 Task: Research Airbnb options in Rumphi, Malawi from 6th December, 2023 to 15th December, 2023 for 6 adults.6 bedrooms having 6 beds and 6 bathrooms. Property type can be house. Amenities needed are: wifi, TV, free parkinig on premises, gym, breakfast. Booking option can be shelf check-in. Look for 3 properties as per requirement.
Action: Mouse moved to (583, 105)
Screenshot: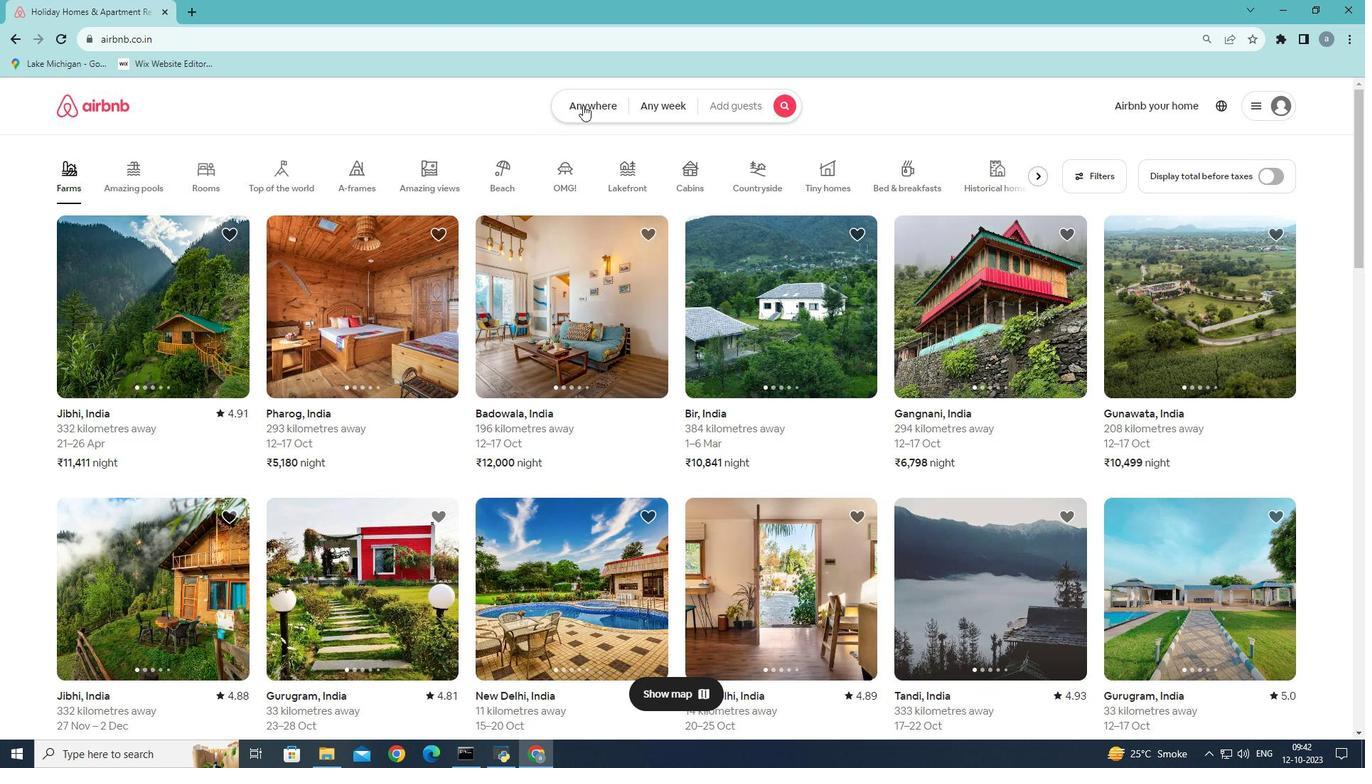 
Action: Mouse pressed left at (583, 105)
Screenshot: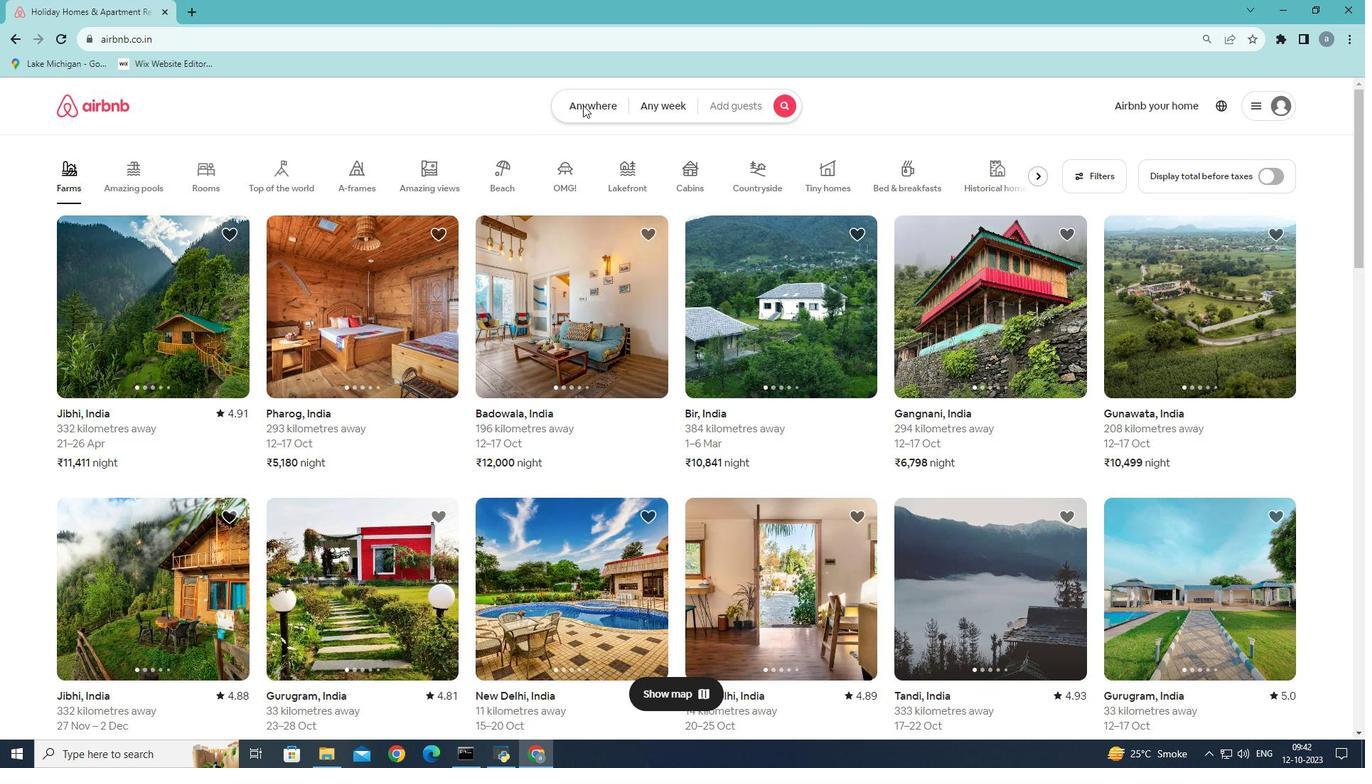 
Action: Mouse moved to (438, 165)
Screenshot: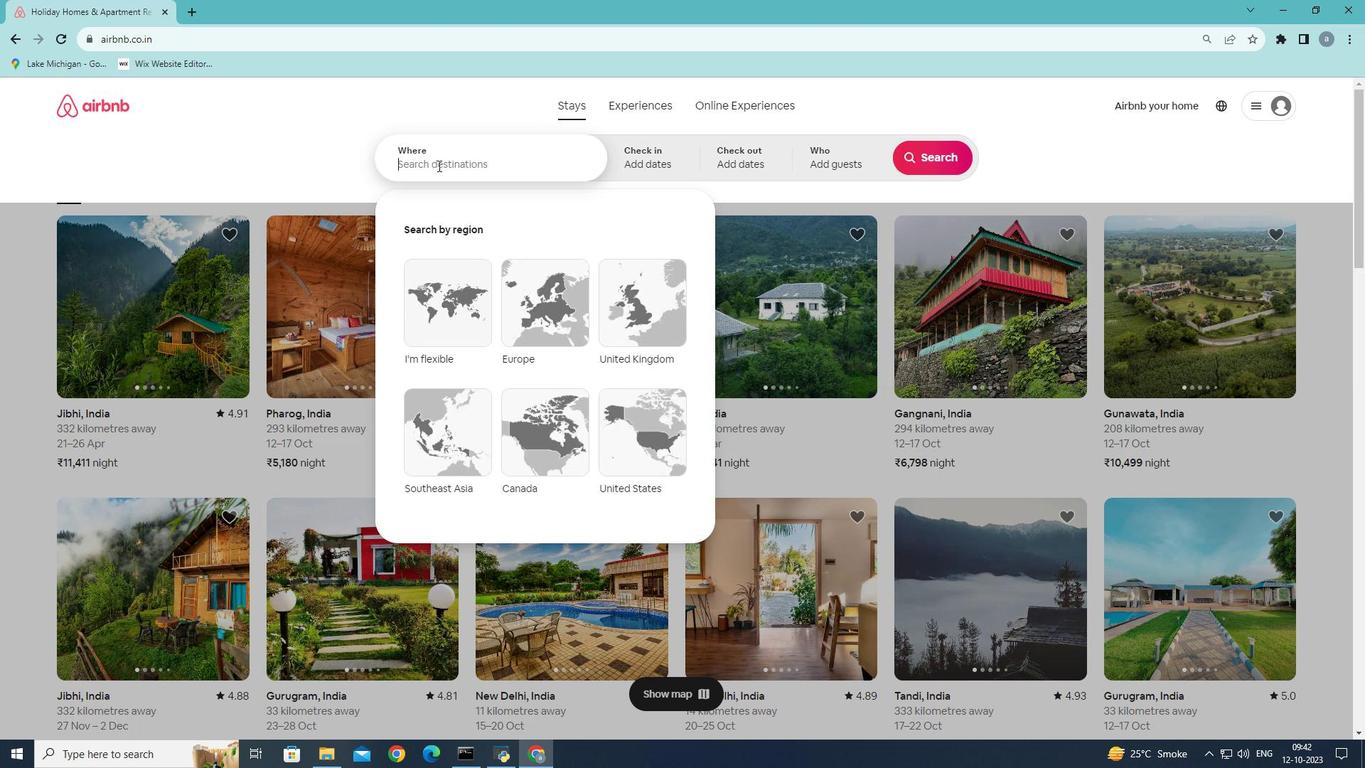 
Action: Mouse pressed left at (438, 165)
Screenshot: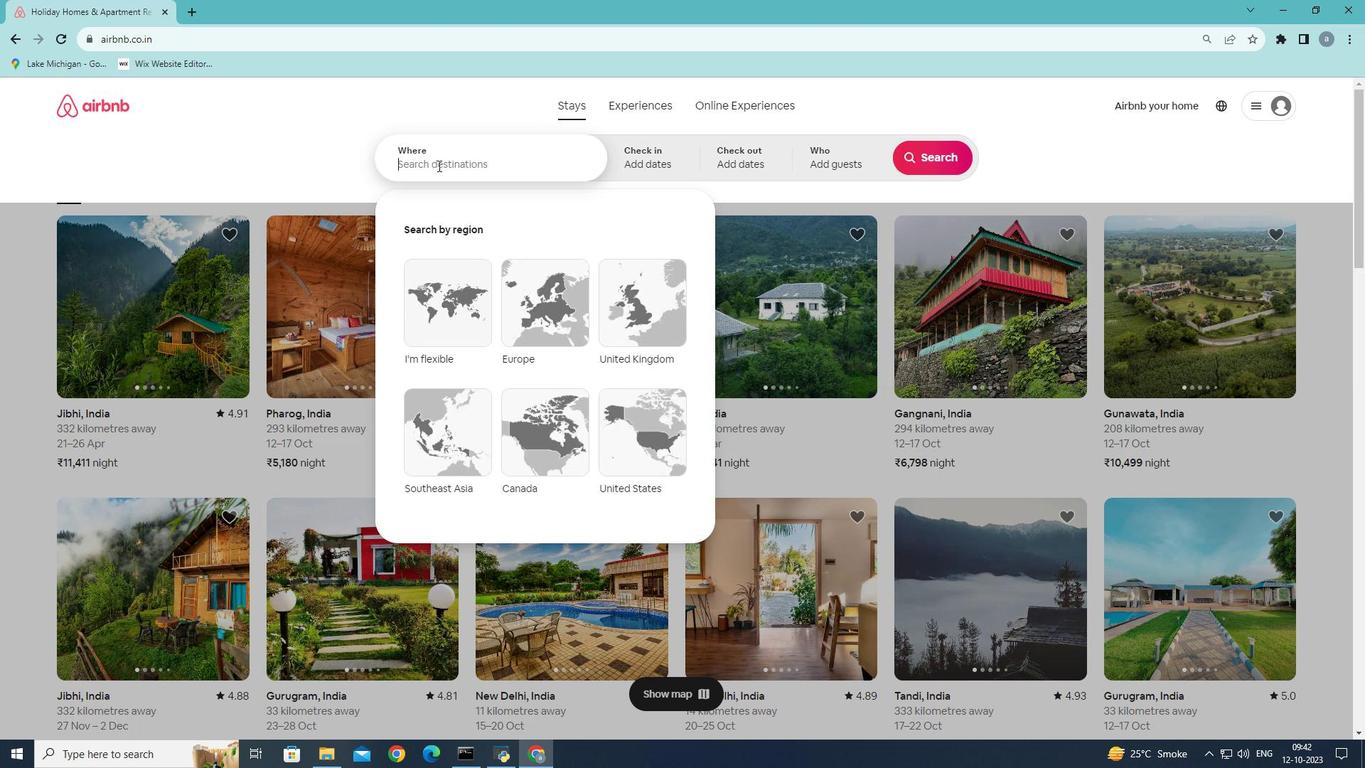 
Action: Mouse moved to (462, 164)
Screenshot: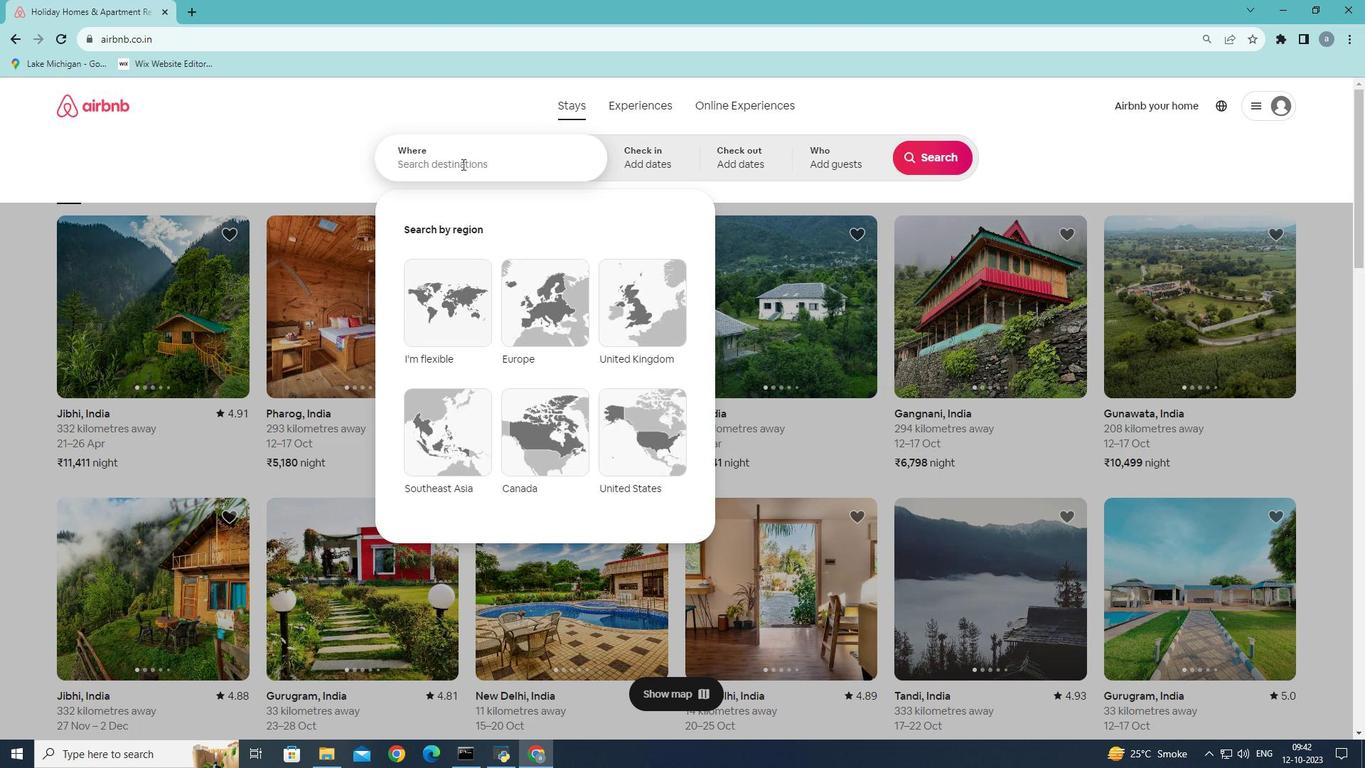 
Action: Key pressed <Key.shift><Key.shift><Key.shift><Key.shift><Key.shift><Key.shift><Key.shift>Rumphi
Screenshot: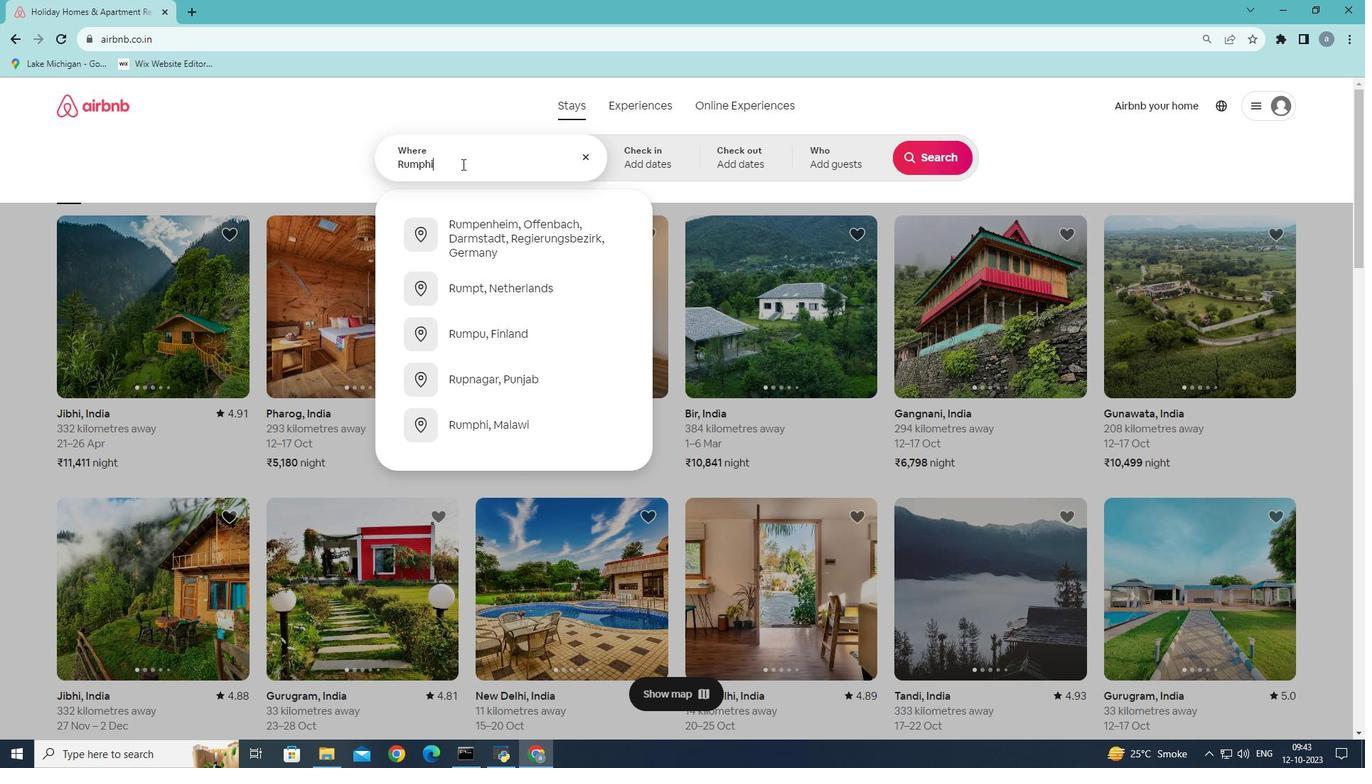 
Action: Mouse moved to (491, 238)
Screenshot: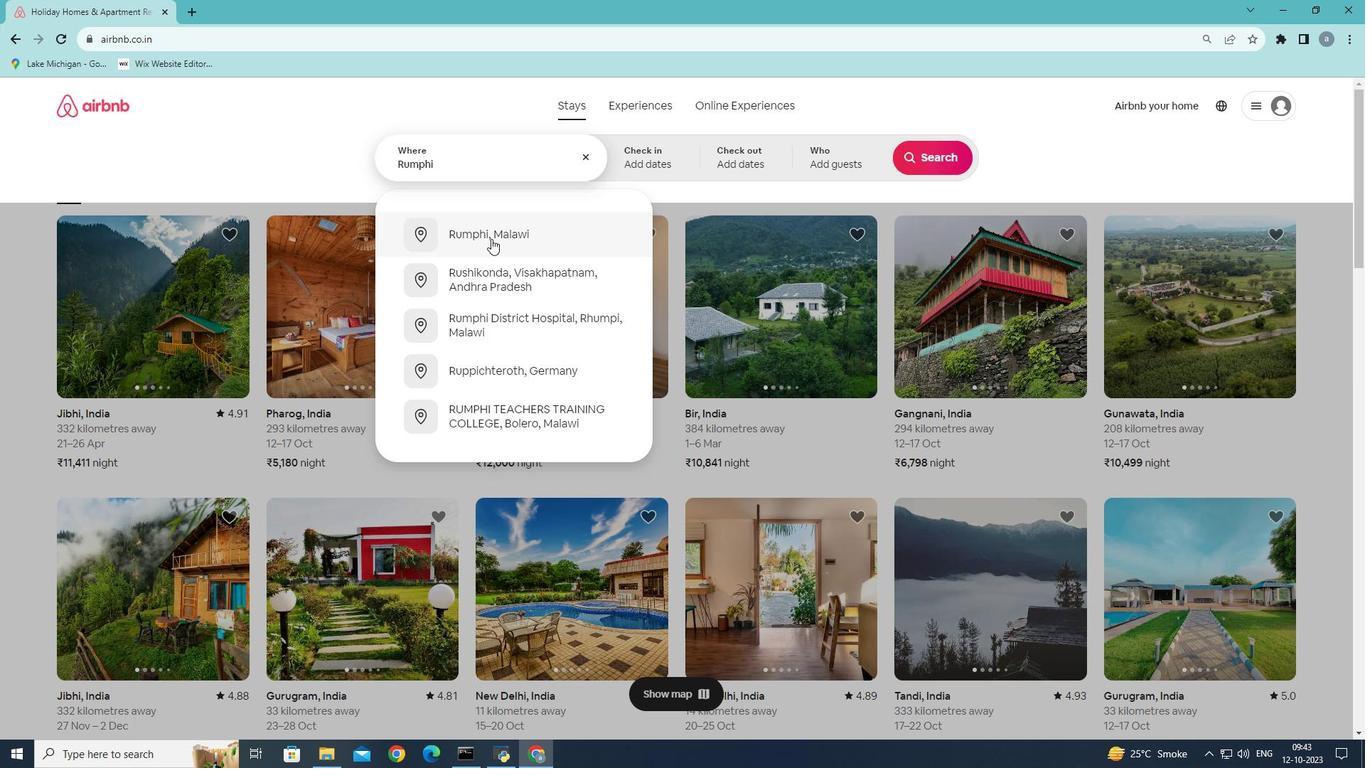 
Action: Mouse pressed left at (491, 238)
Screenshot: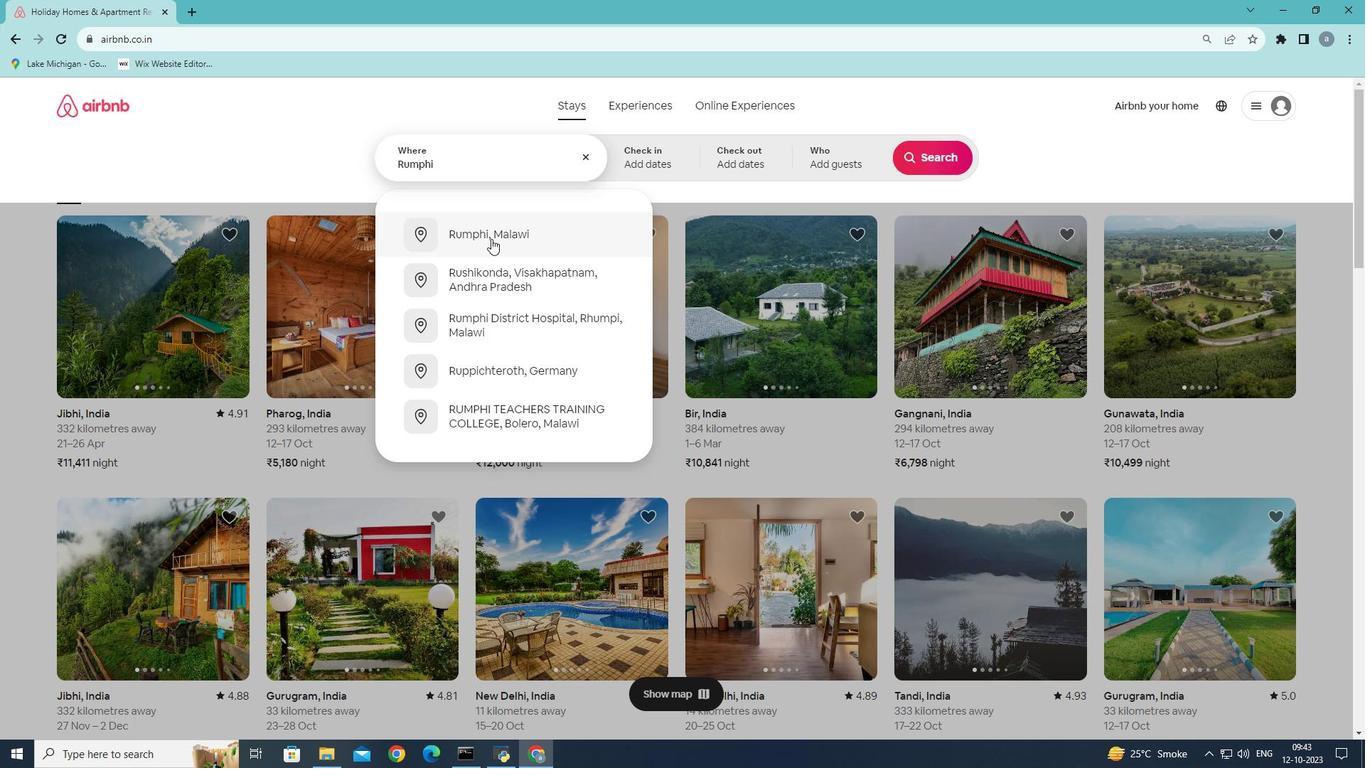 
Action: Mouse moved to (933, 278)
Screenshot: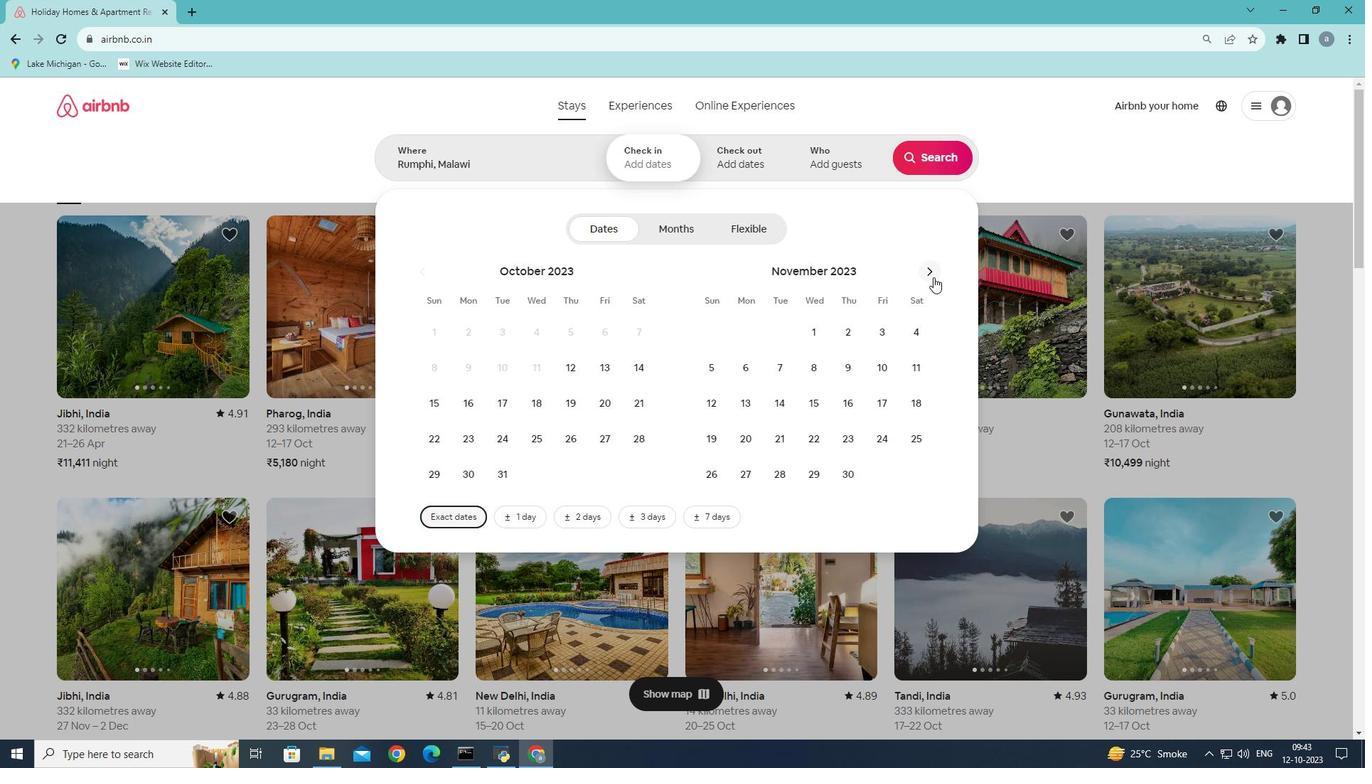 
Action: Mouse pressed left at (933, 278)
Screenshot: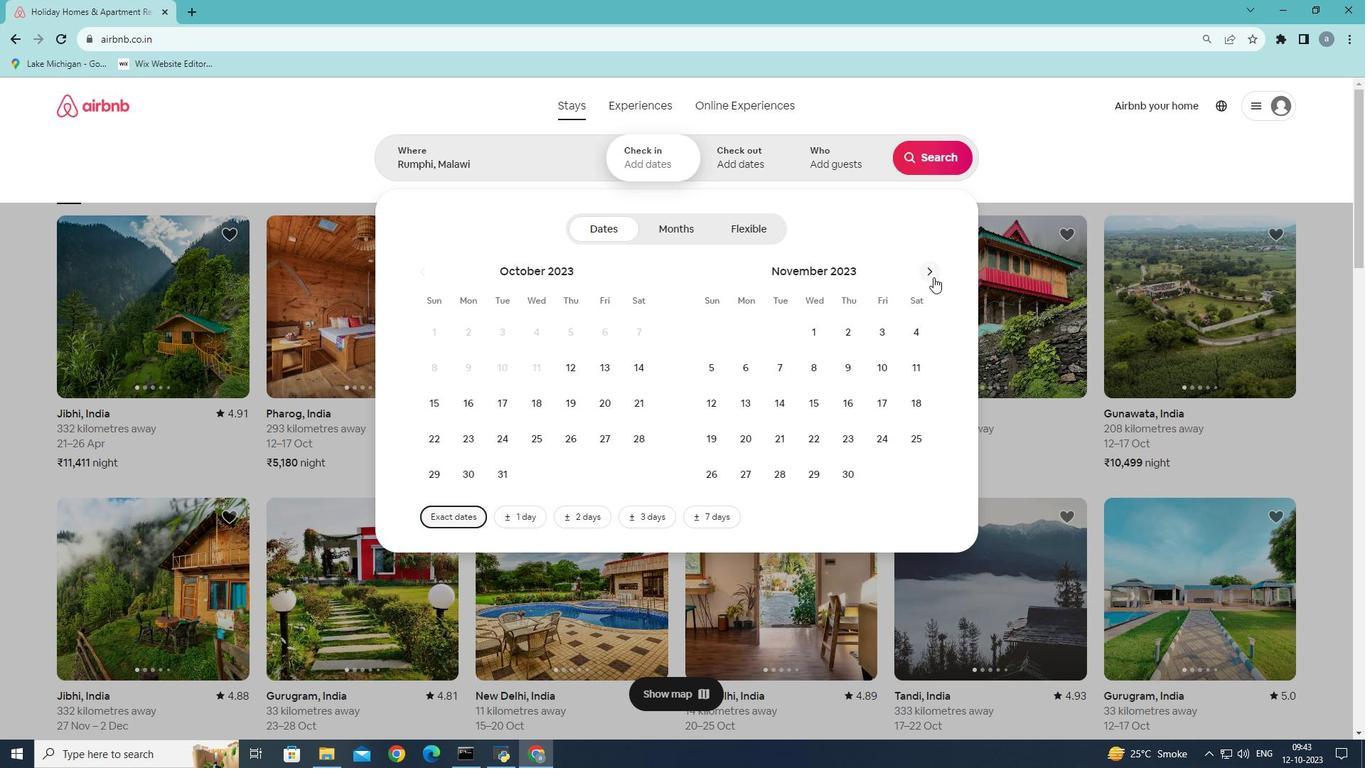 
Action: Mouse moved to (810, 375)
Screenshot: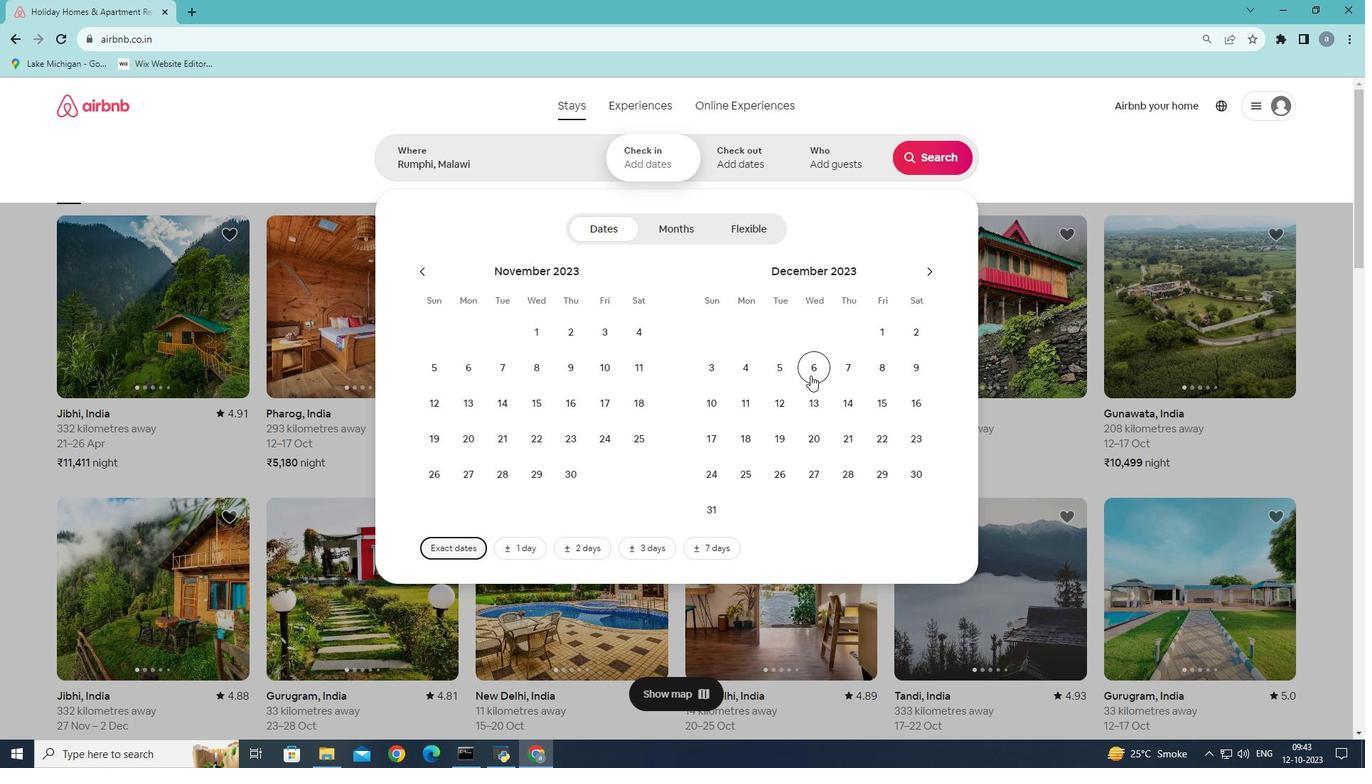 
Action: Mouse pressed left at (810, 375)
Screenshot: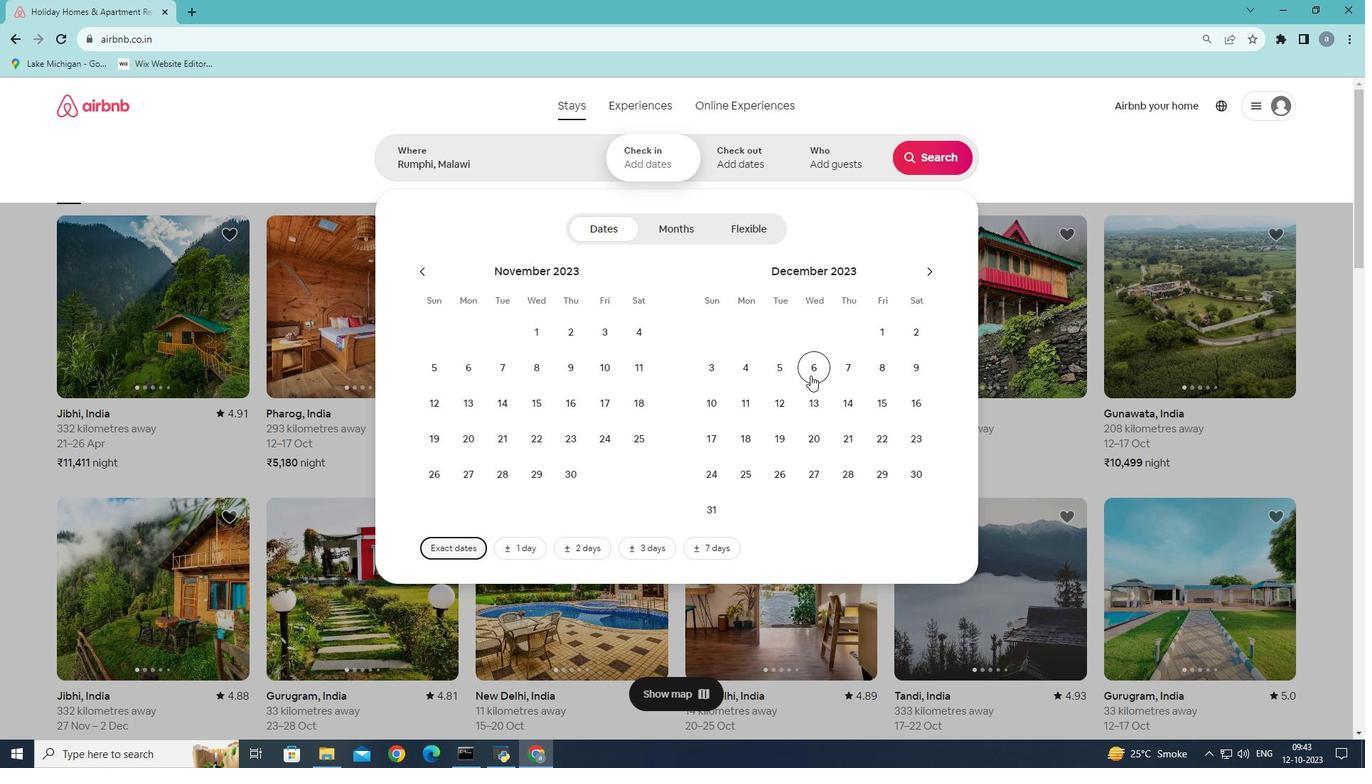
Action: Mouse moved to (878, 401)
Screenshot: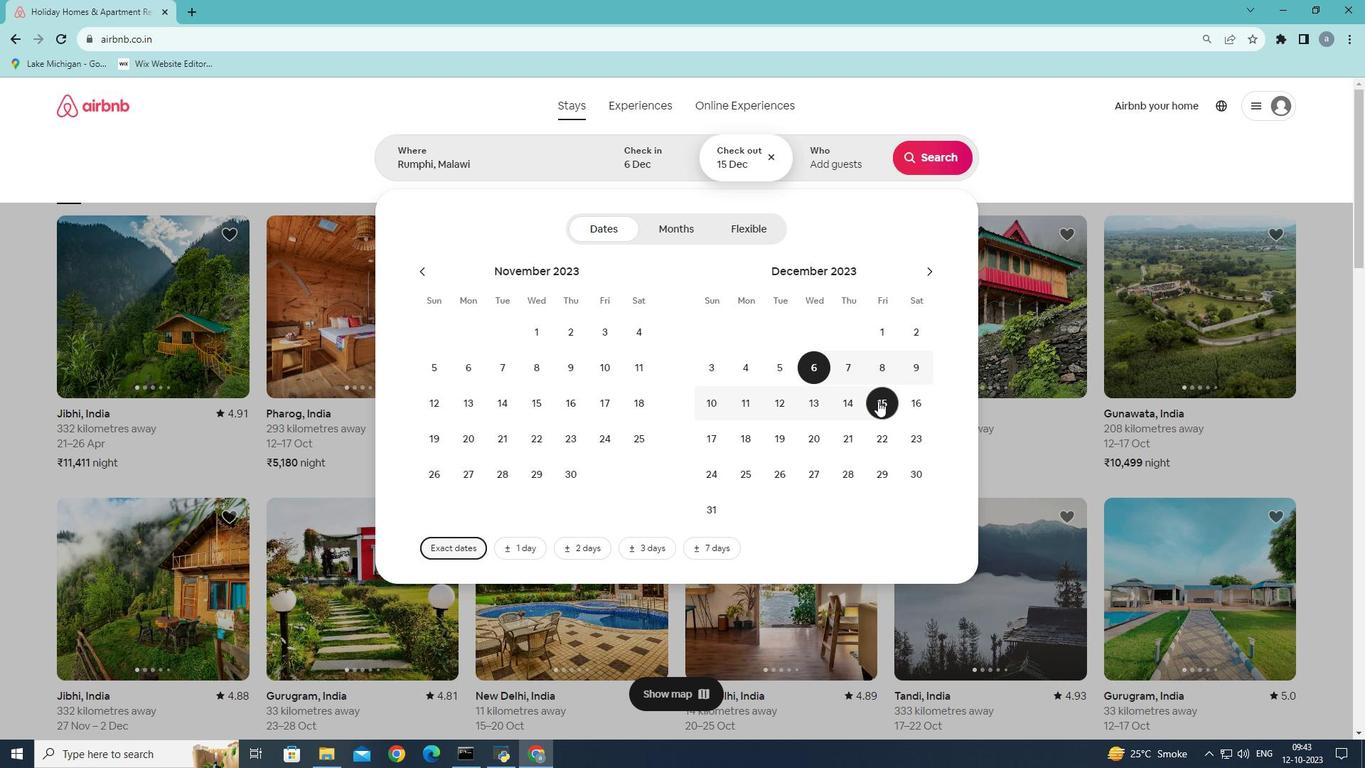 
Action: Mouse pressed left at (878, 401)
Screenshot: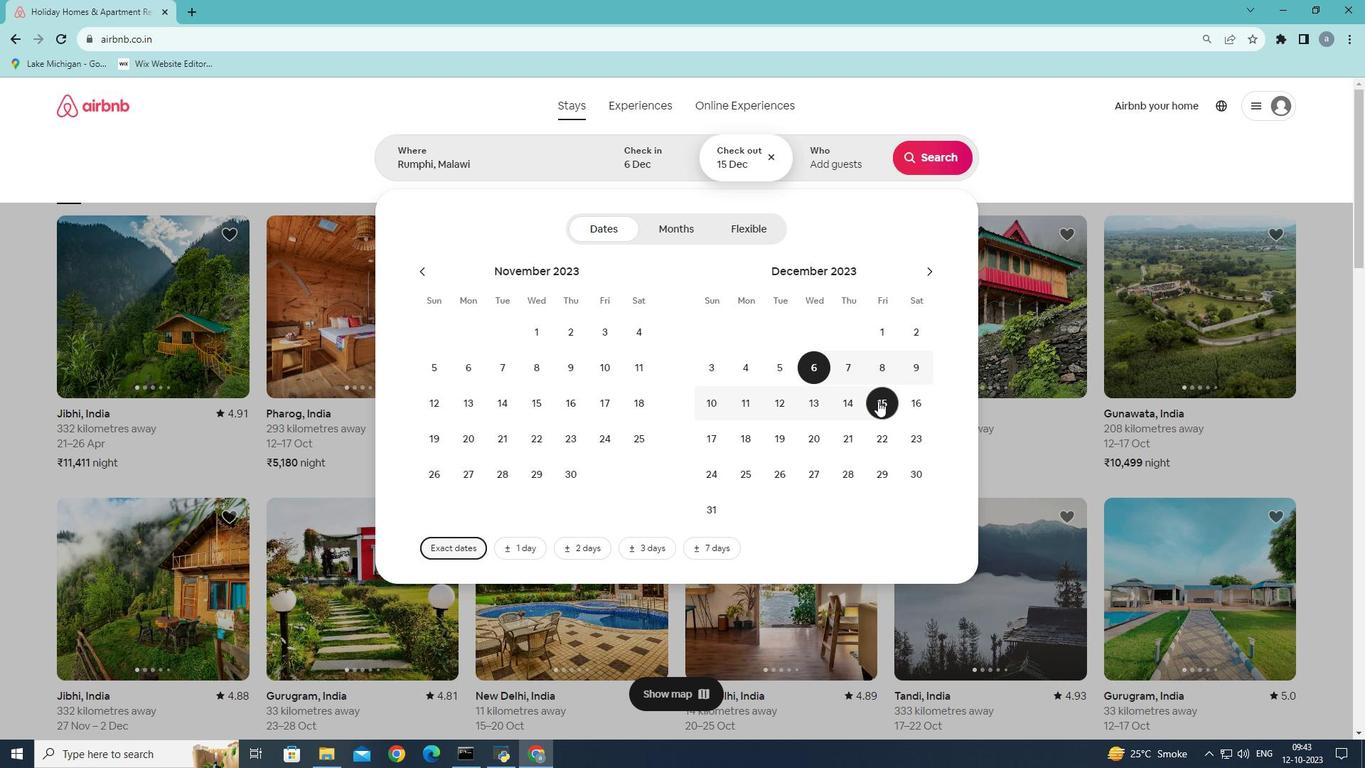
Action: Mouse moved to (859, 169)
Screenshot: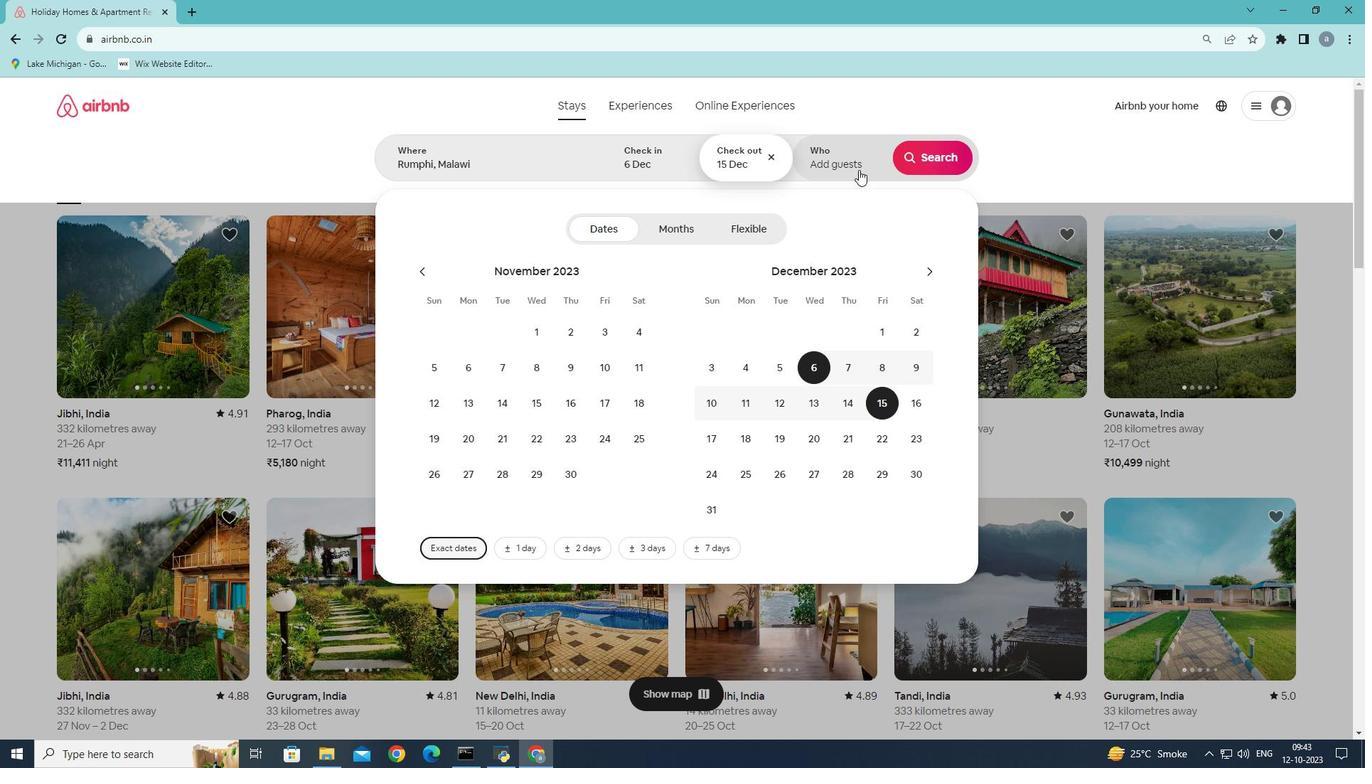 
Action: Mouse pressed left at (859, 169)
Screenshot: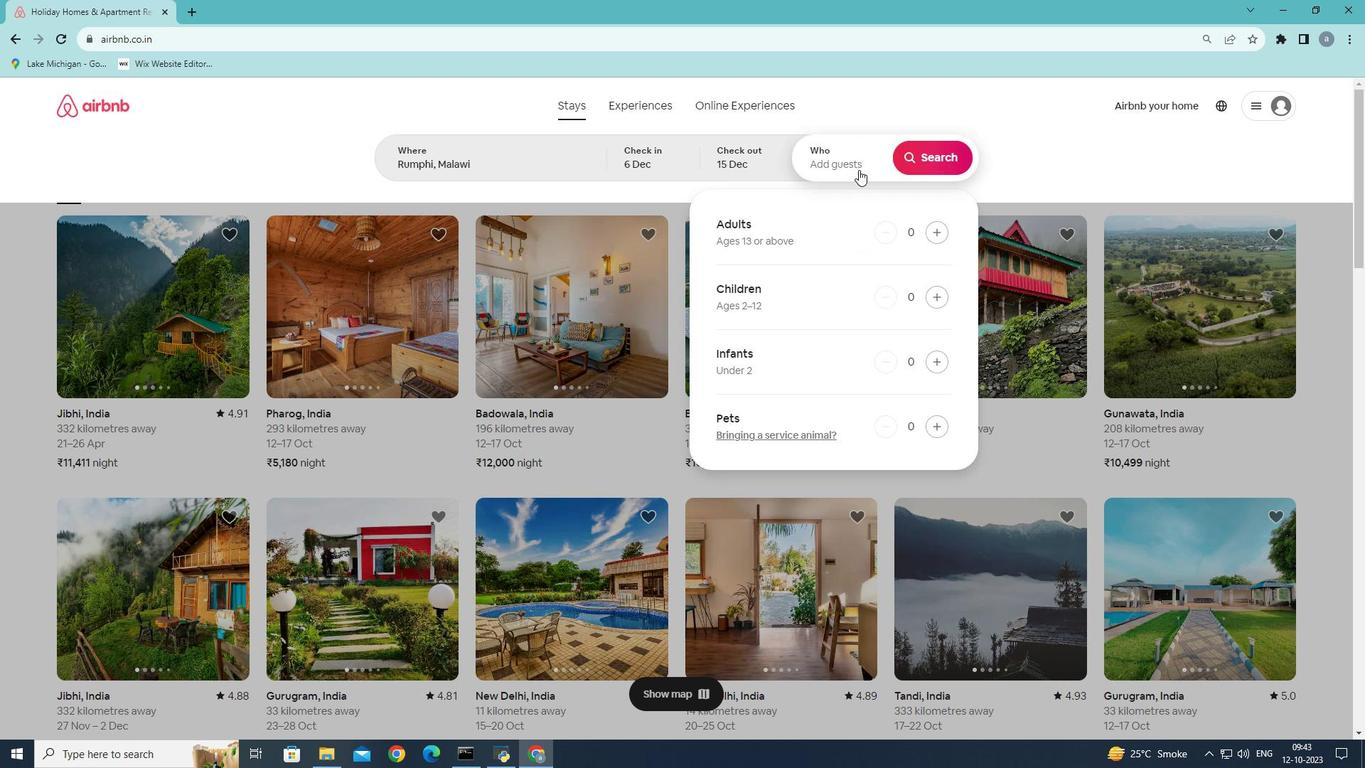 
Action: Mouse moved to (930, 235)
Screenshot: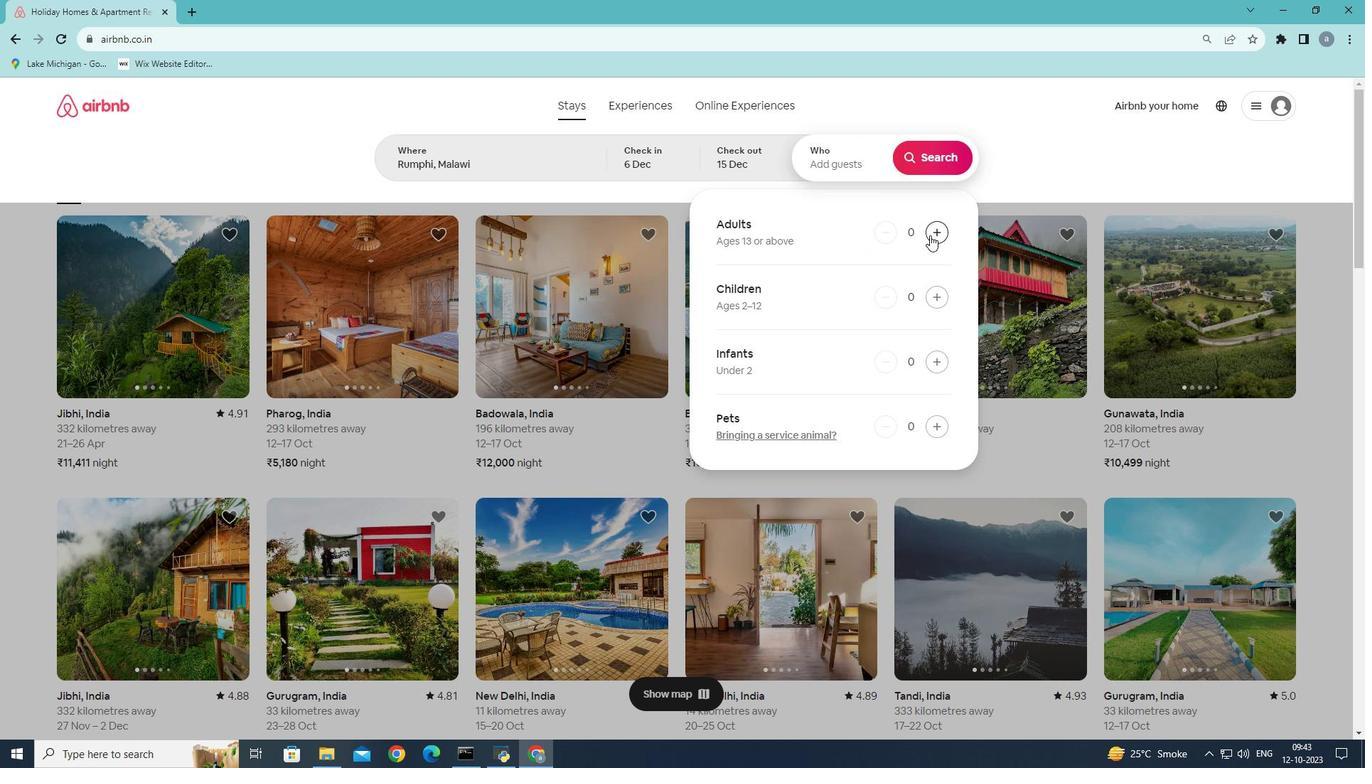 
Action: Mouse pressed left at (930, 235)
Screenshot: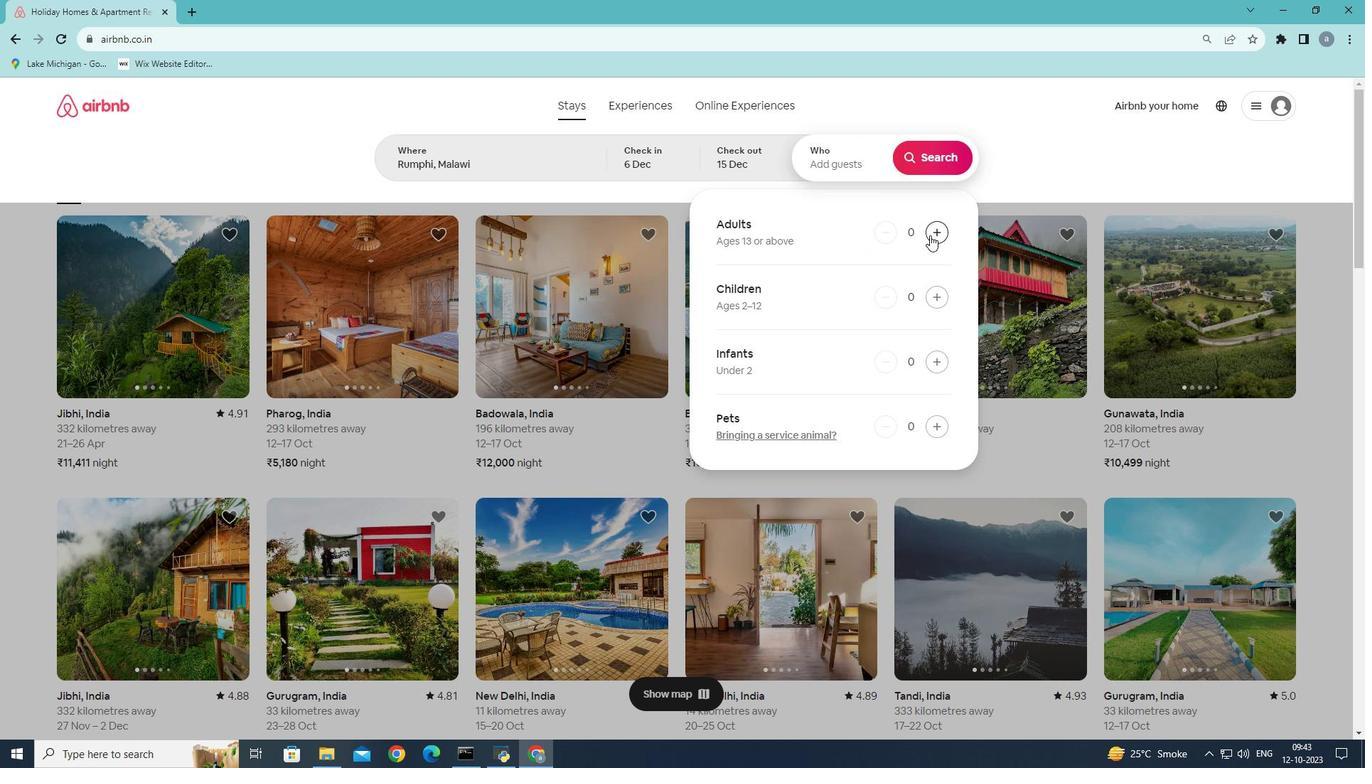 
Action: Mouse pressed left at (930, 235)
Screenshot: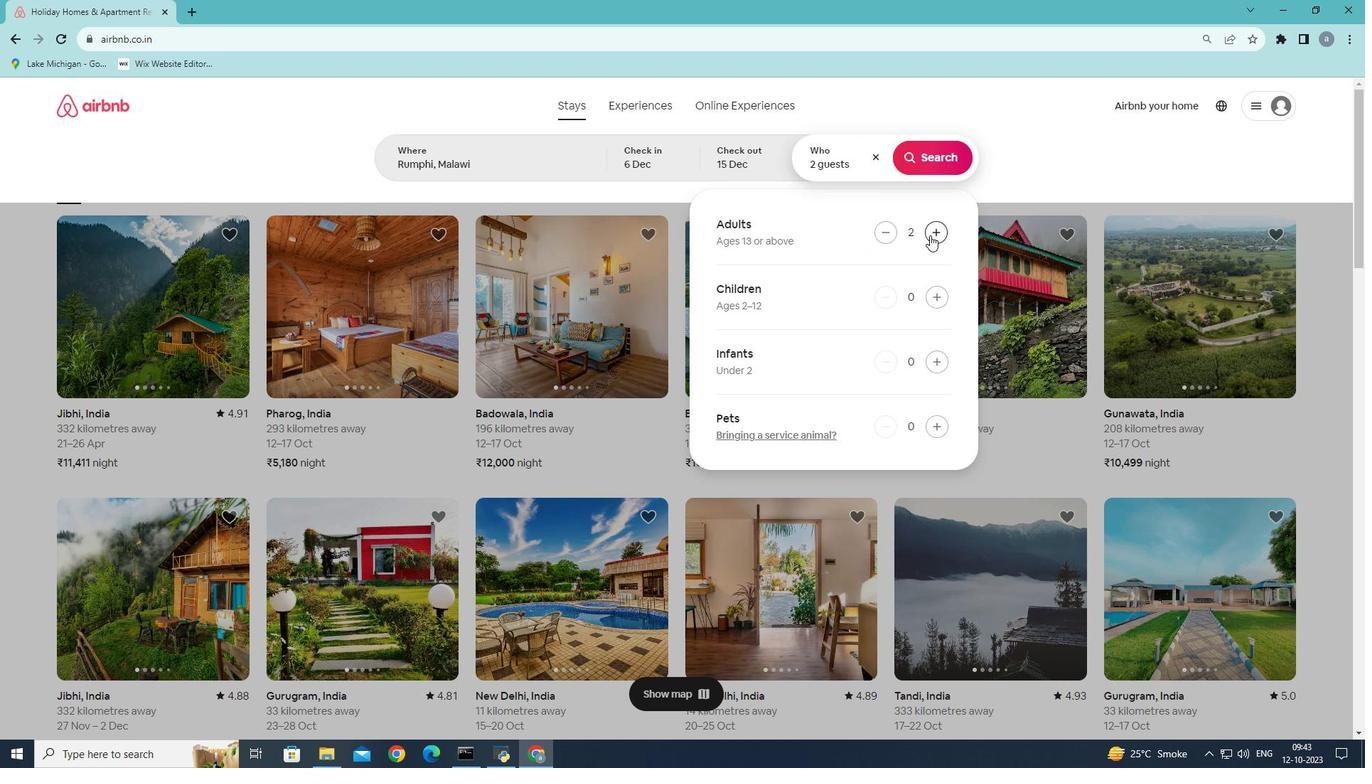 
Action: Mouse pressed left at (930, 235)
Screenshot: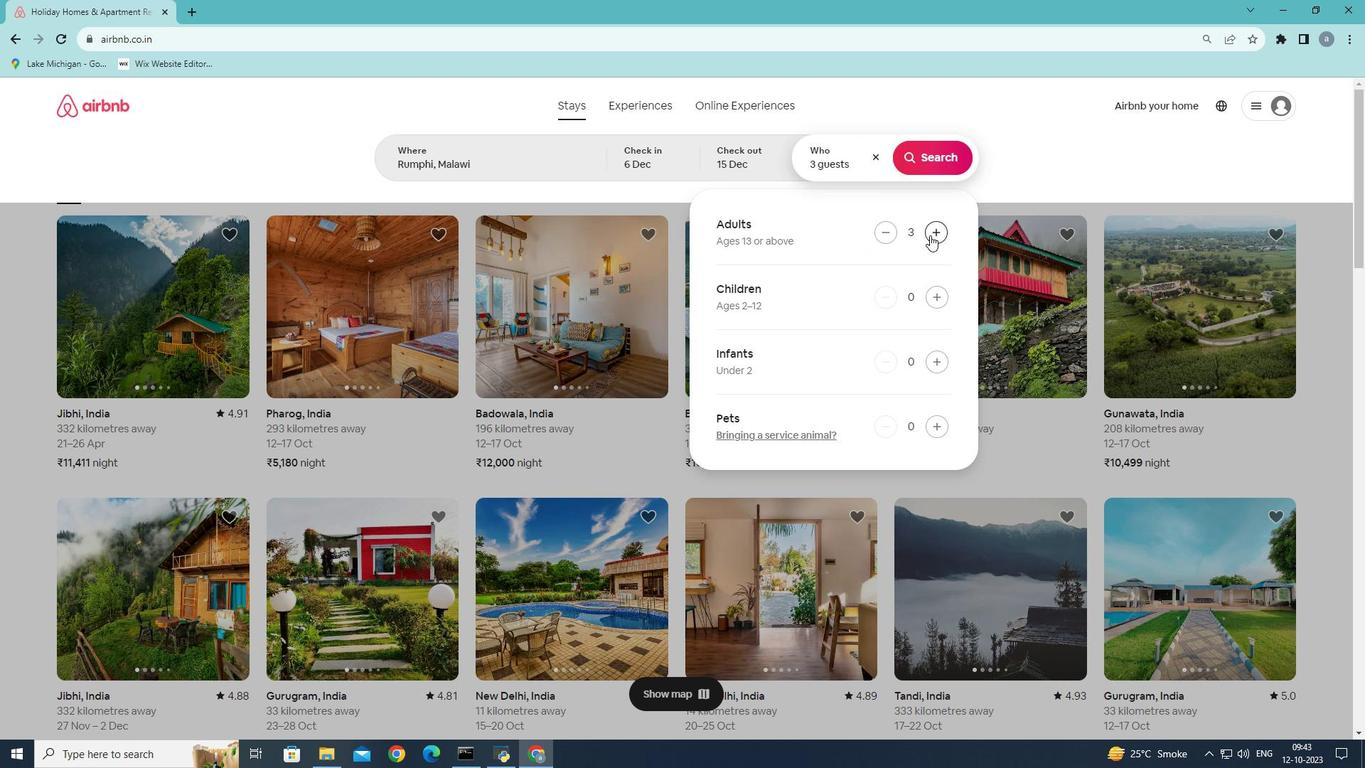 
Action: Mouse pressed left at (930, 235)
Screenshot: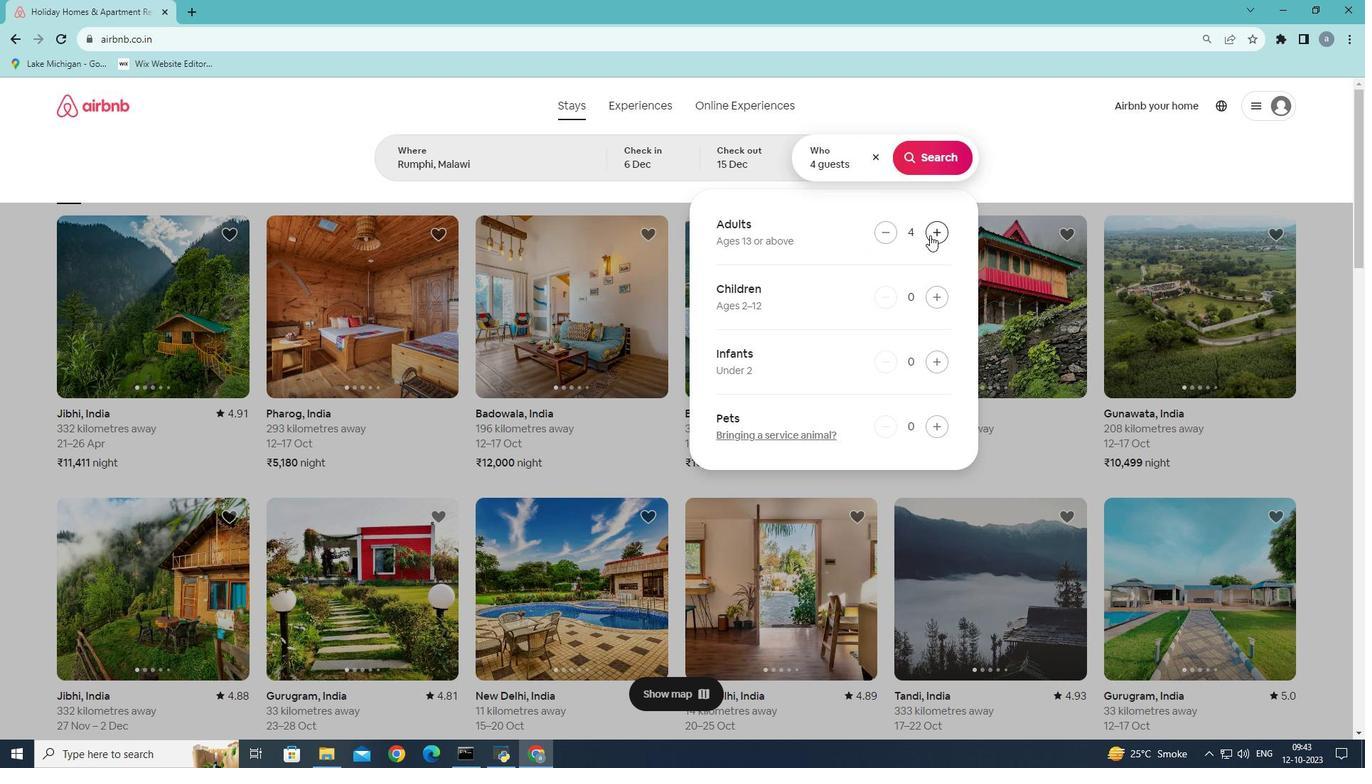 
Action: Mouse pressed left at (930, 235)
Screenshot: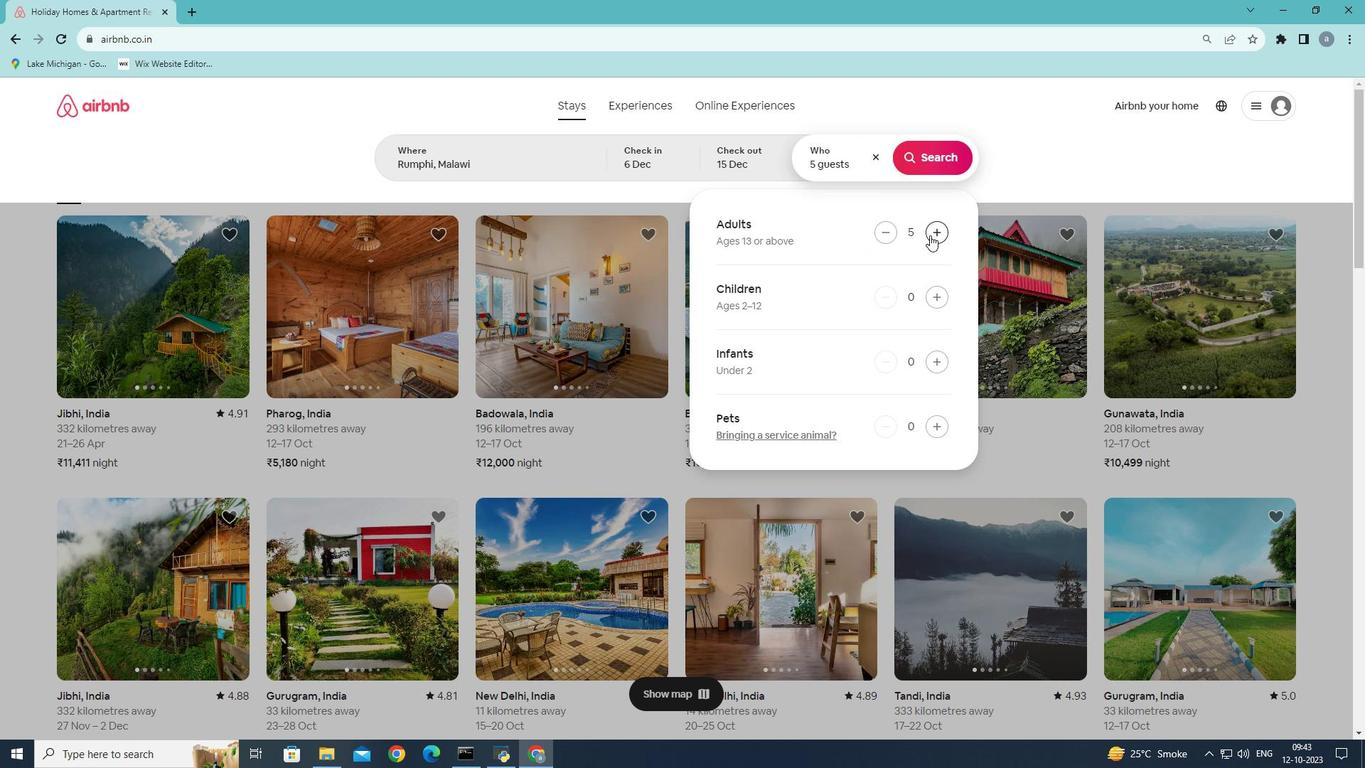 
Action: Mouse pressed left at (930, 235)
Screenshot: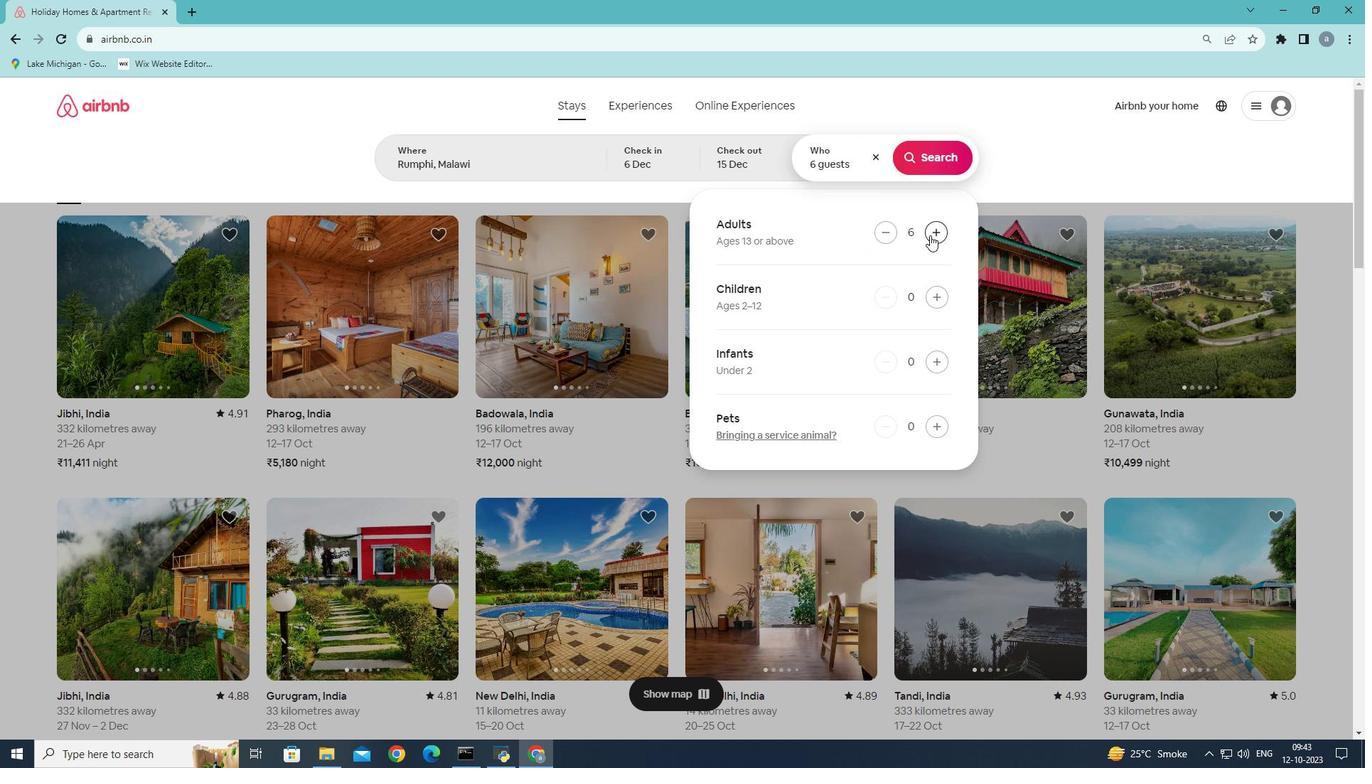 
Action: Mouse moved to (933, 157)
Screenshot: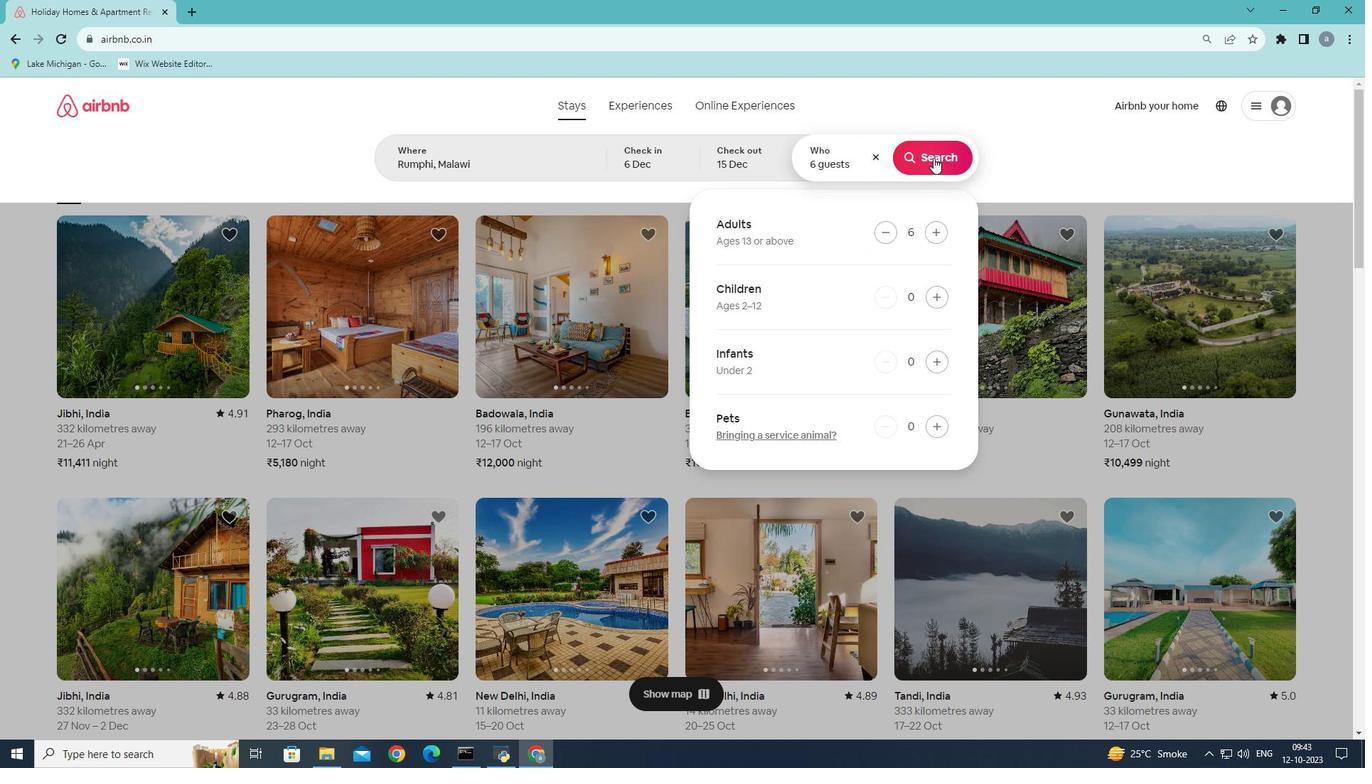 
Action: Mouse pressed left at (933, 157)
Screenshot: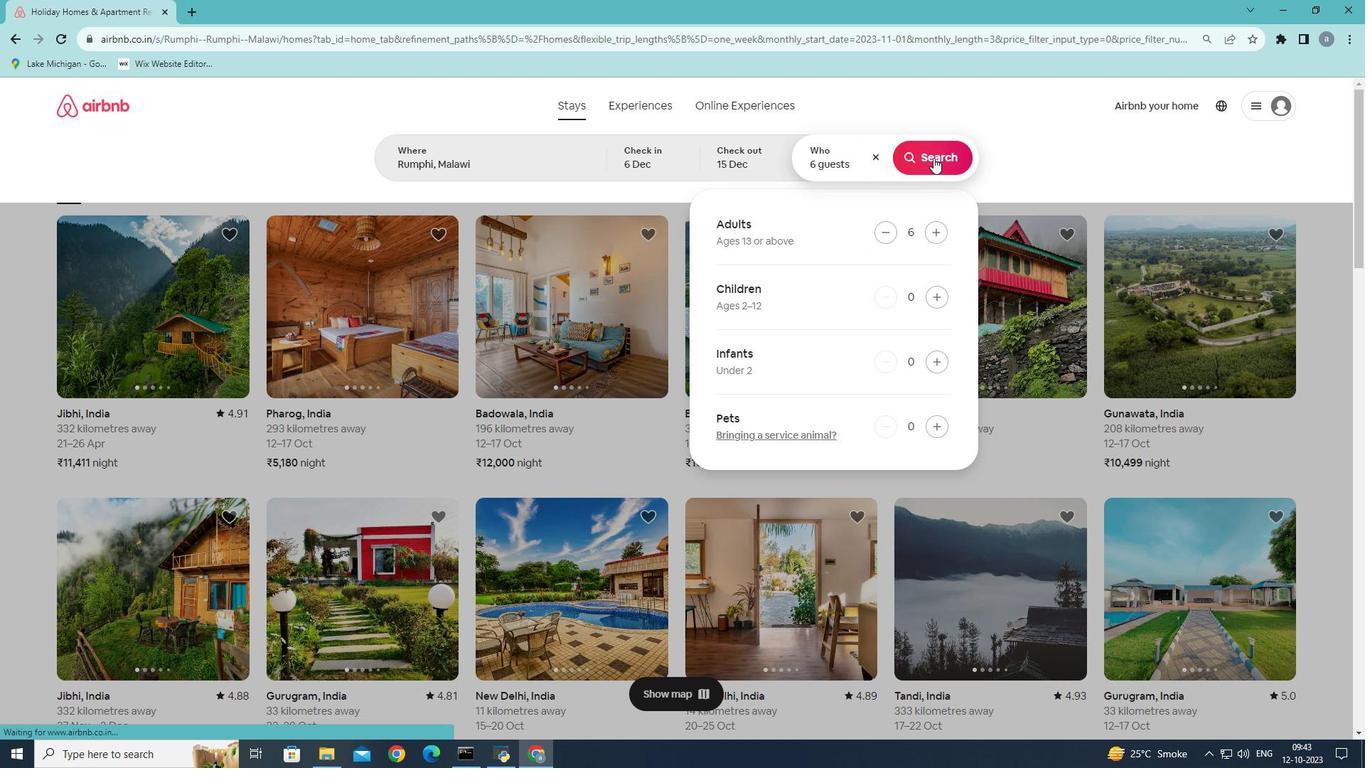 
Action: Mouse moved to (1133, 157)
Screenshot: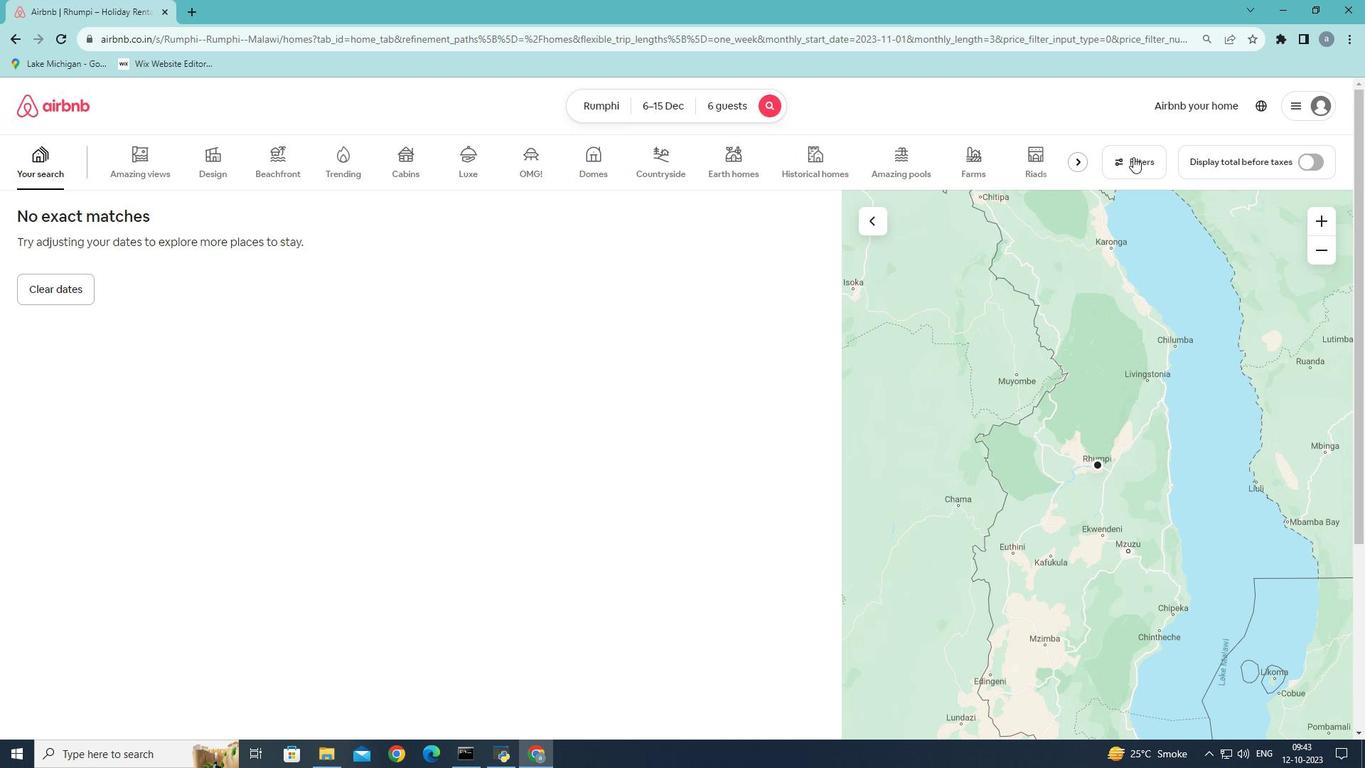 
Action: Mouse pressed left at (1133, 157)
Screenshot: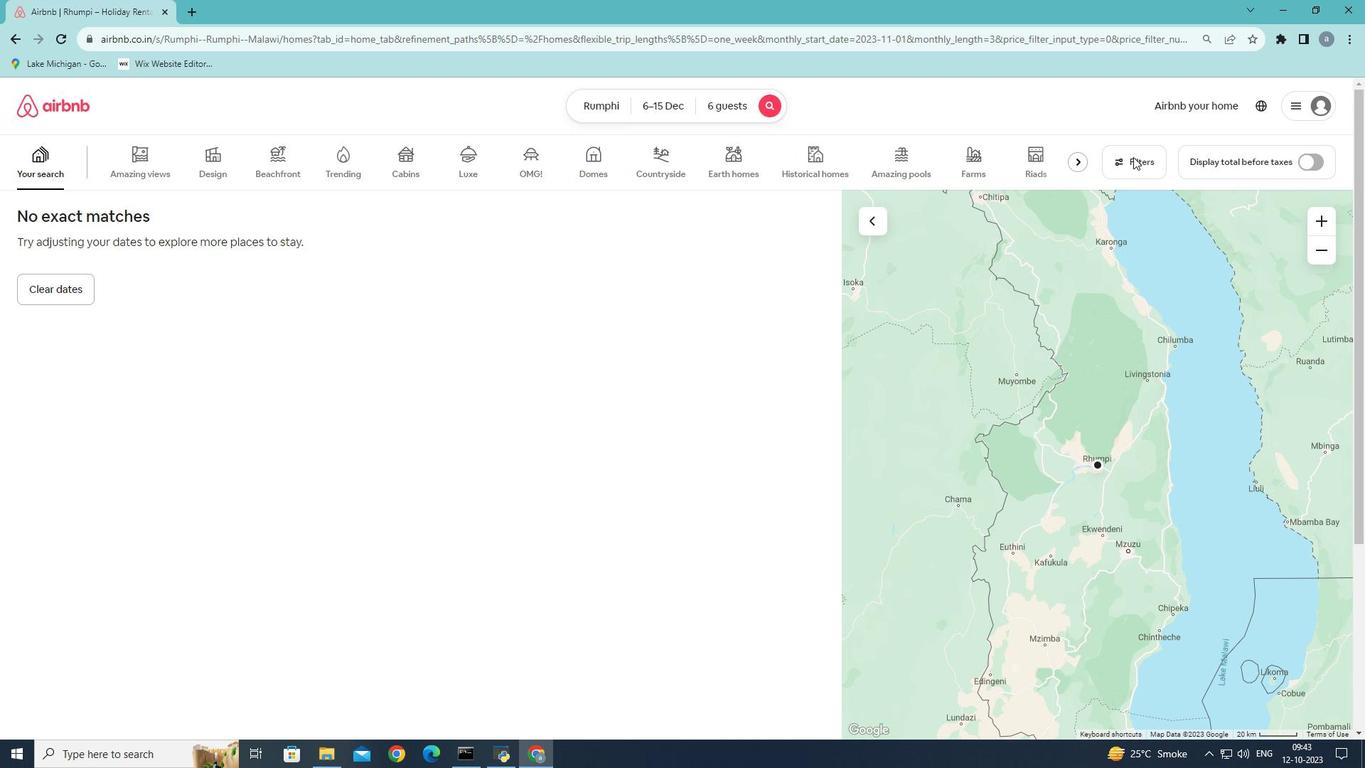 
Action: Mouse moved to (682, 398)
Screenshot: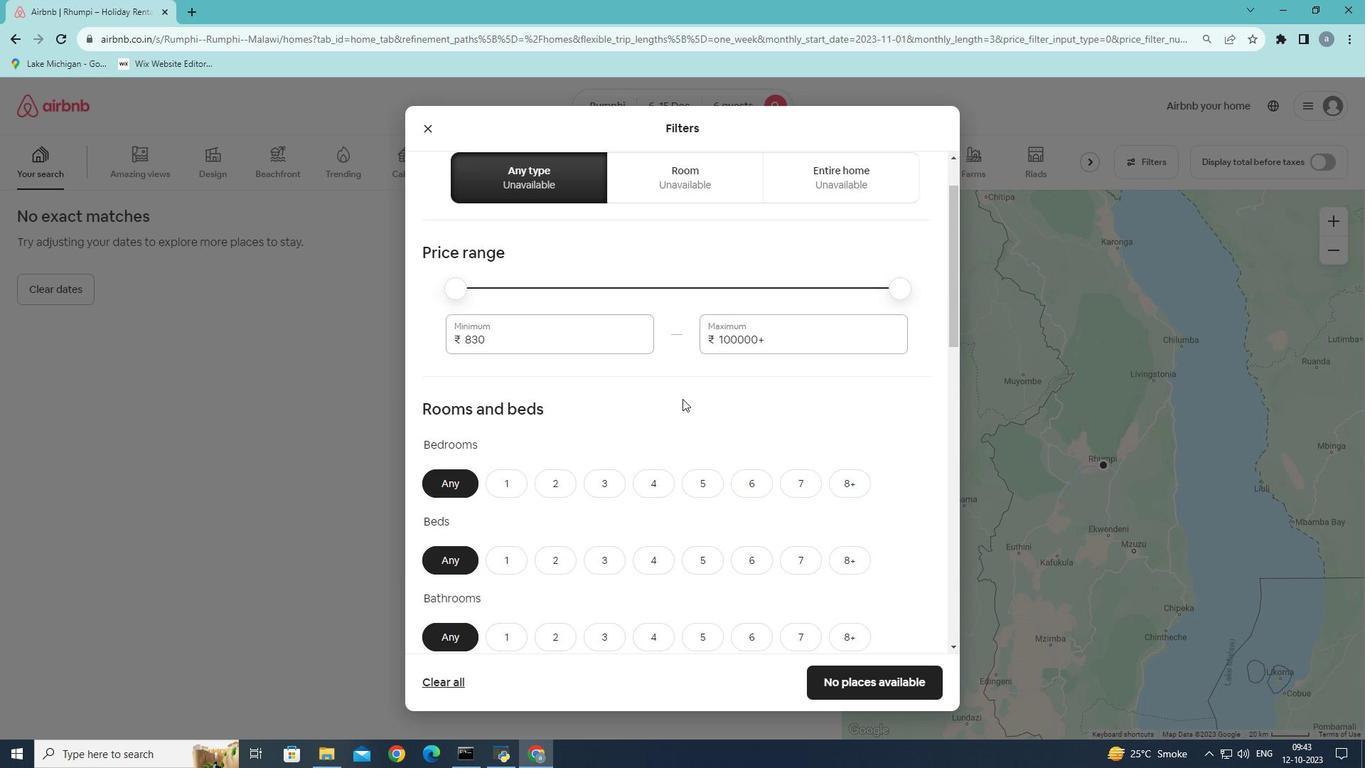 
Action: Mouse scrolled (682, 398) with delta (0, 0)
Screenshot: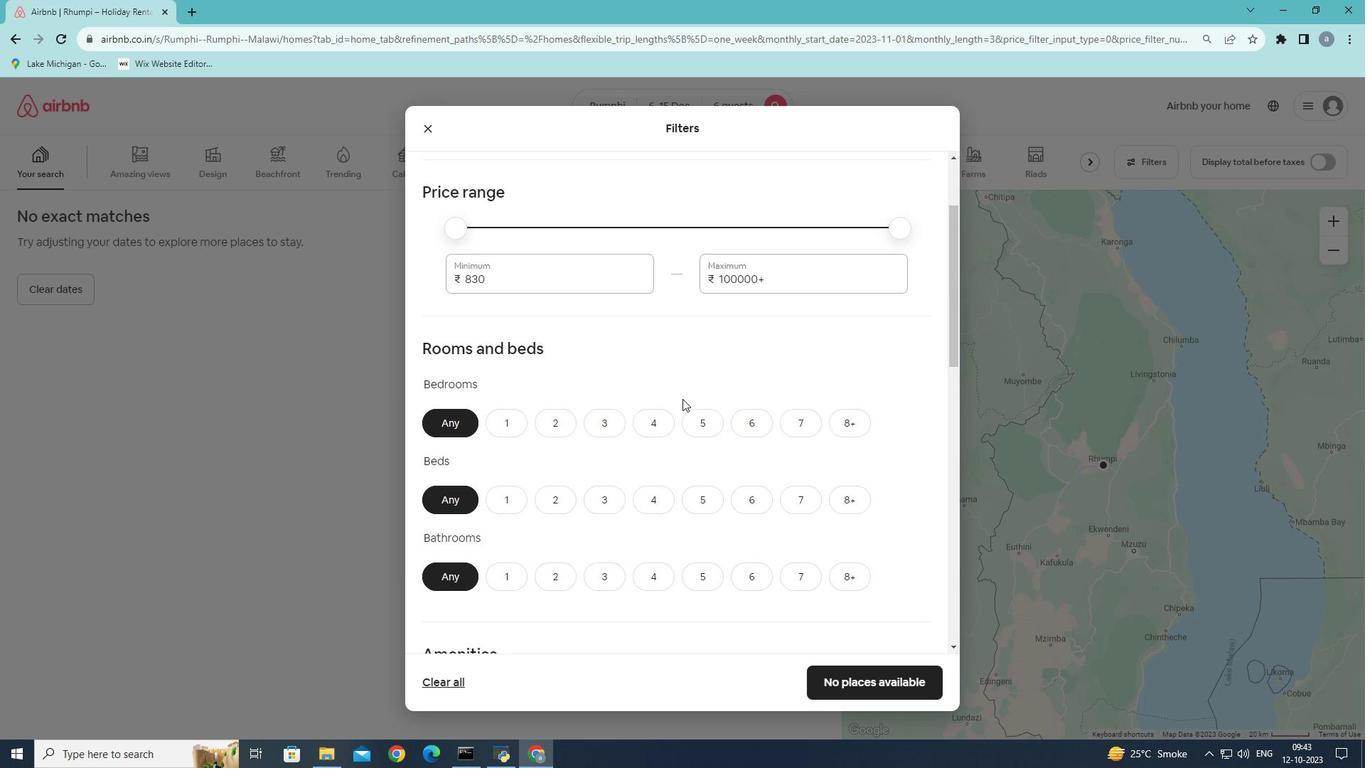 
Action: Mouse scrolled (682, 398) with delta (0, 0)
Screenshot: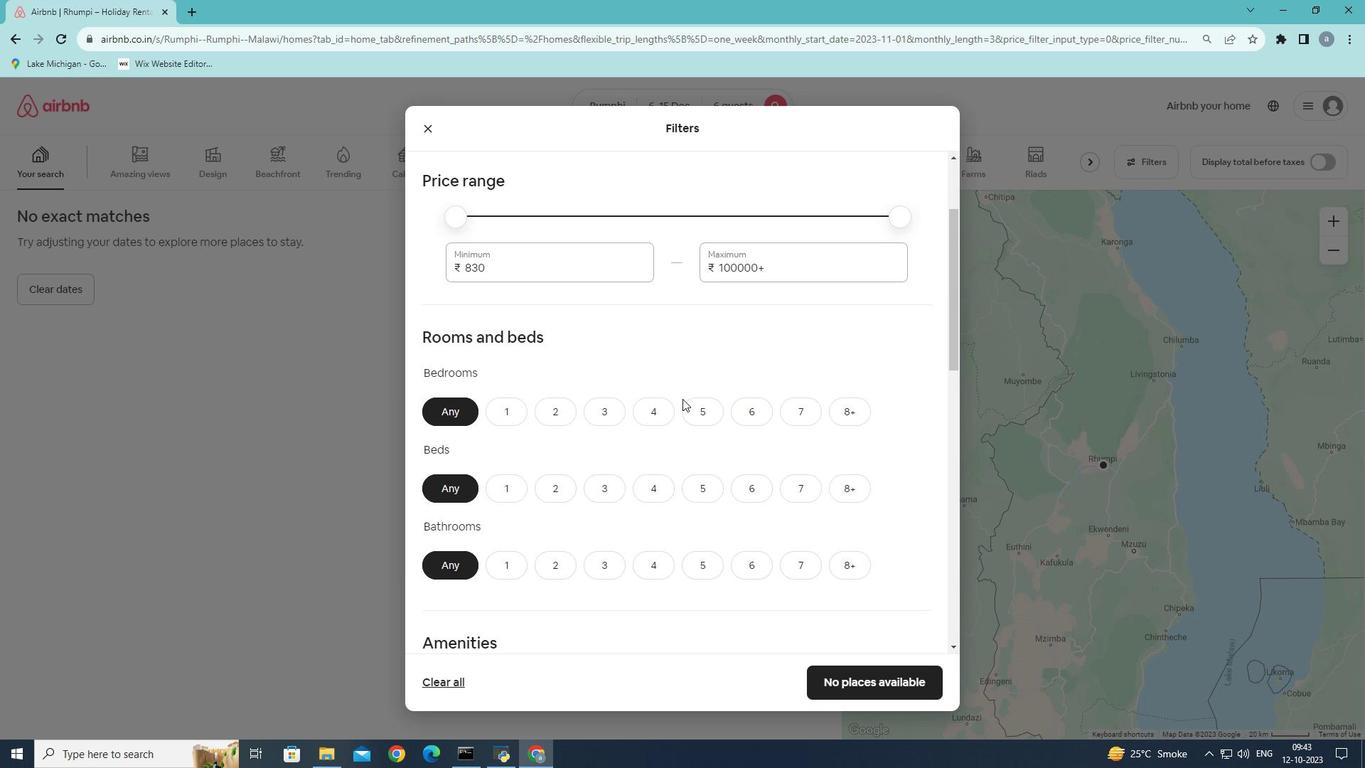 
Action: Mouse moved to (744, 409)
Screenshot: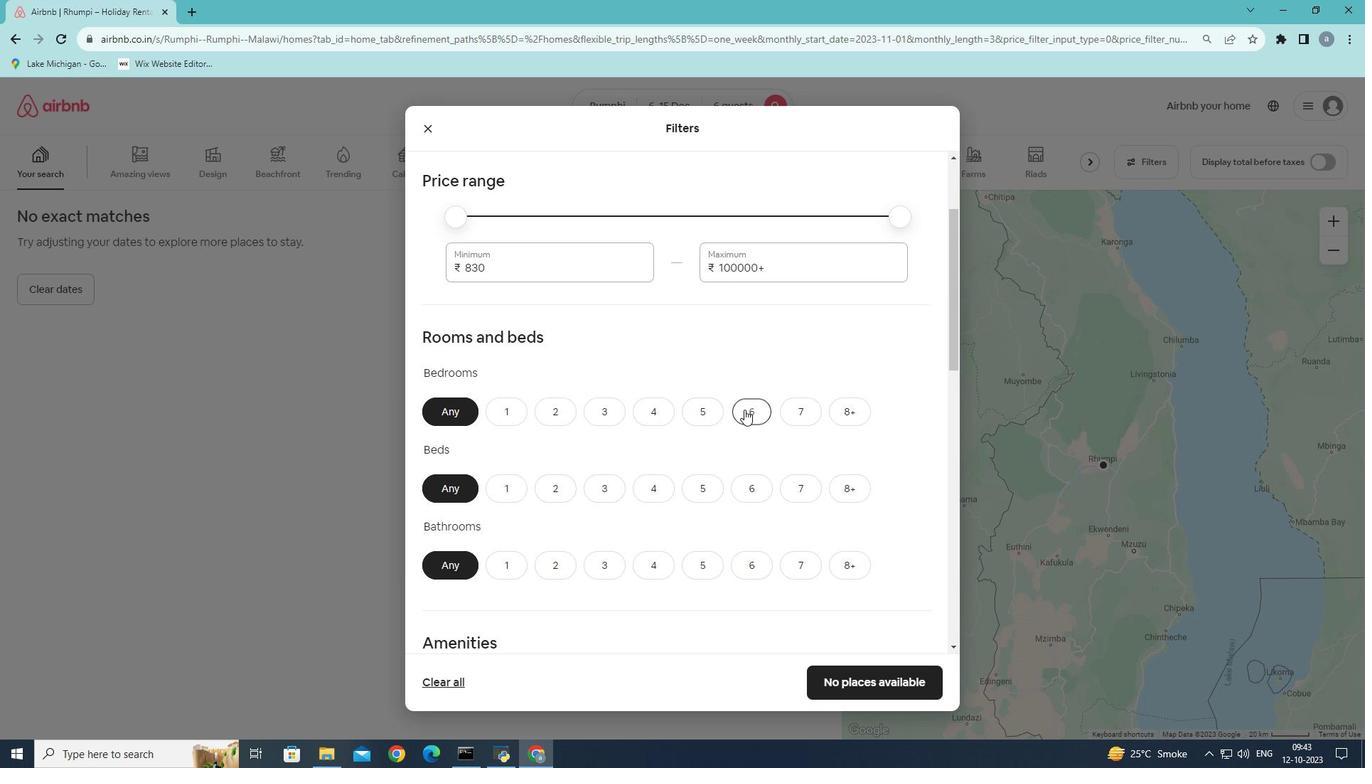 
Action: Mouse pressed left at (744, 409)
Screenshot: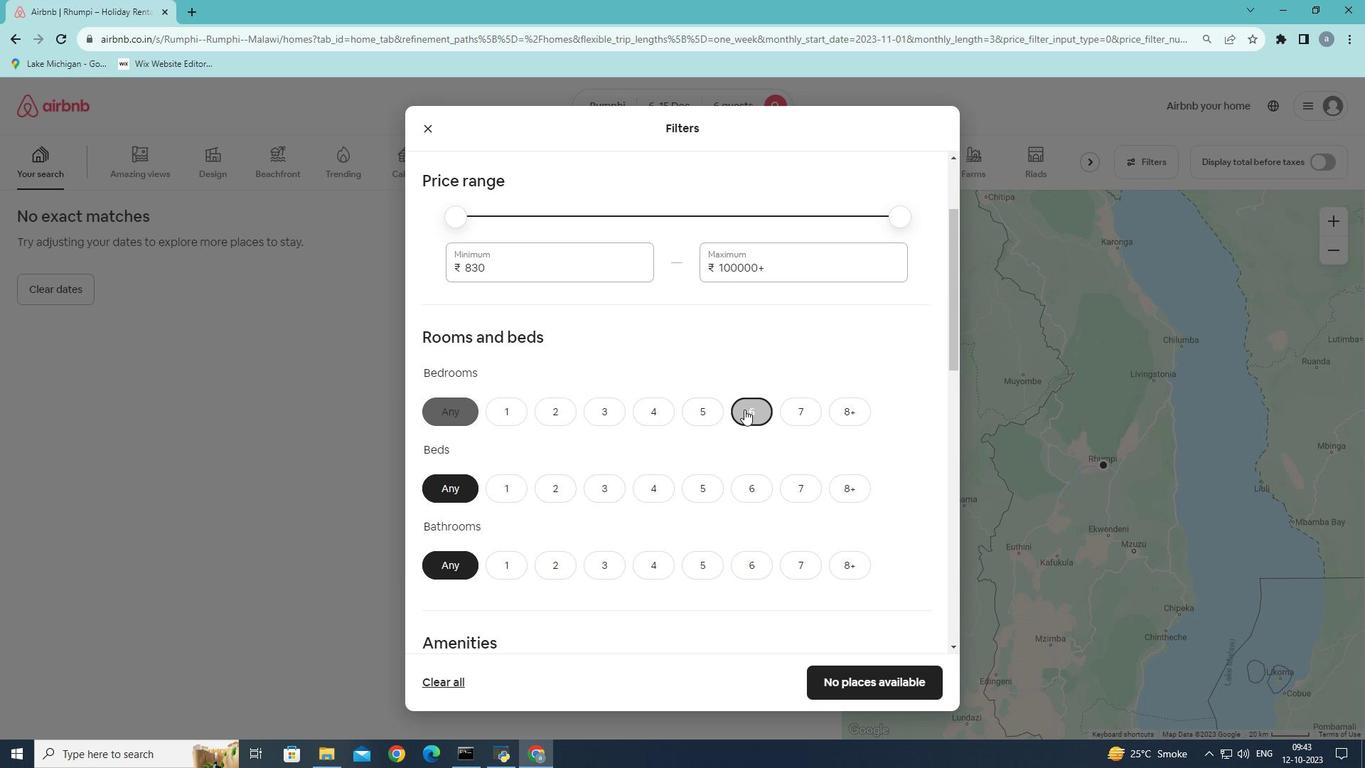 
Action: Mouse moved to (743, 478)
Screenshot: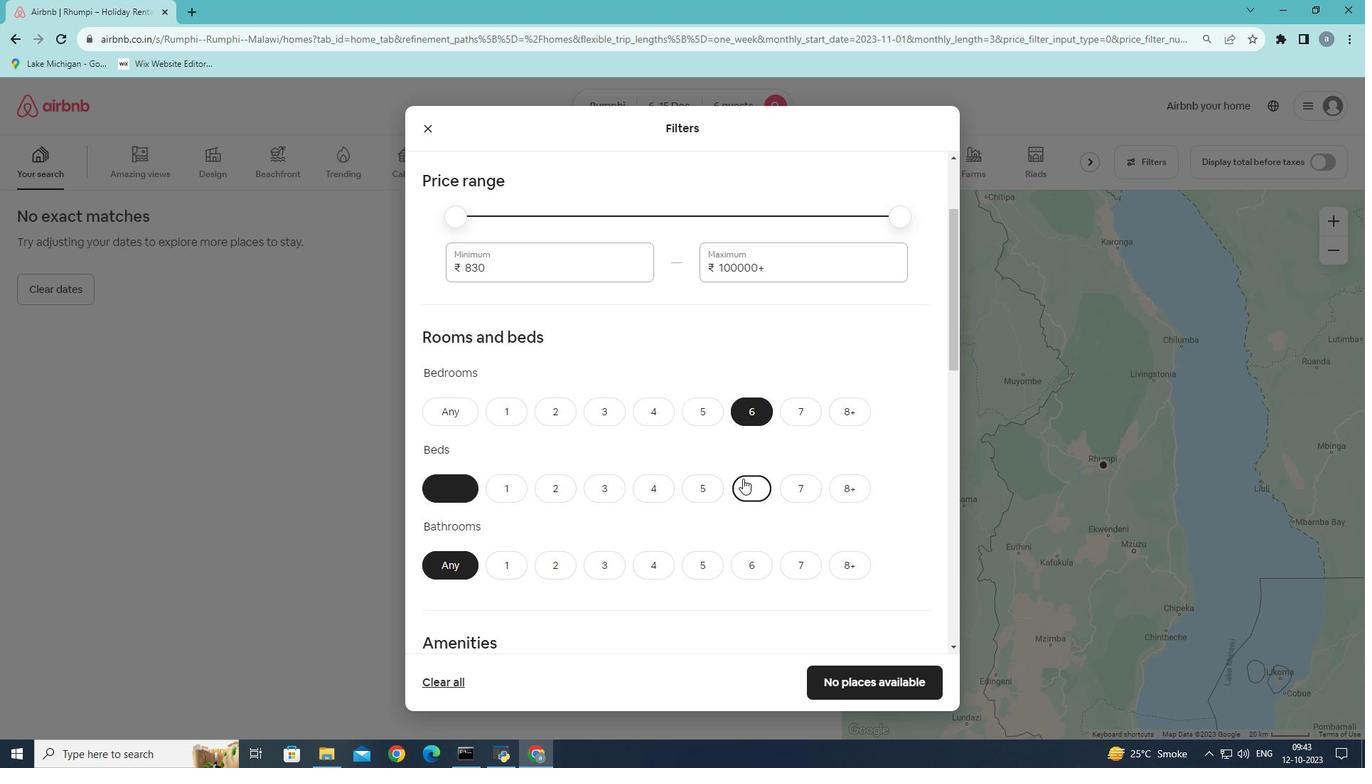 
Action: Mouse pressed left at (743, 478)
Screenshot: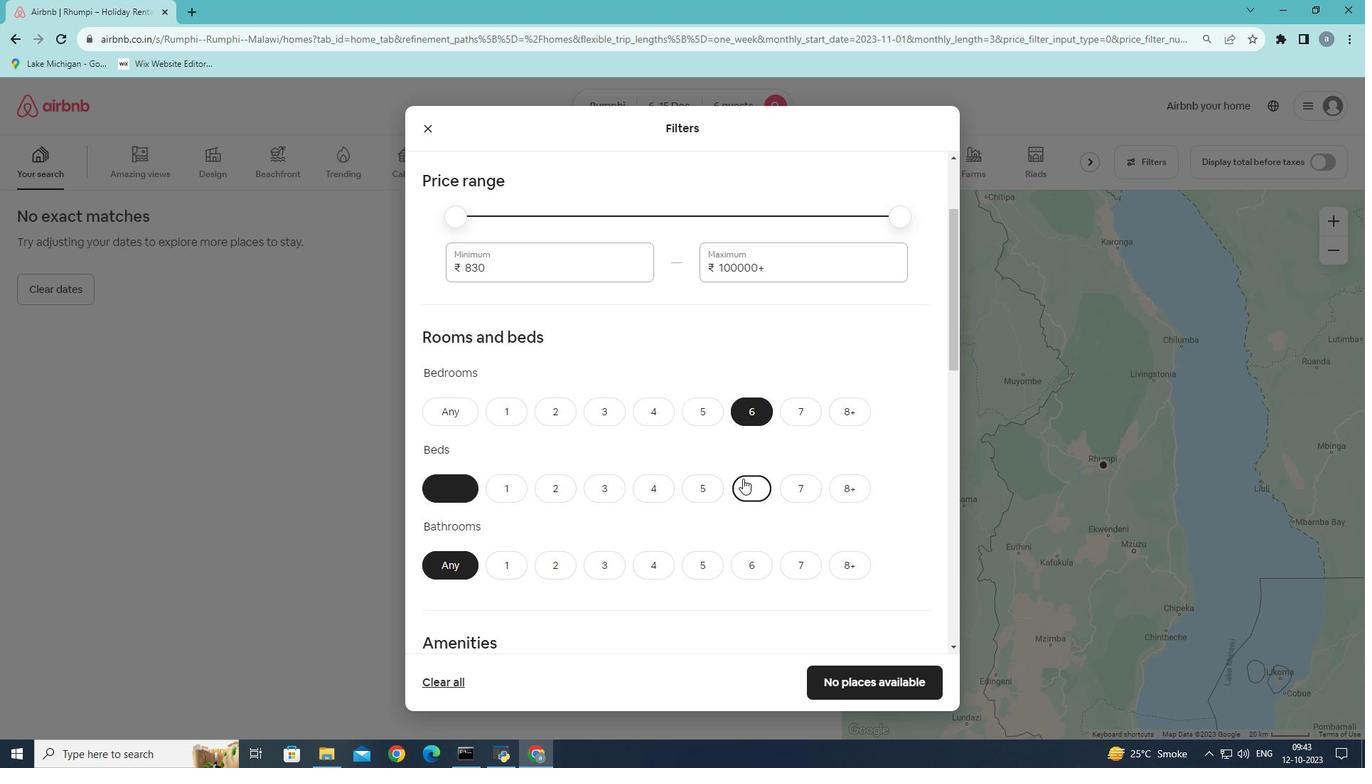 
Action: Mouse moved to (745, 558)
Screenshot: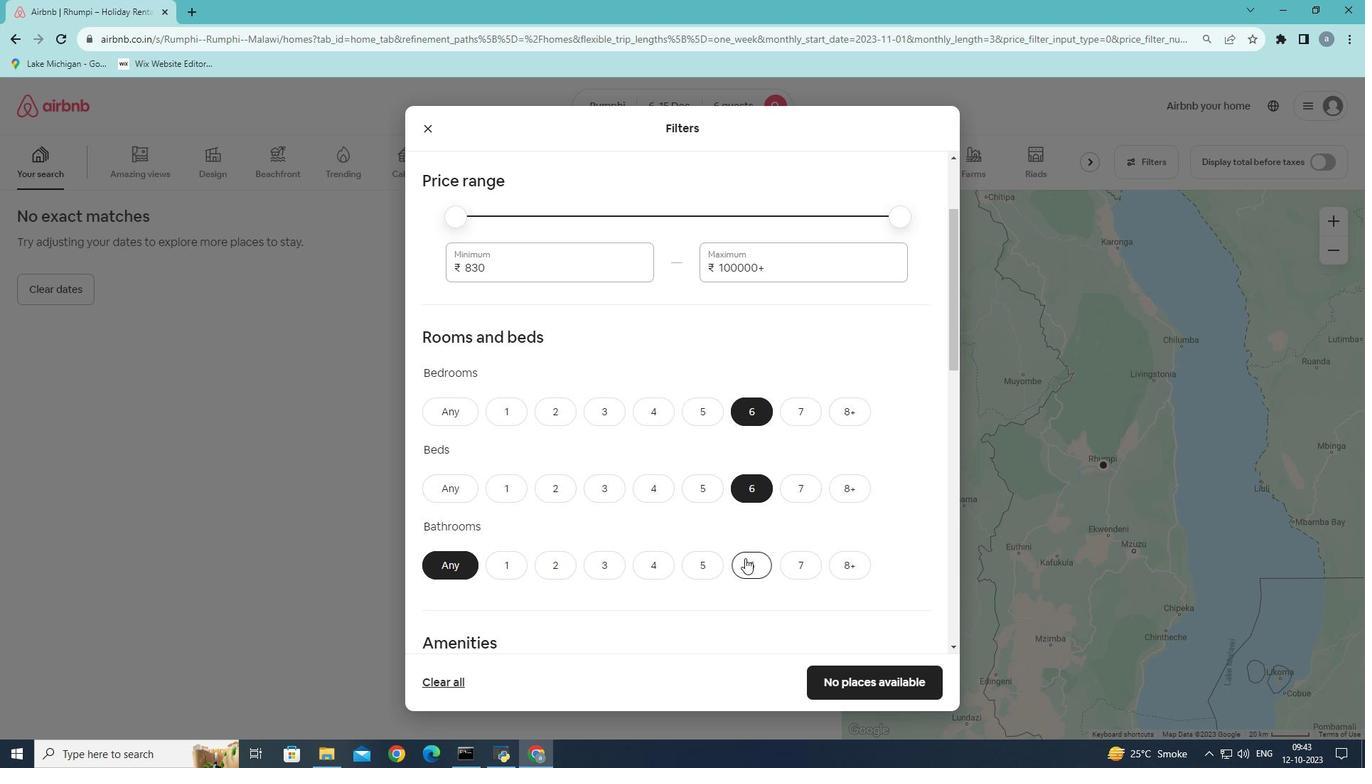 
Action: Mouse pressed left at (745, 558)
Screenshot: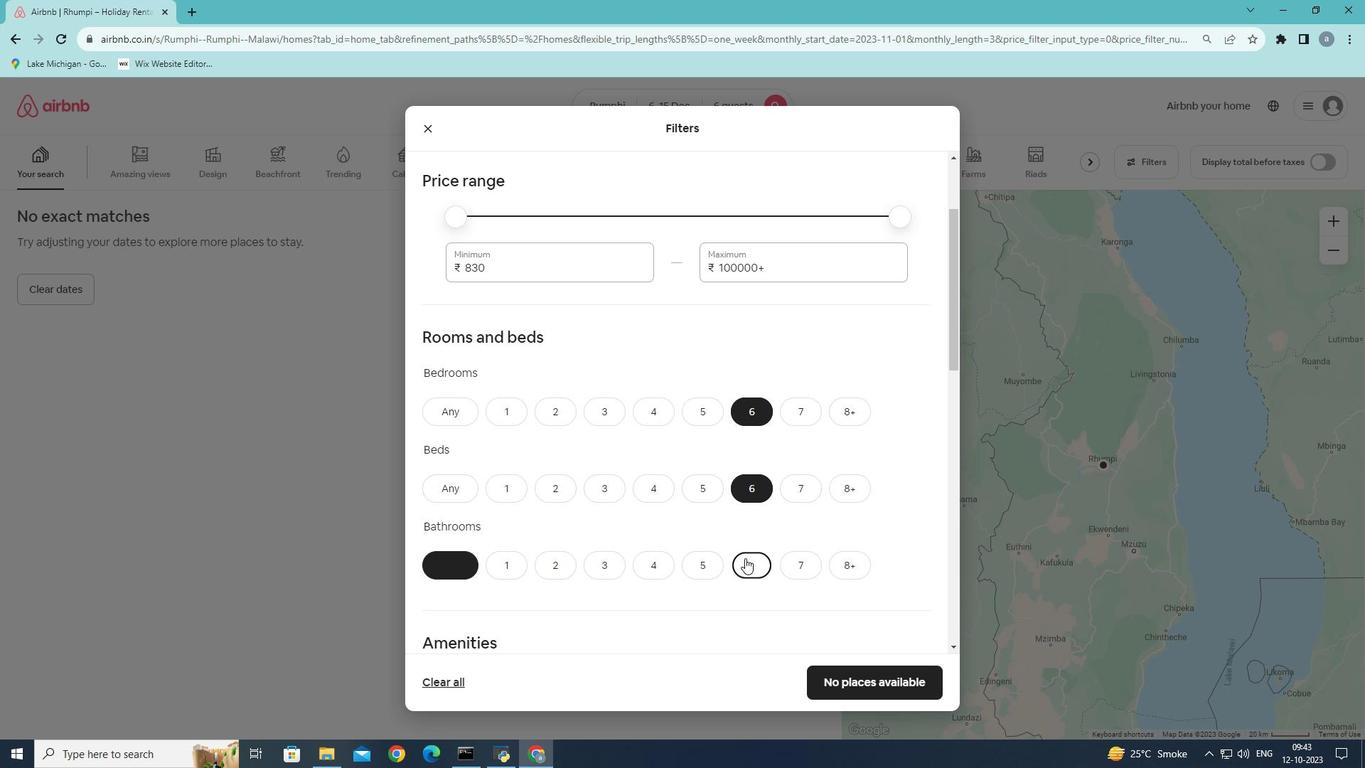 
Action: Mouse moved to (717, 480)
Screenshot: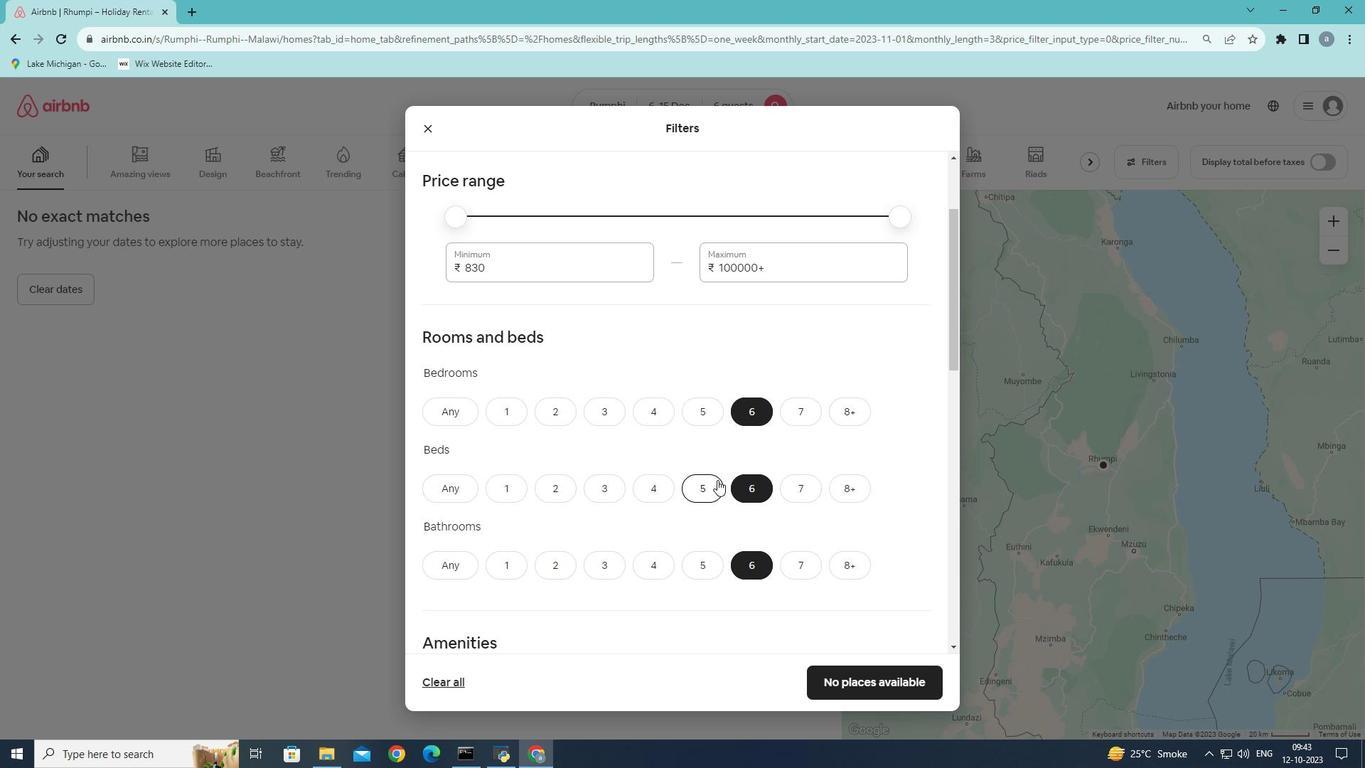 
Action: Mouse scrolled (717, 479) with delta (0, 0)
Screenshot: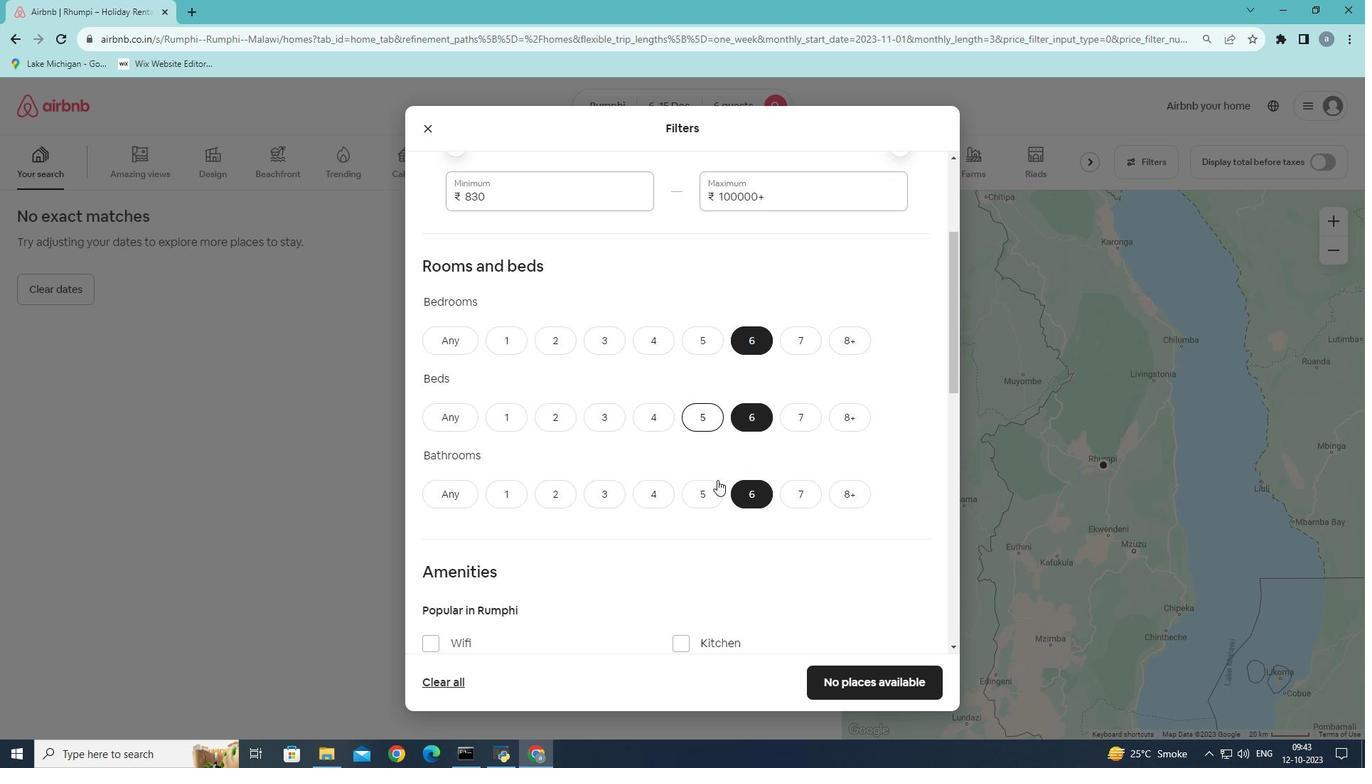 
Action: Mouse scrolled (717, 479) with delta (0, 0)
Screenshot: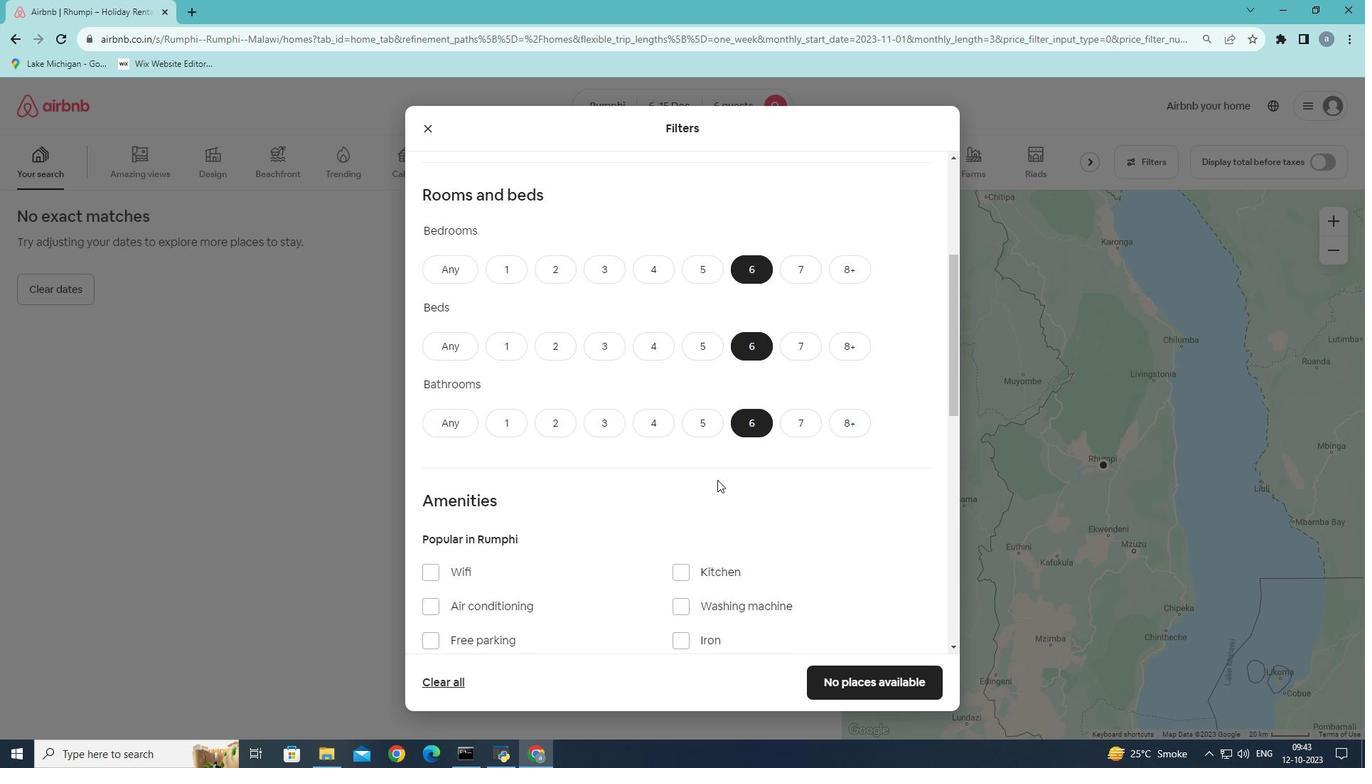 
Action: Mouse scrolled (717, 479) with delta (0, 0)
Screenshot: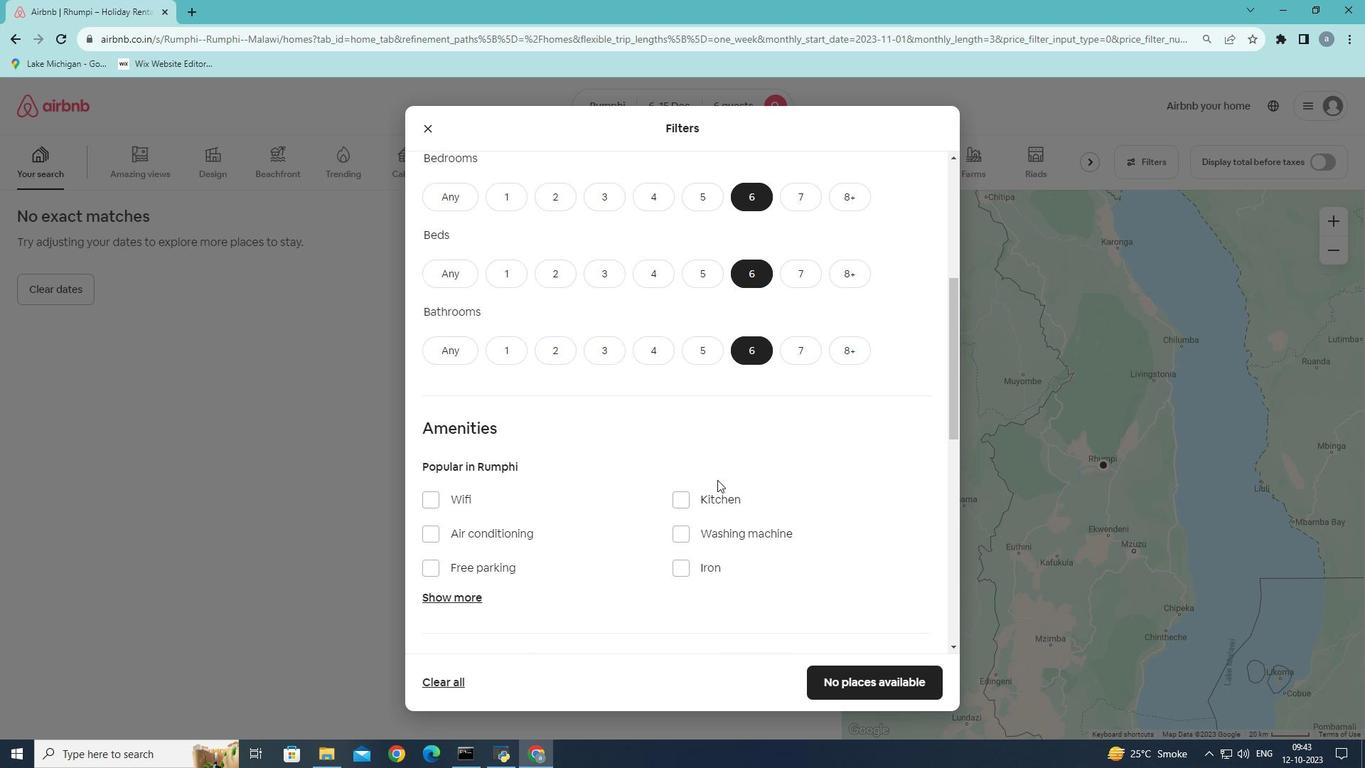 
Action: Mouse scrolled (717, 479) with delta (0, 0)
Screenshot: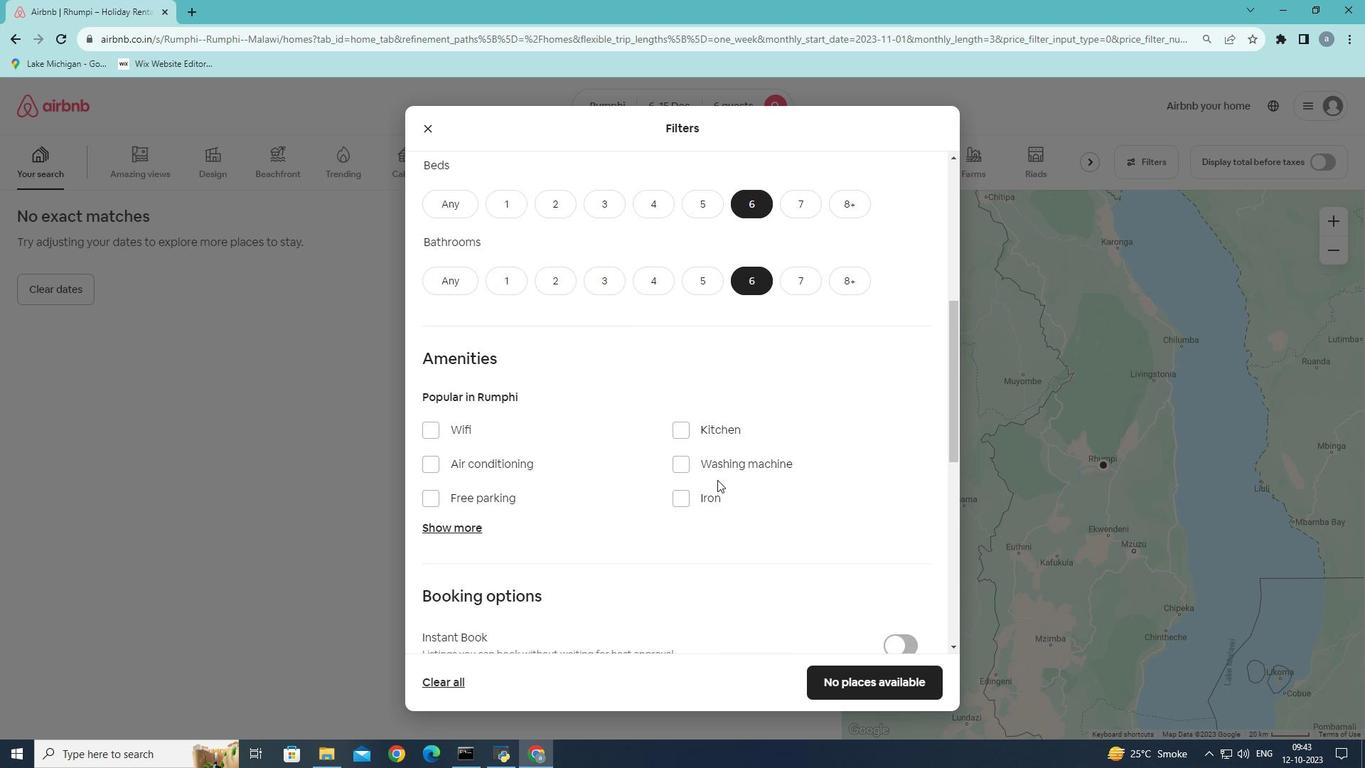 
Action: Mouse moved to (435, 428)
Screenshot: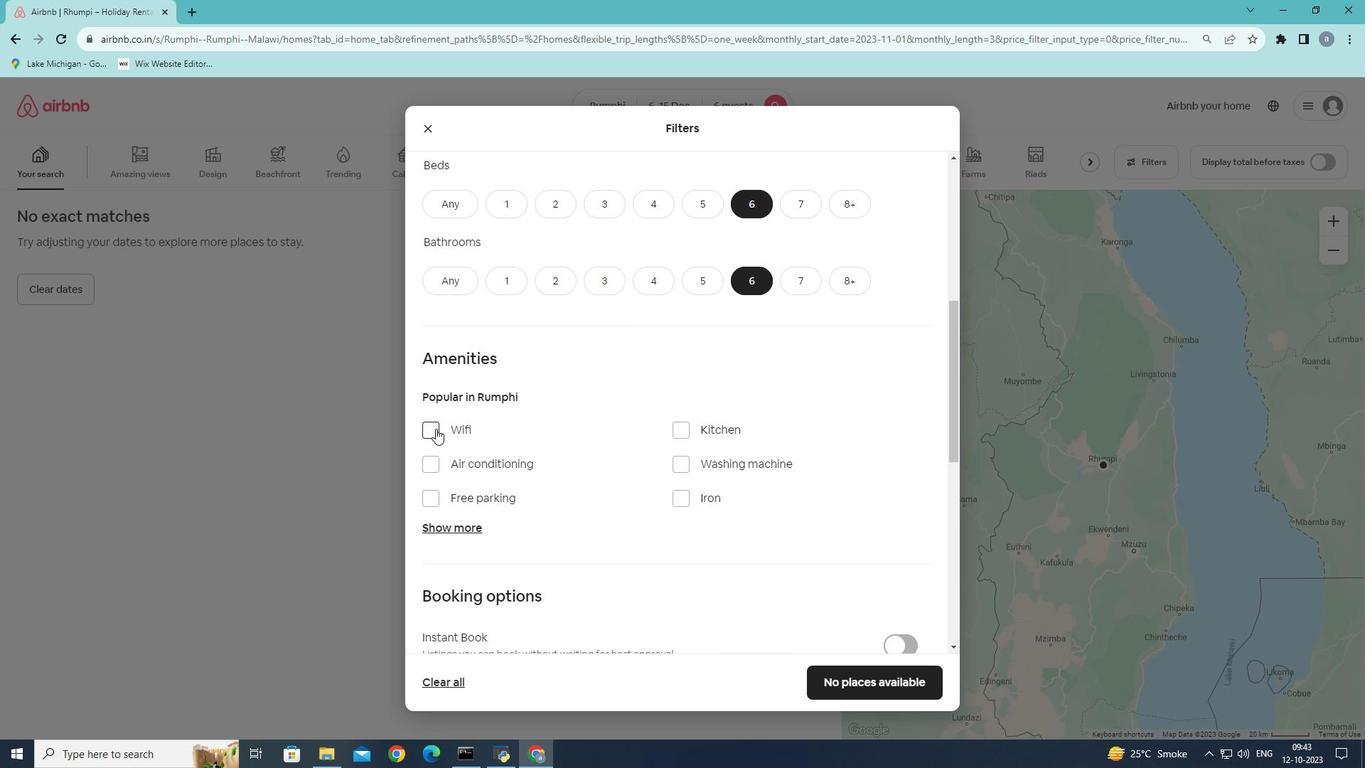 
Action: Mouse pressed left at (435, 428)
Screenshot: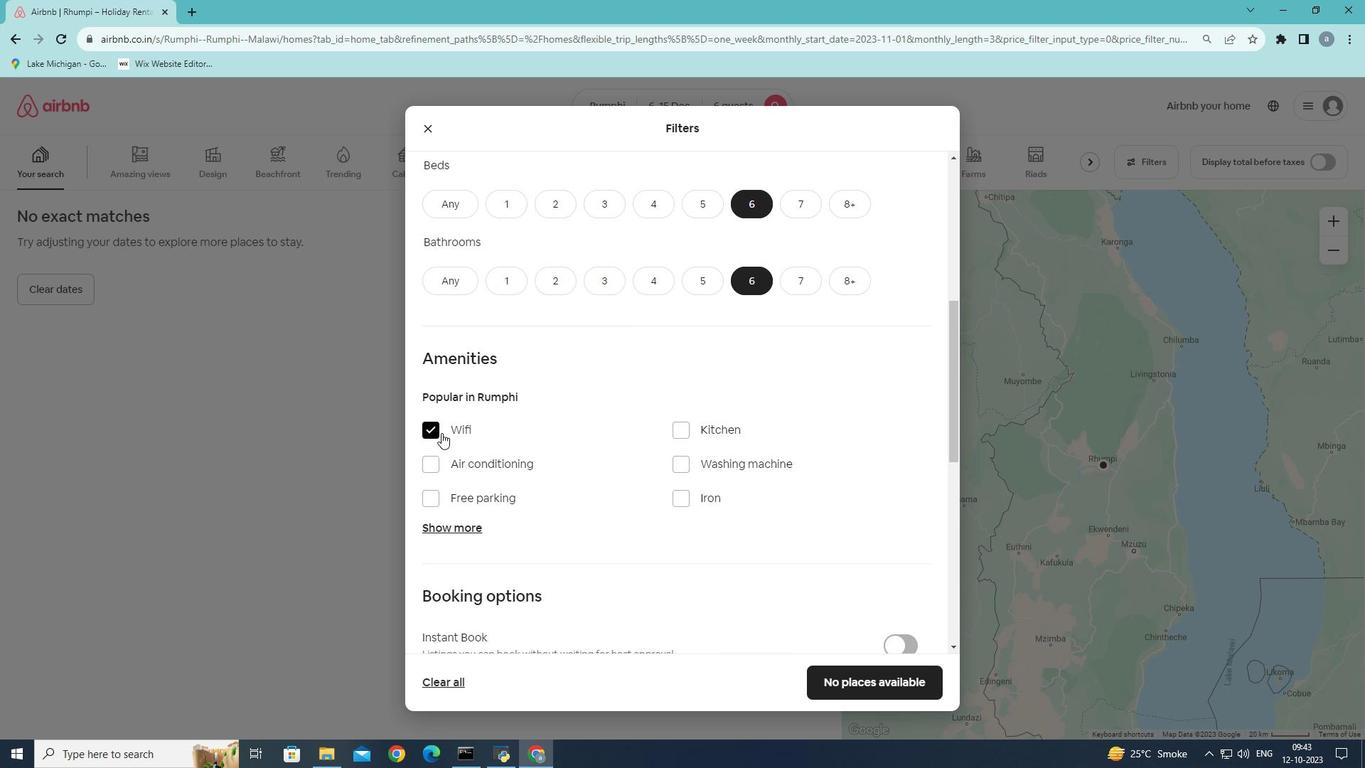 
Action: Mouse moved to (433, 497)
Screenshot: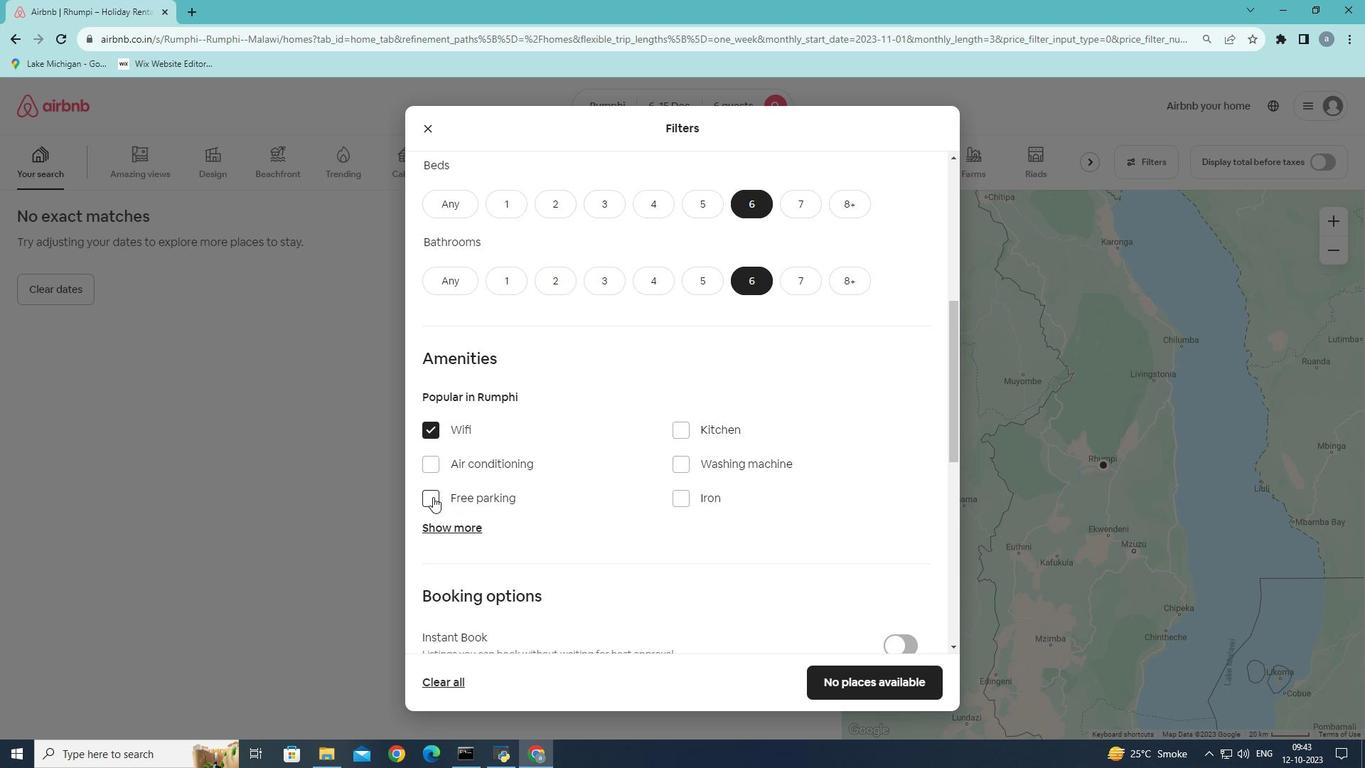 
Action: Mouse pressed left at (433, 497)
Screenshot: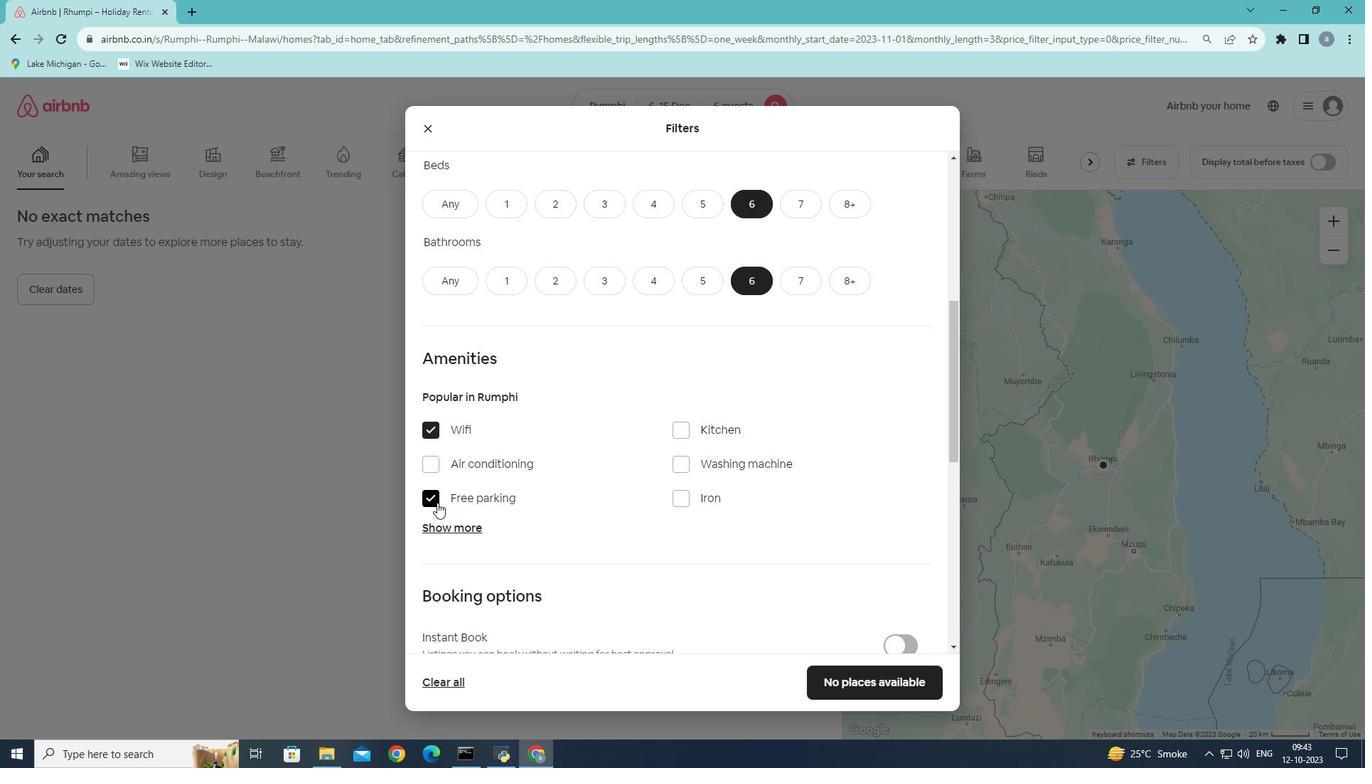 
Action: Mouse moved to (457, 527)
Screenshot: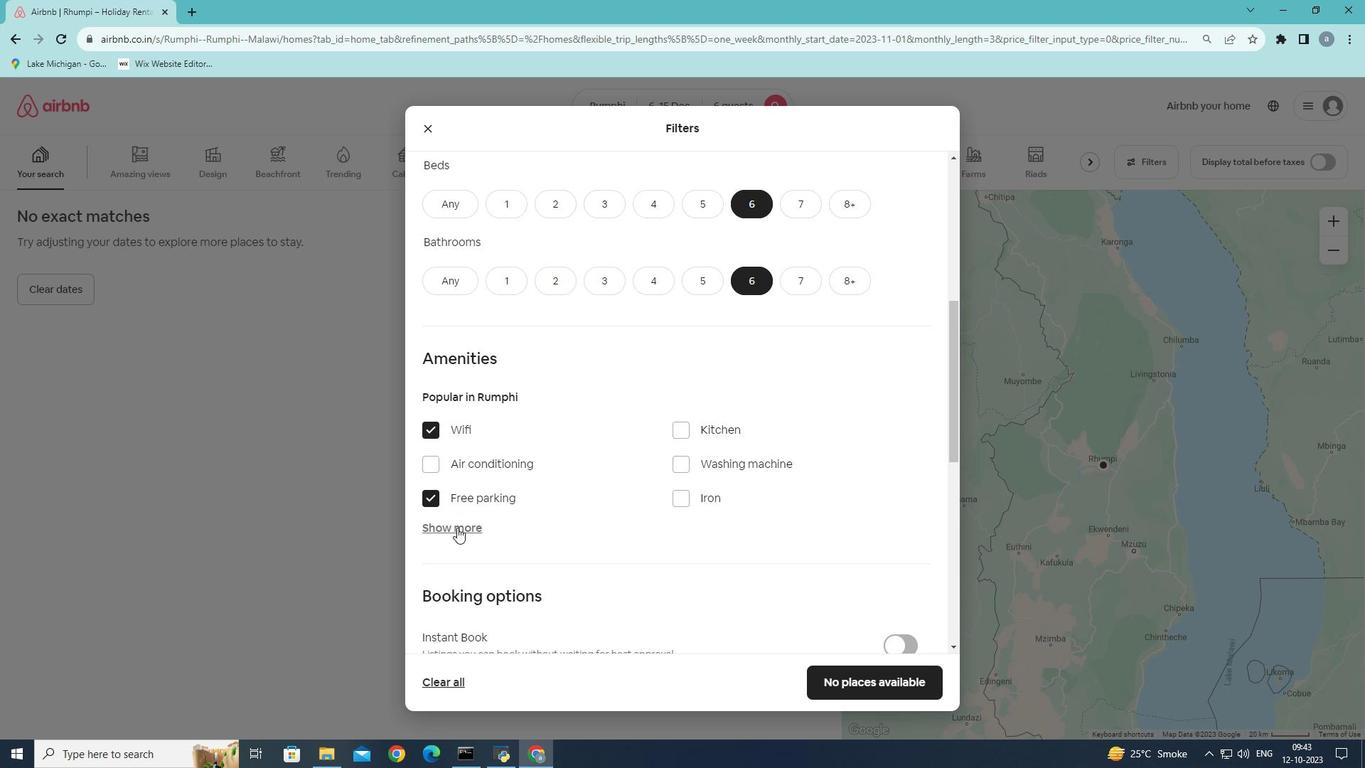 
Action: Mouse pressed left at (457, 527)
Screenshot: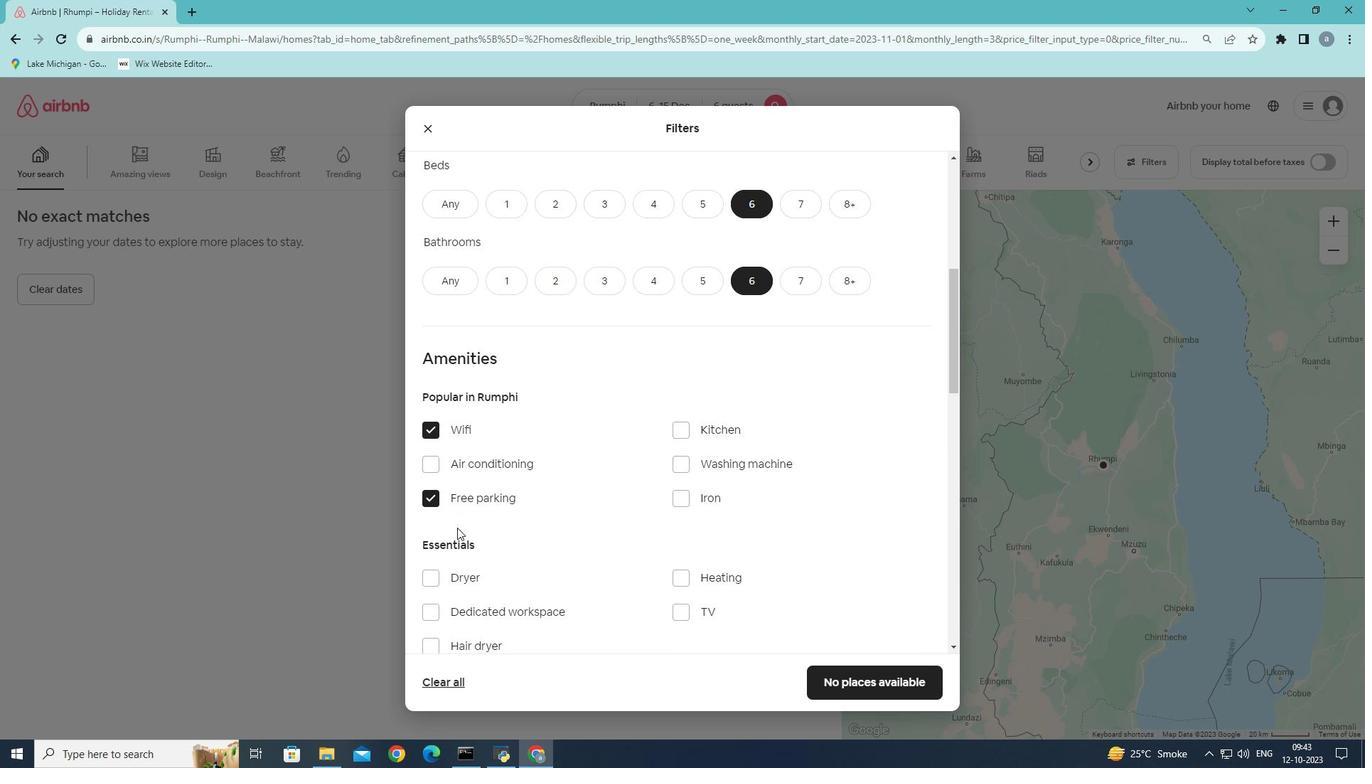 
Action: Mouse moved to (529, 537)
Screenshot: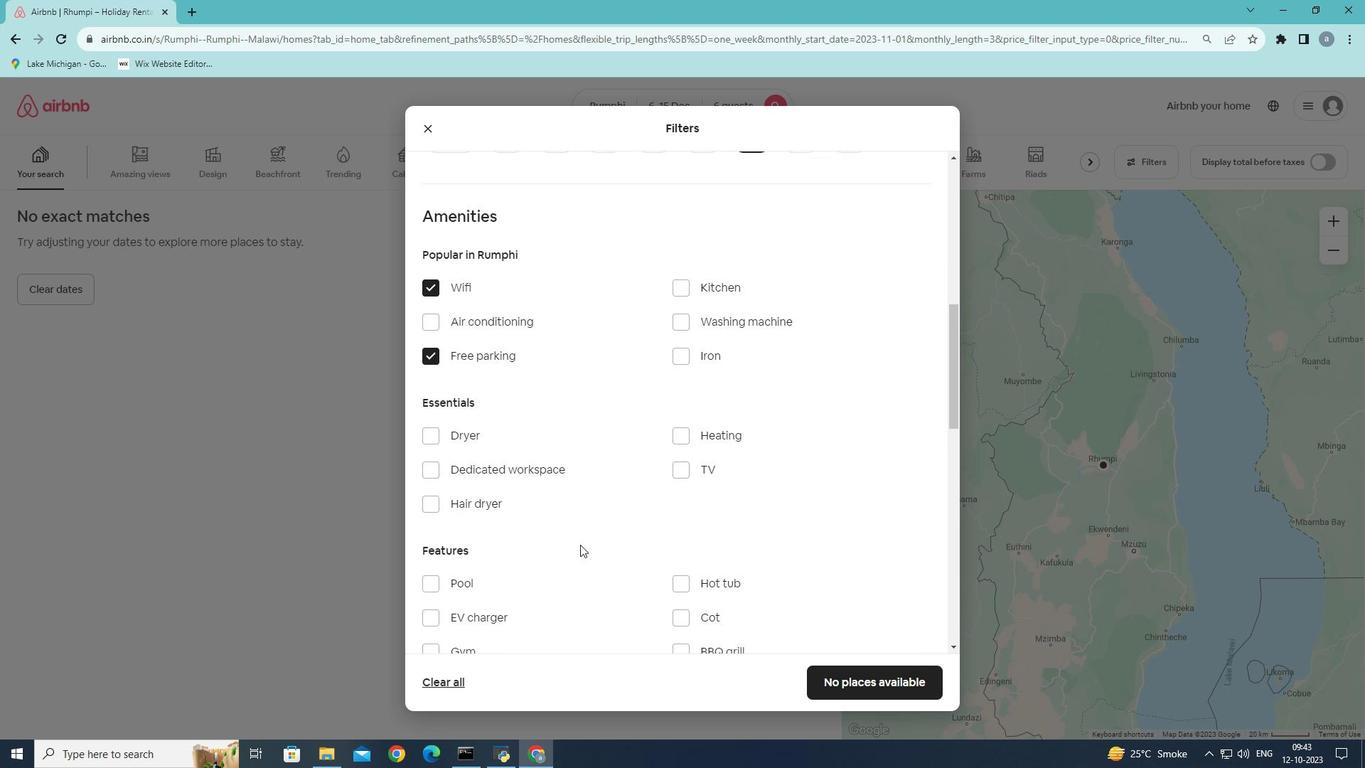 
Action: Mouse scrolled (529, 536) with delta (0, 0)
Screenshot: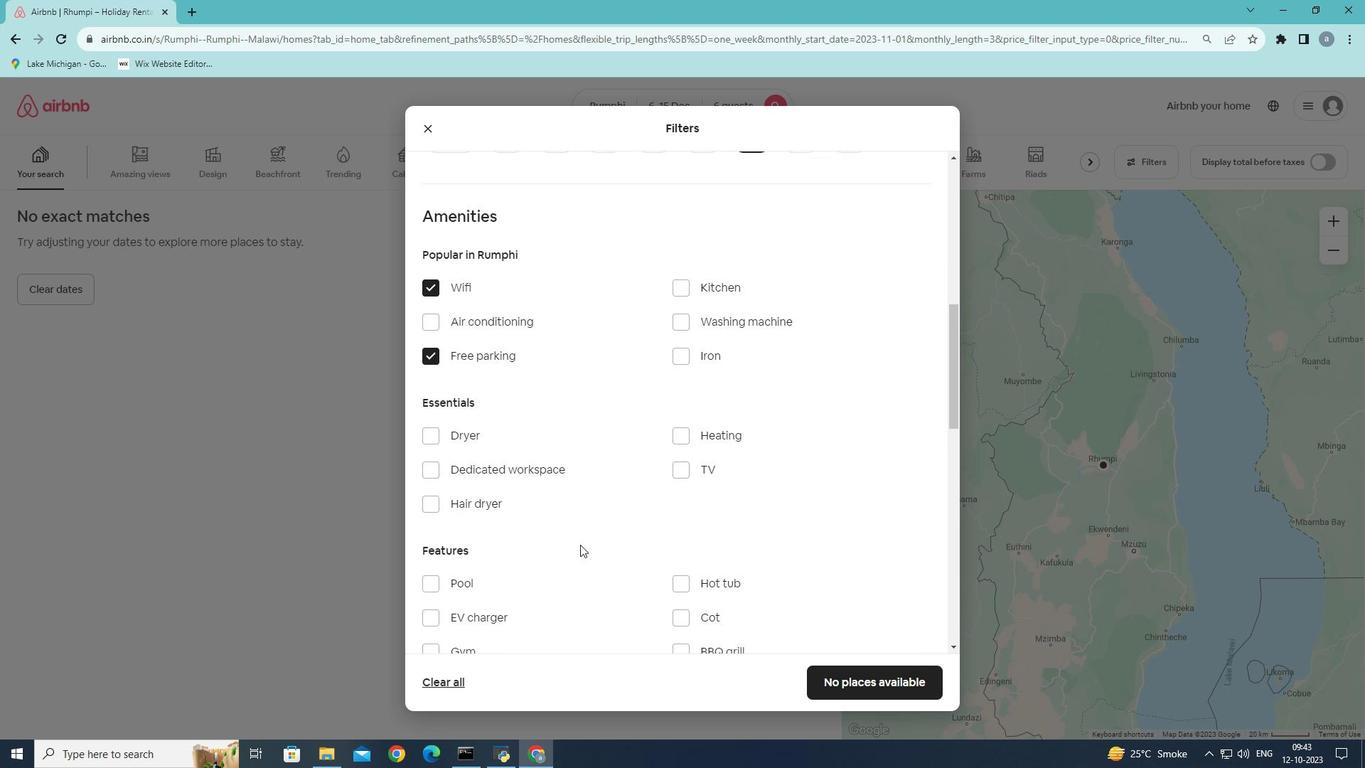
Action: Mouse moved to (532, 539)
Screenshot: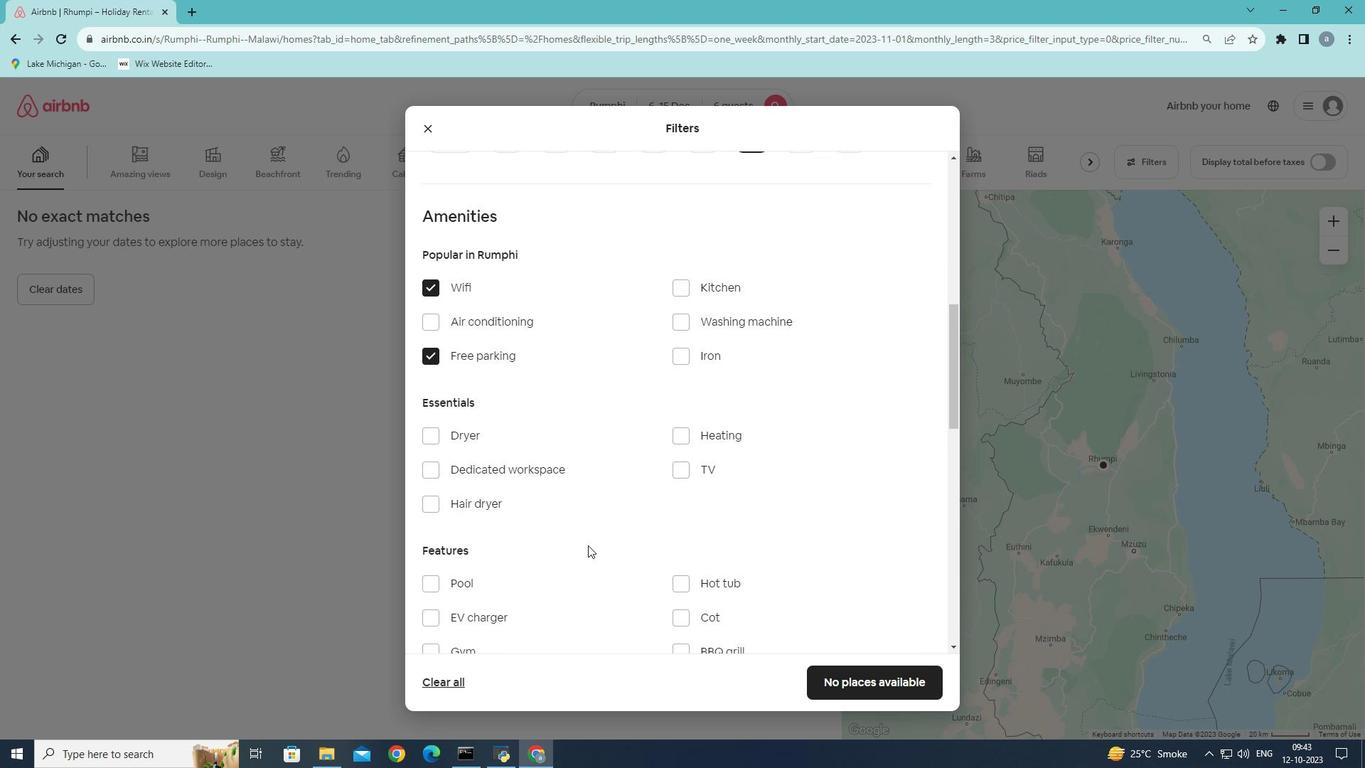 
Action: Mouse scrolled (532, 538) with delta (0, 0)
Screenshot: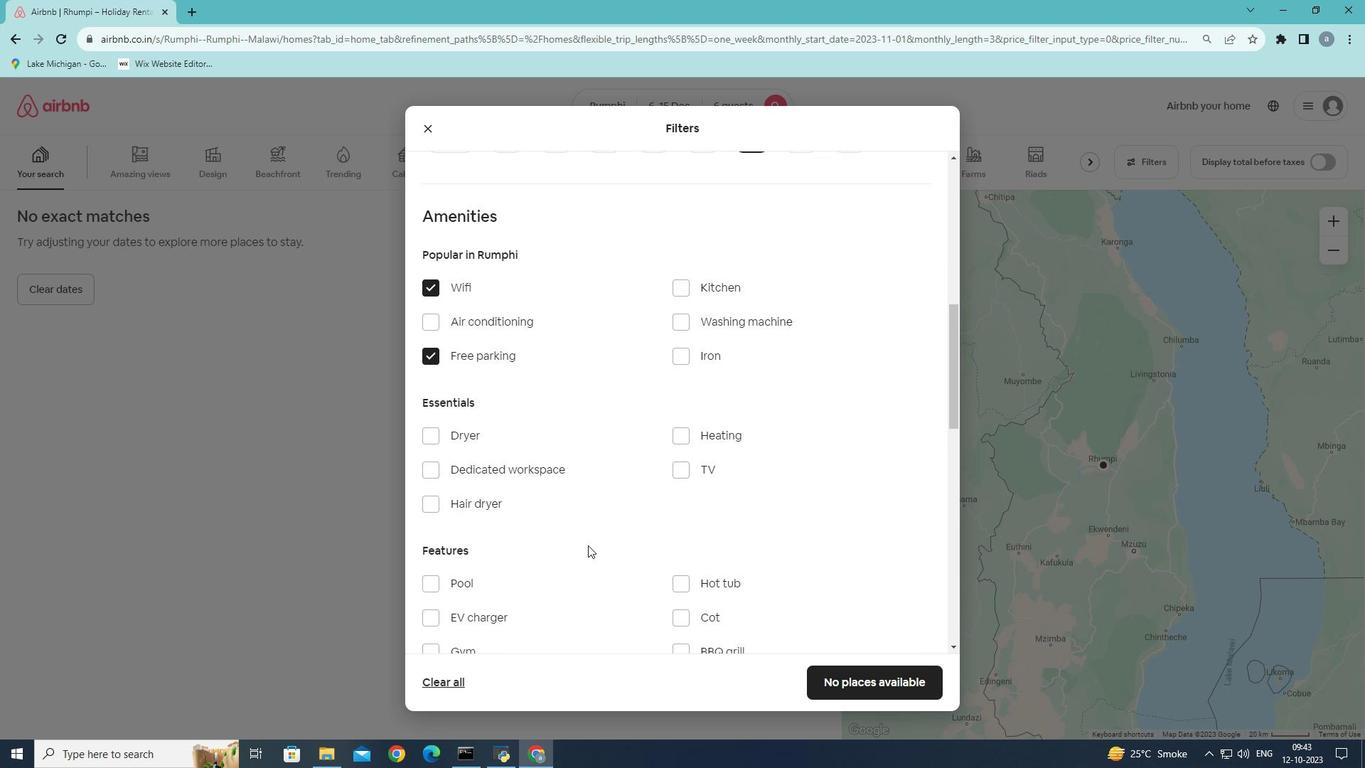 
Action: Mouse moved to (677, 471)
Screenshot: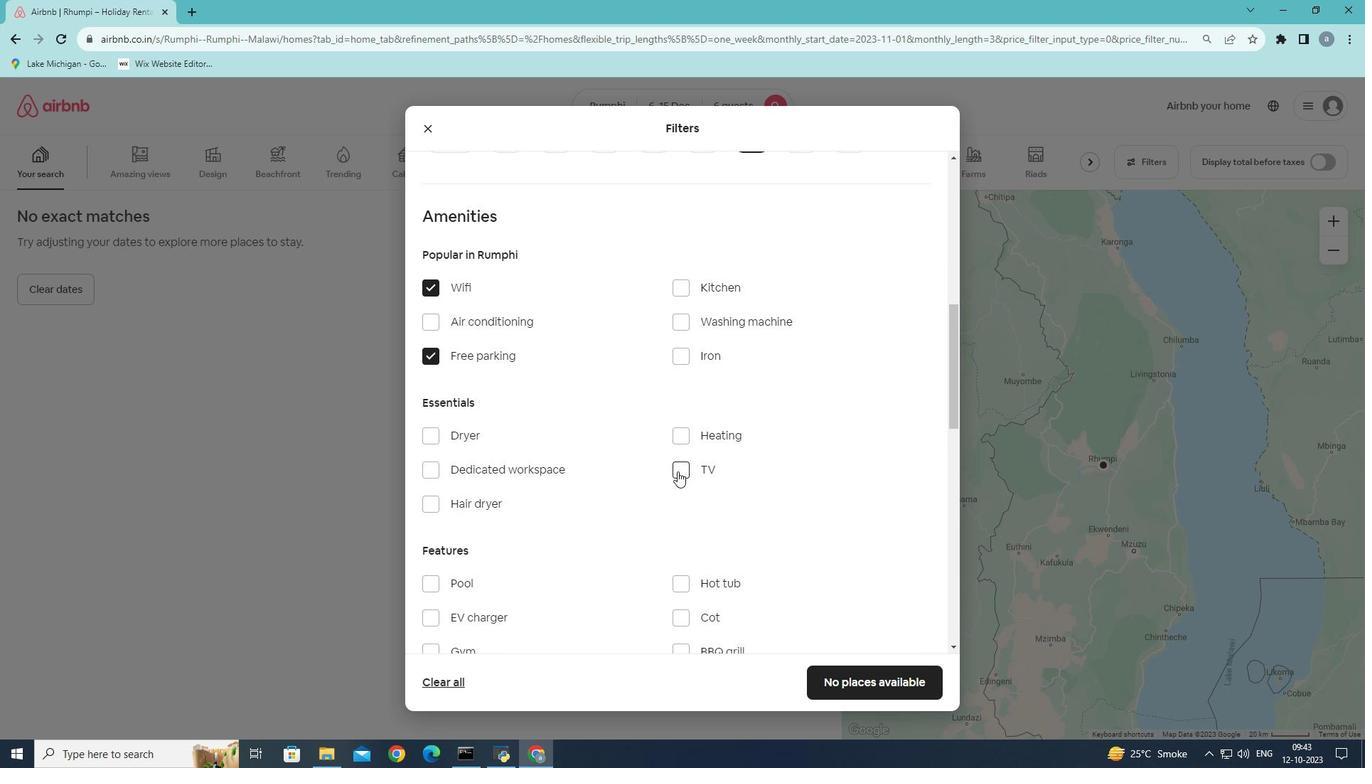
Action: Mouse pressed left at (677, 471)
Screenshot: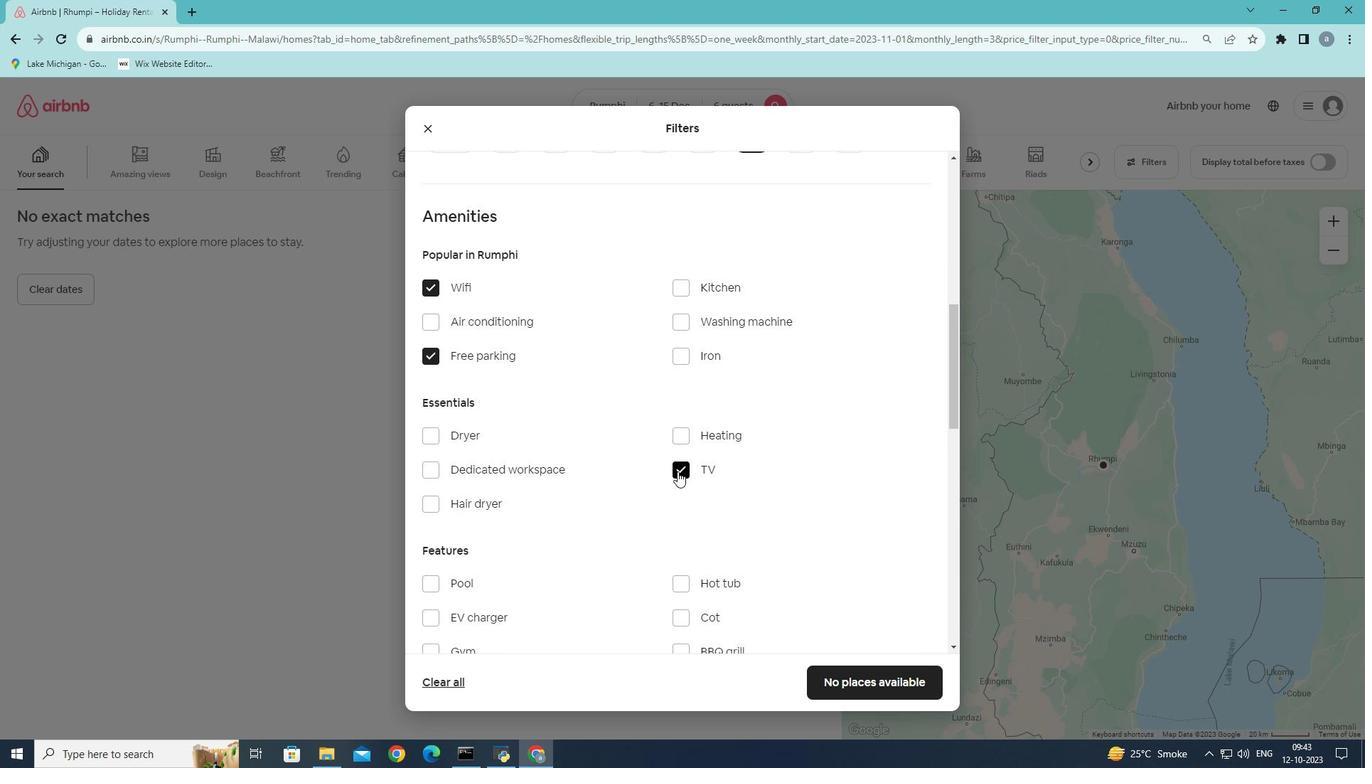 
Action: Mouse moved to (635, 517)
Screenshot: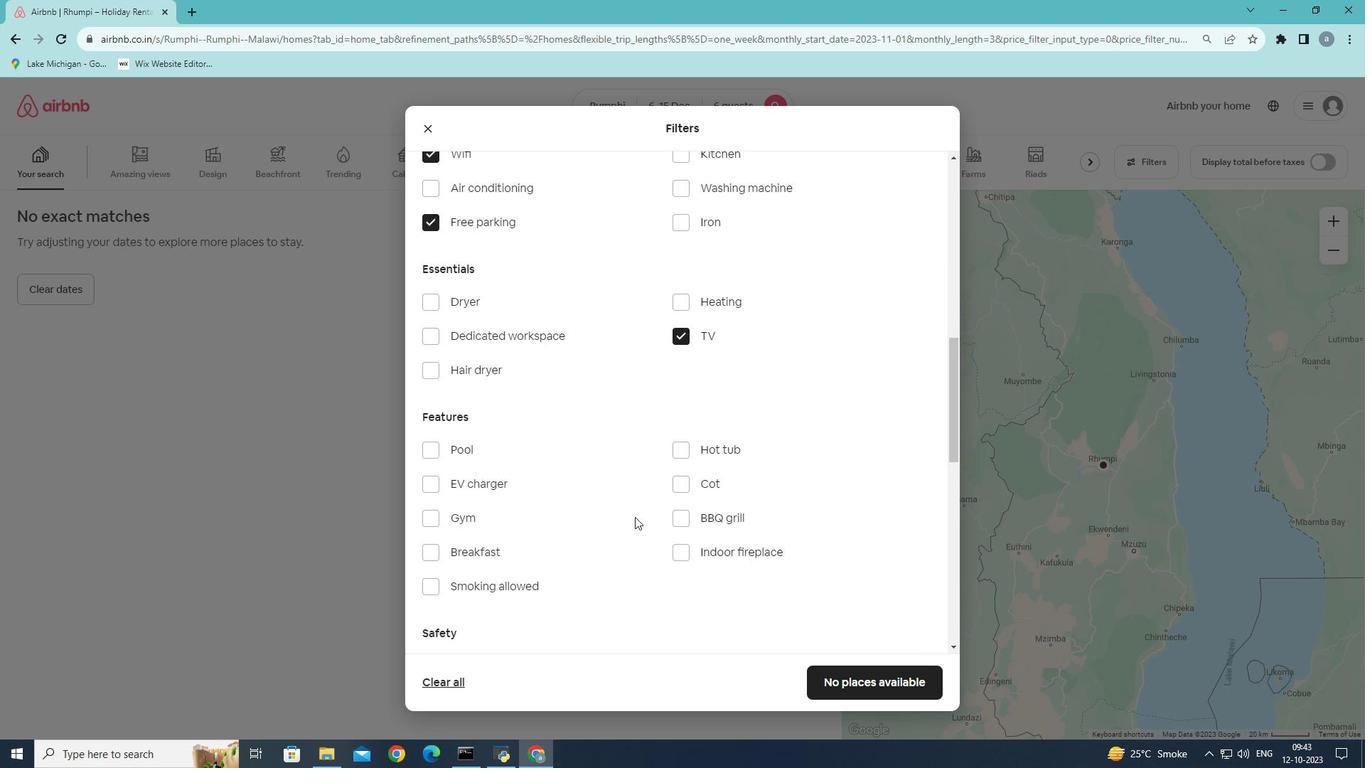 
Action: Mouse scrolled (635, 516) with delta (0, 0)
Screenshot: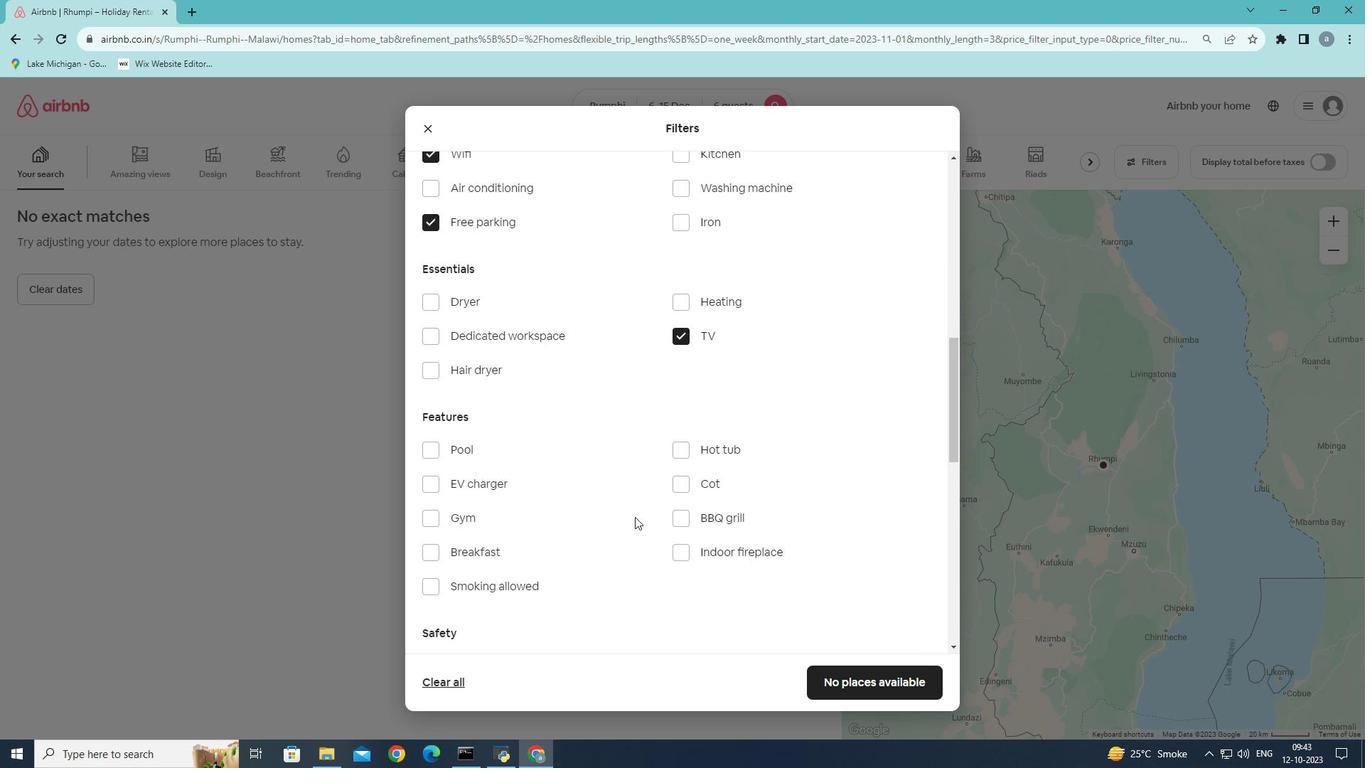 
Action: Mouse scrolled (635, 516) with delta (0, 0)
Screenshot: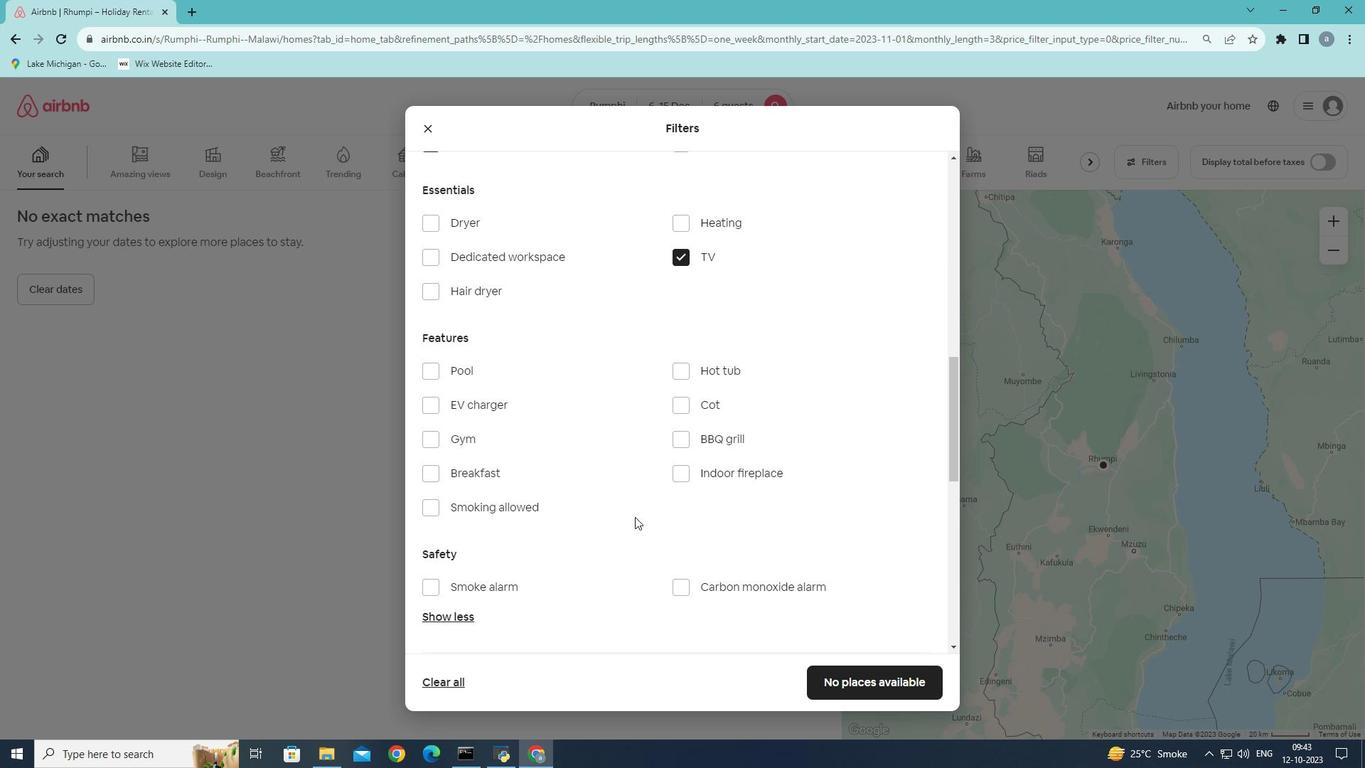 
Action: Mouse scrolled (635, 516) with delta (0, 0)
Screenshot: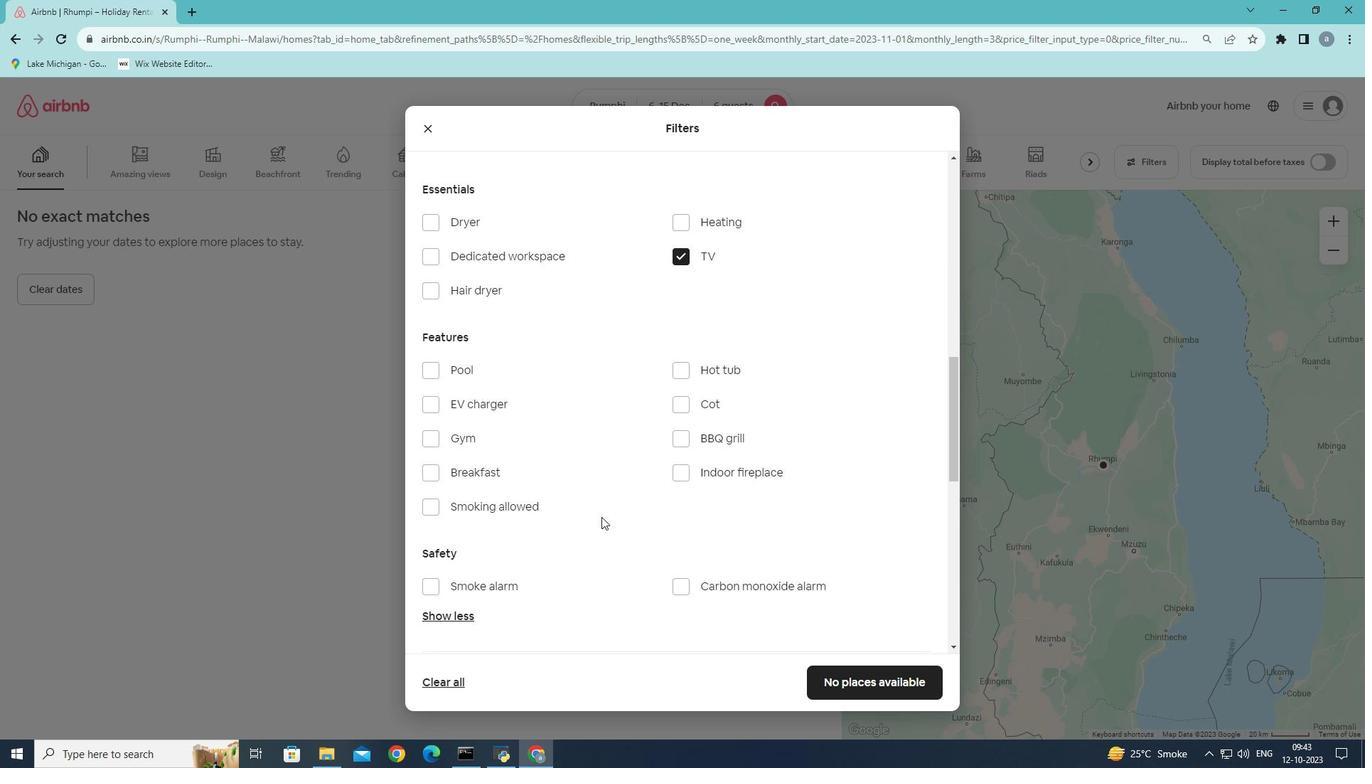 
Action: Mouse moved to (432, 440)
Screenshot: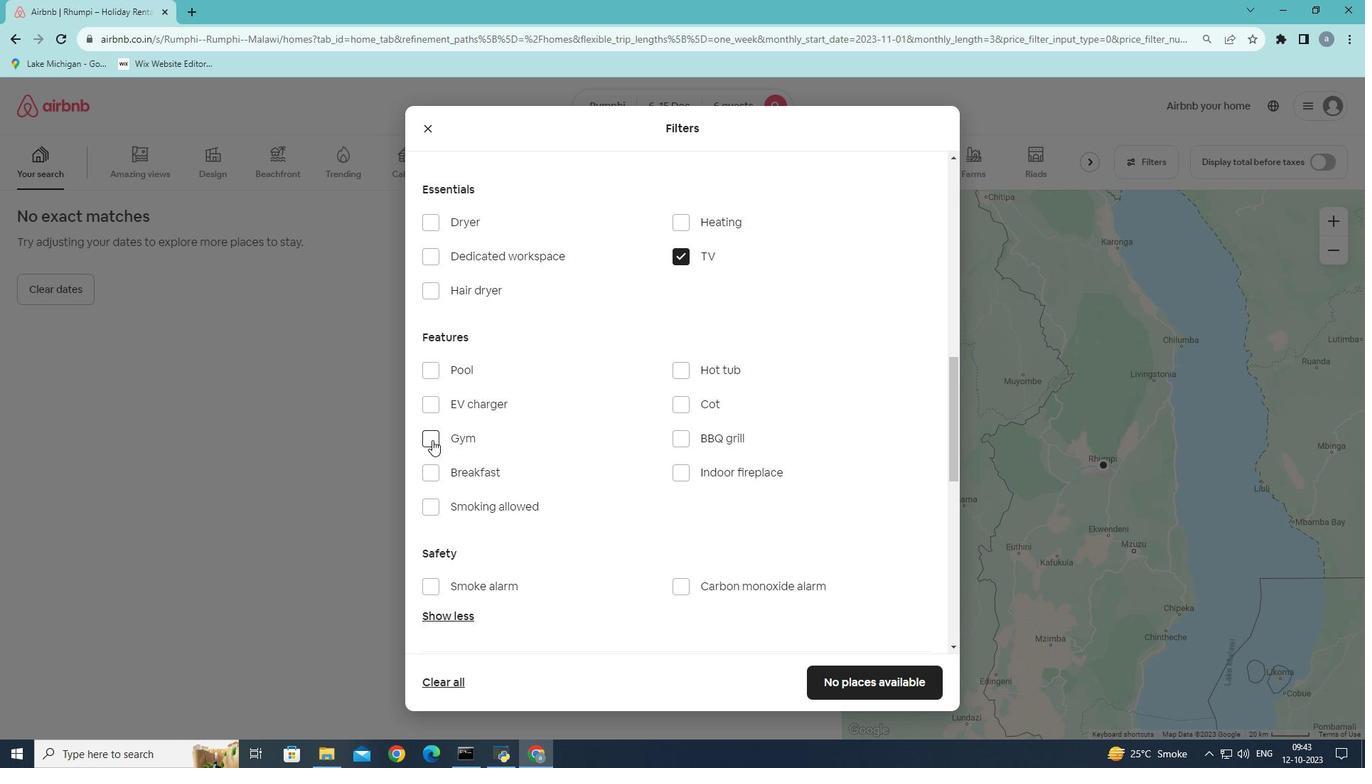 
Action: Mouse pressed left at (432, 440)
Screenshot: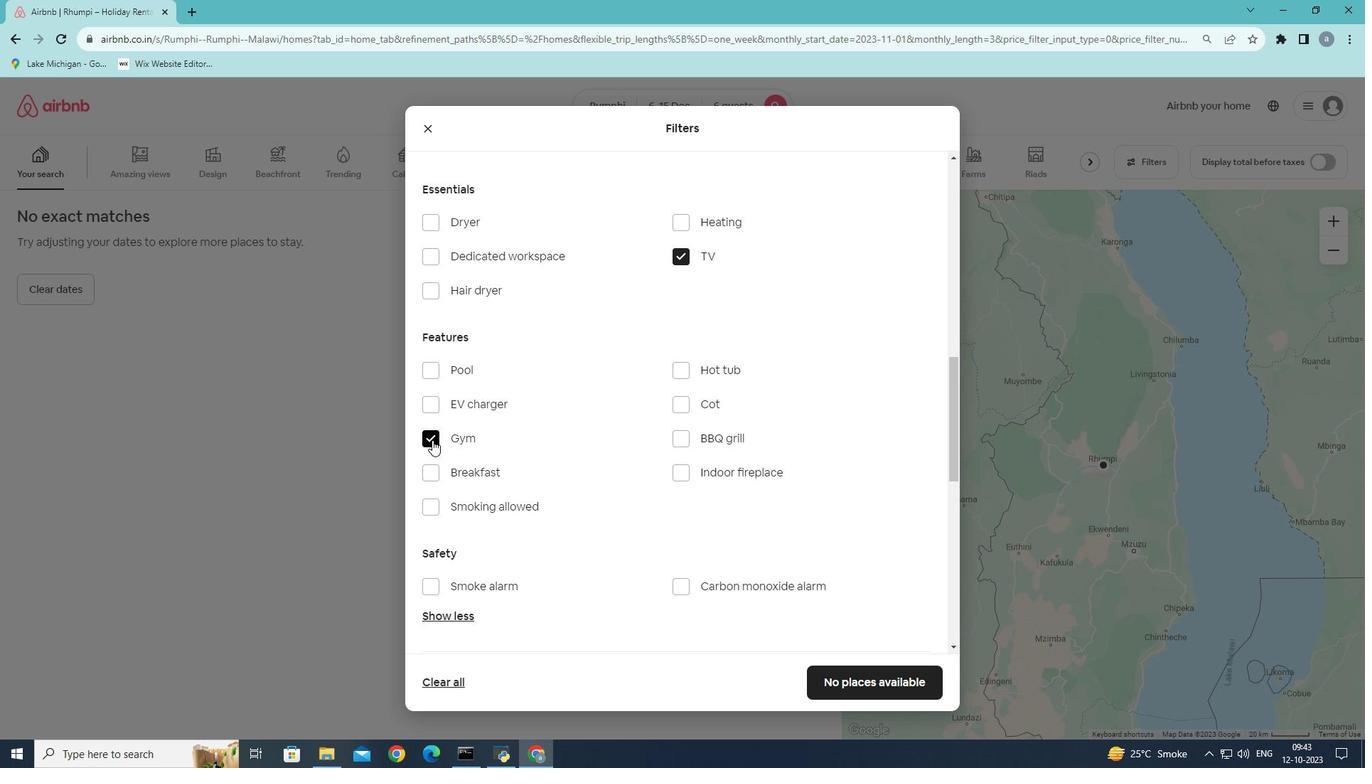 
Action: Mouse moved to (429, 468)
Screenshot: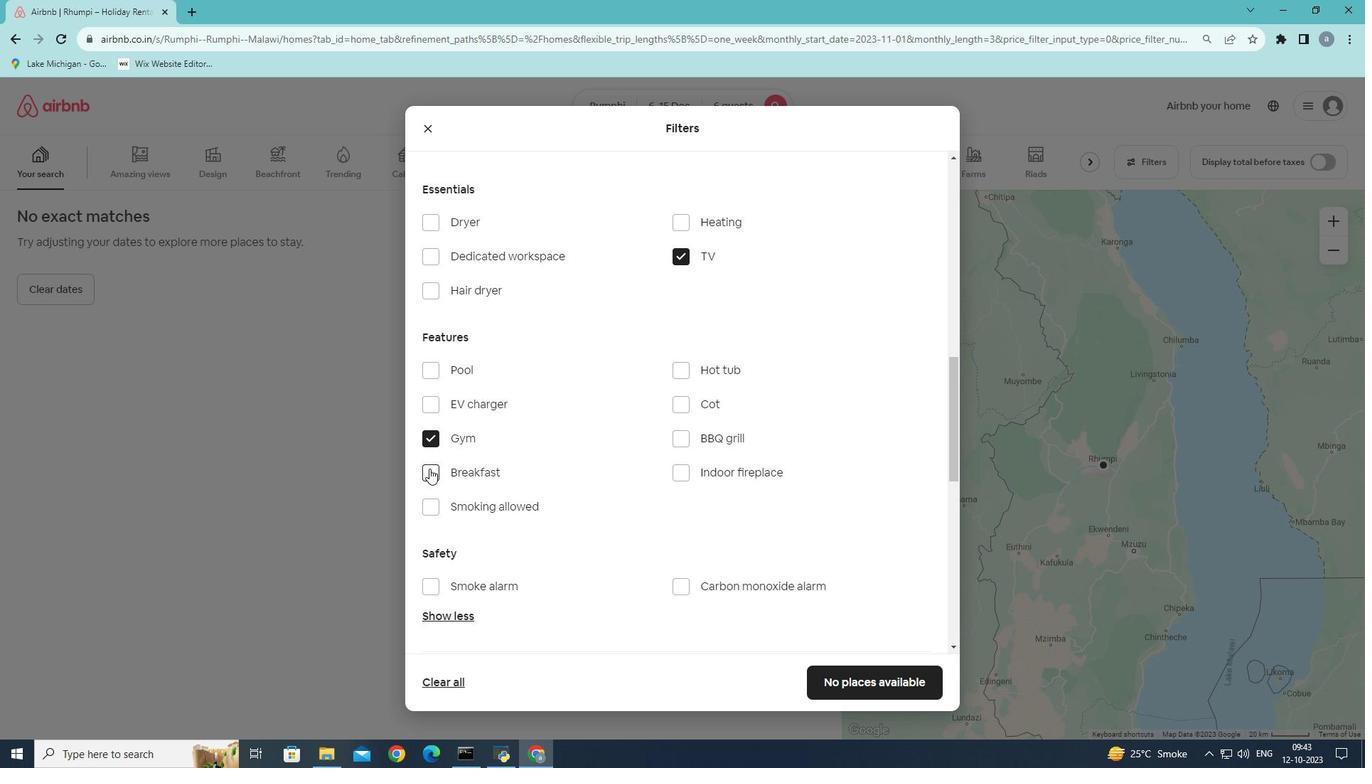 
Action: Mouse pressed left at (429, 468)
Screenshot: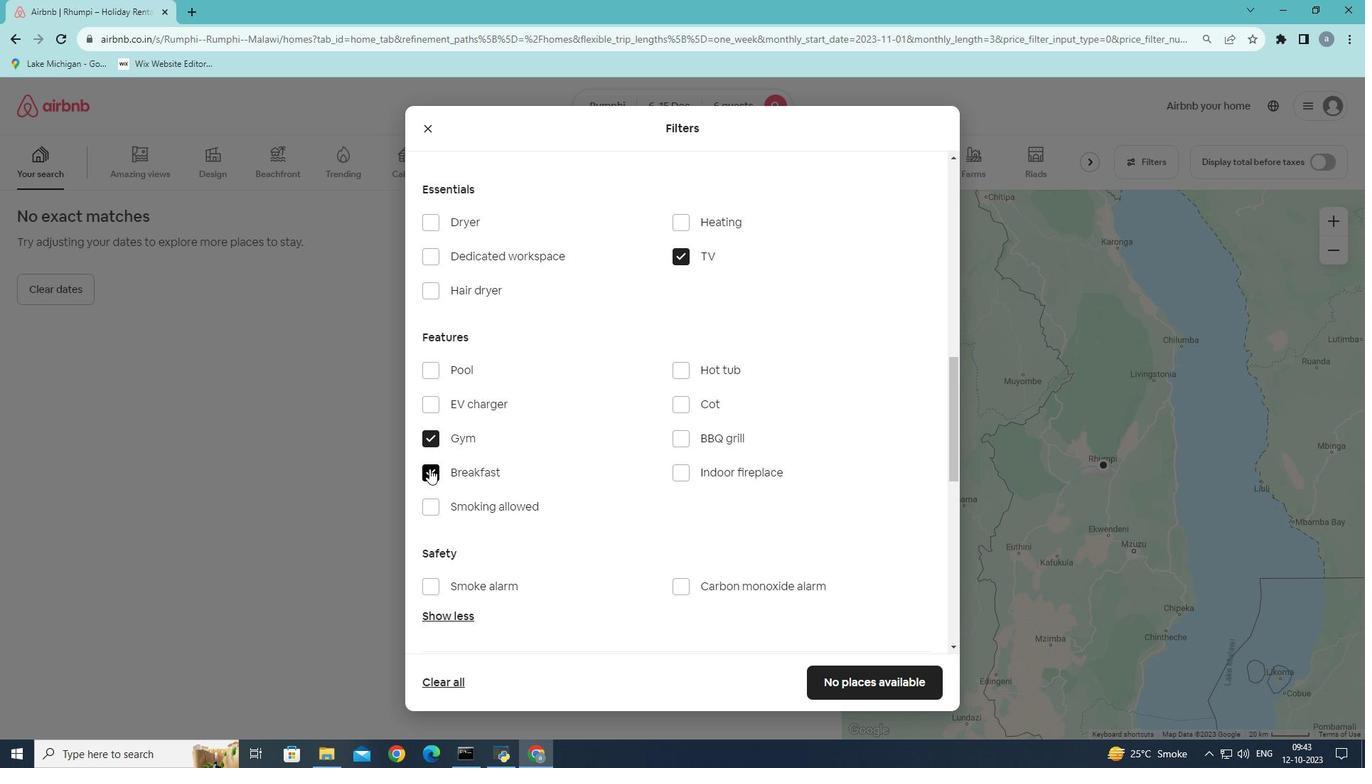 
Action: Mouse moved to (605, 497)
Screenshot: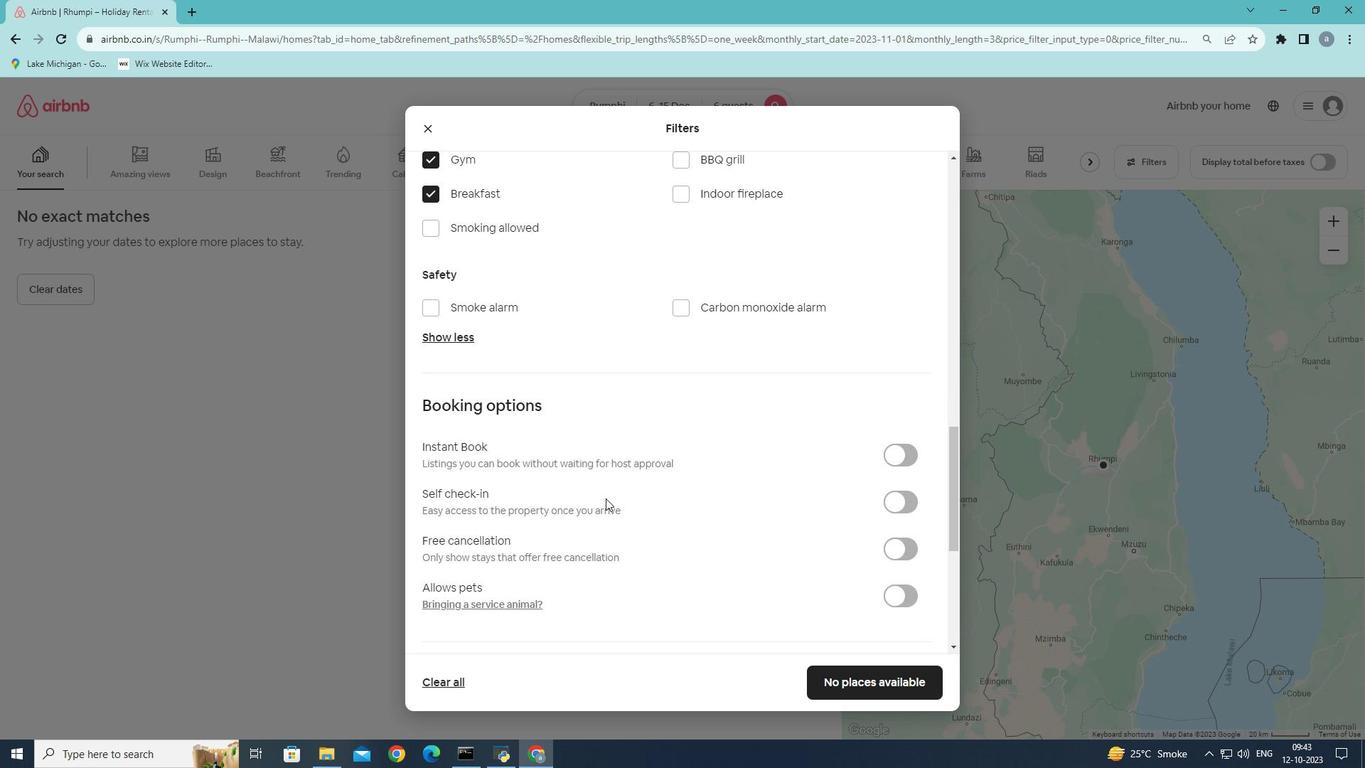 
Action: Mouse scrolled (605, 497) with delta (0, 0)
Screenshot: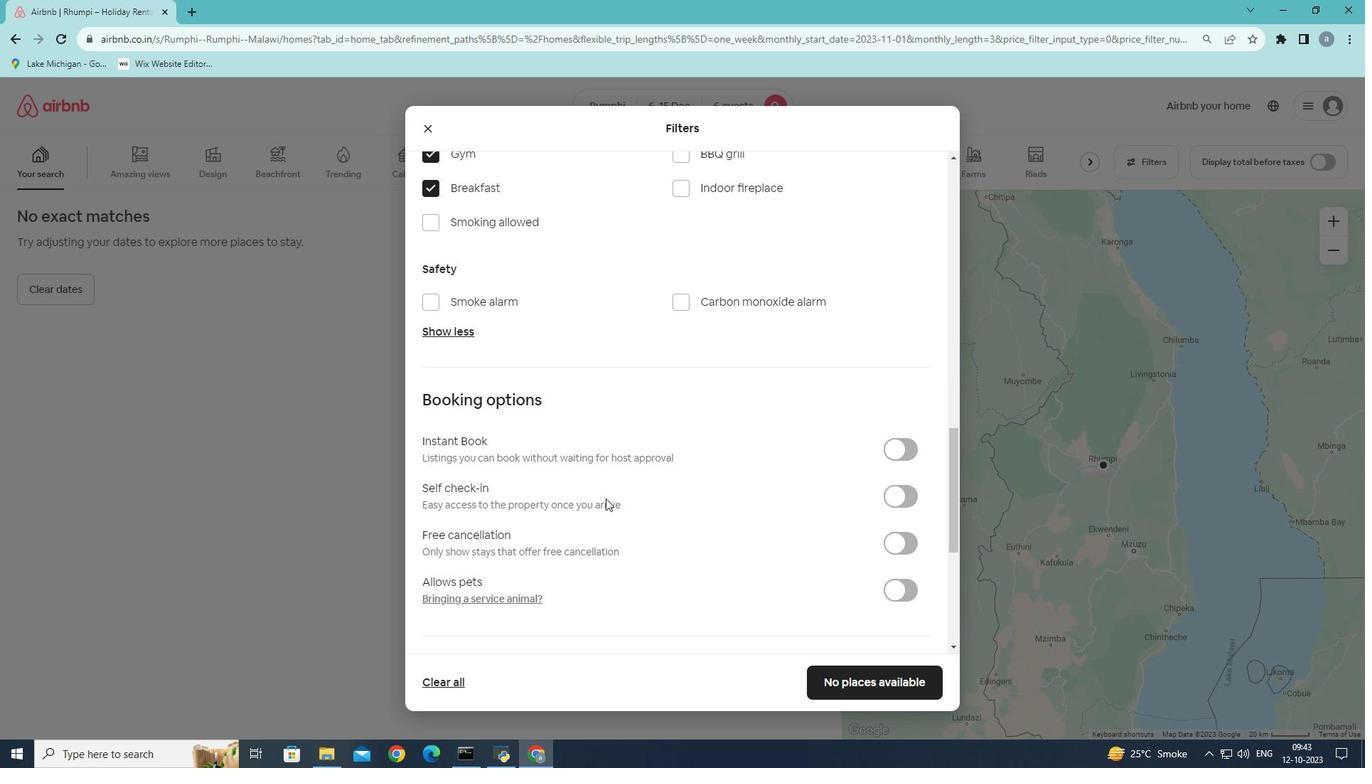 
Action: Mouse moved to (605, 497)
Screenshot: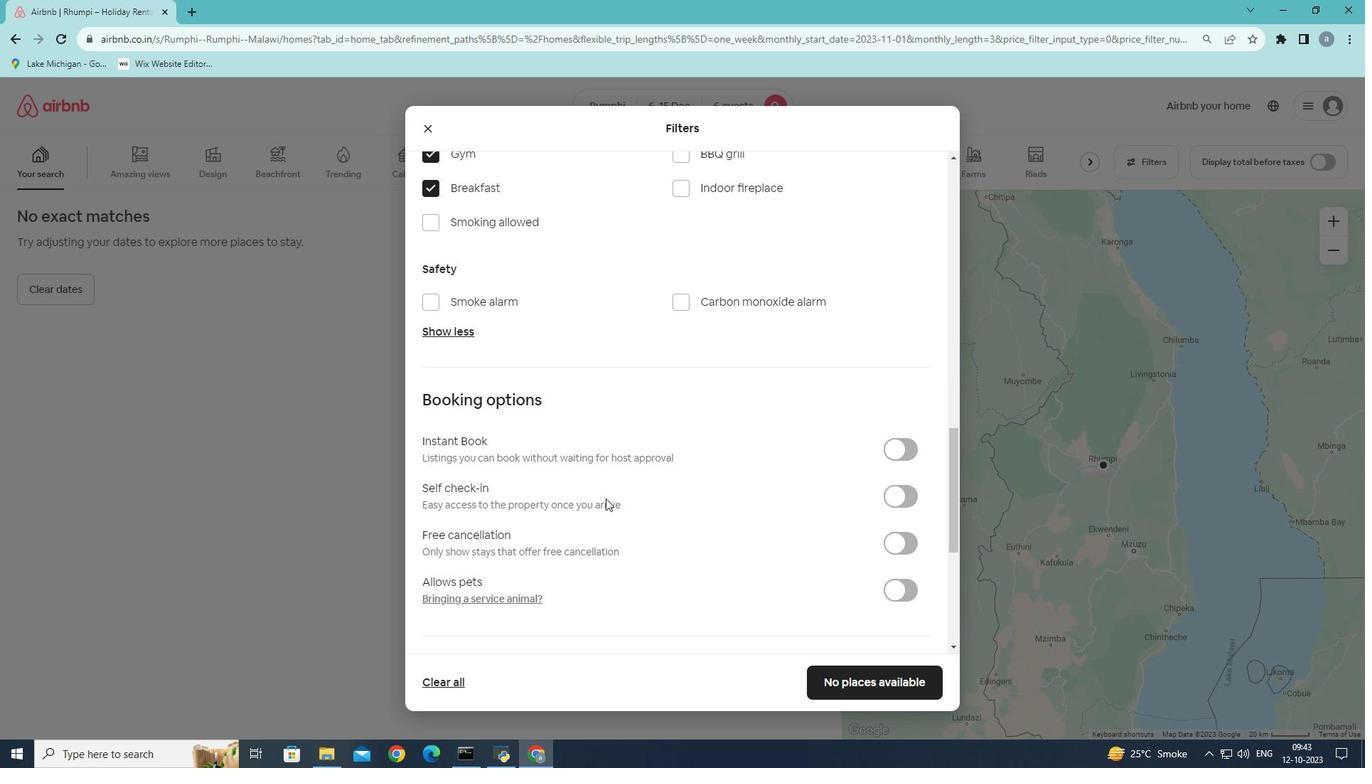 
Action: Mouse scrolled (605, 497) with delta (0, 0)
Screenshot: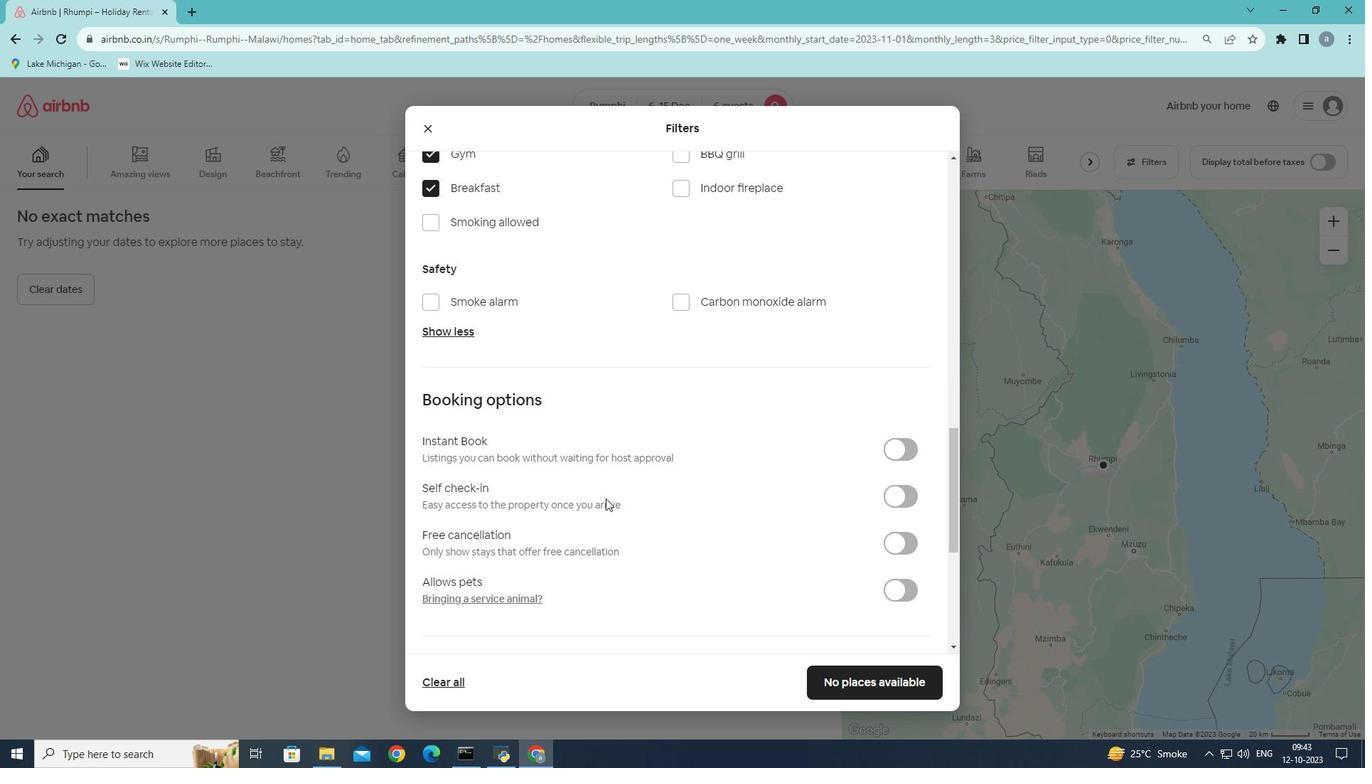 
Action: Mouse scrolled (605, 497) with delta (0, 0)
Screenshot: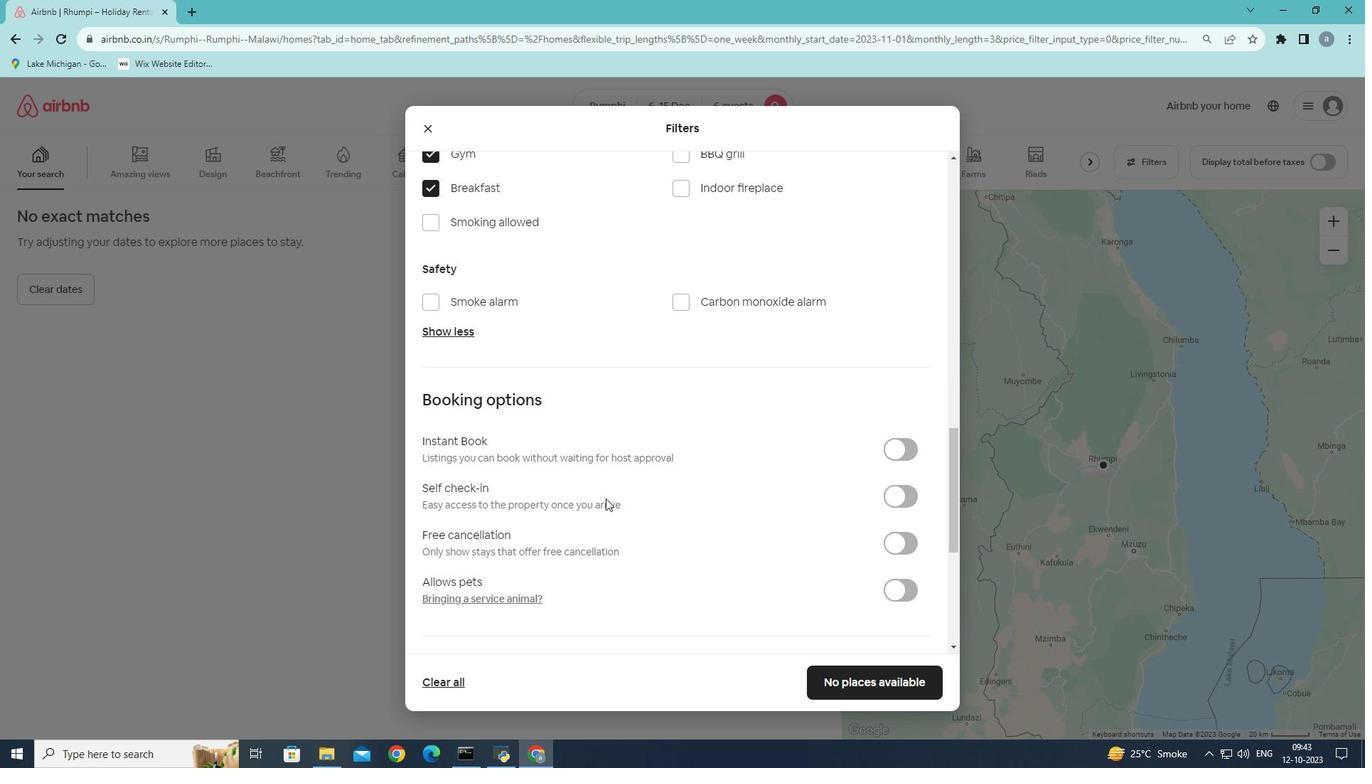 
Action: Mouse scrolled (605, 497) with delta (0, 0)
Screenshot: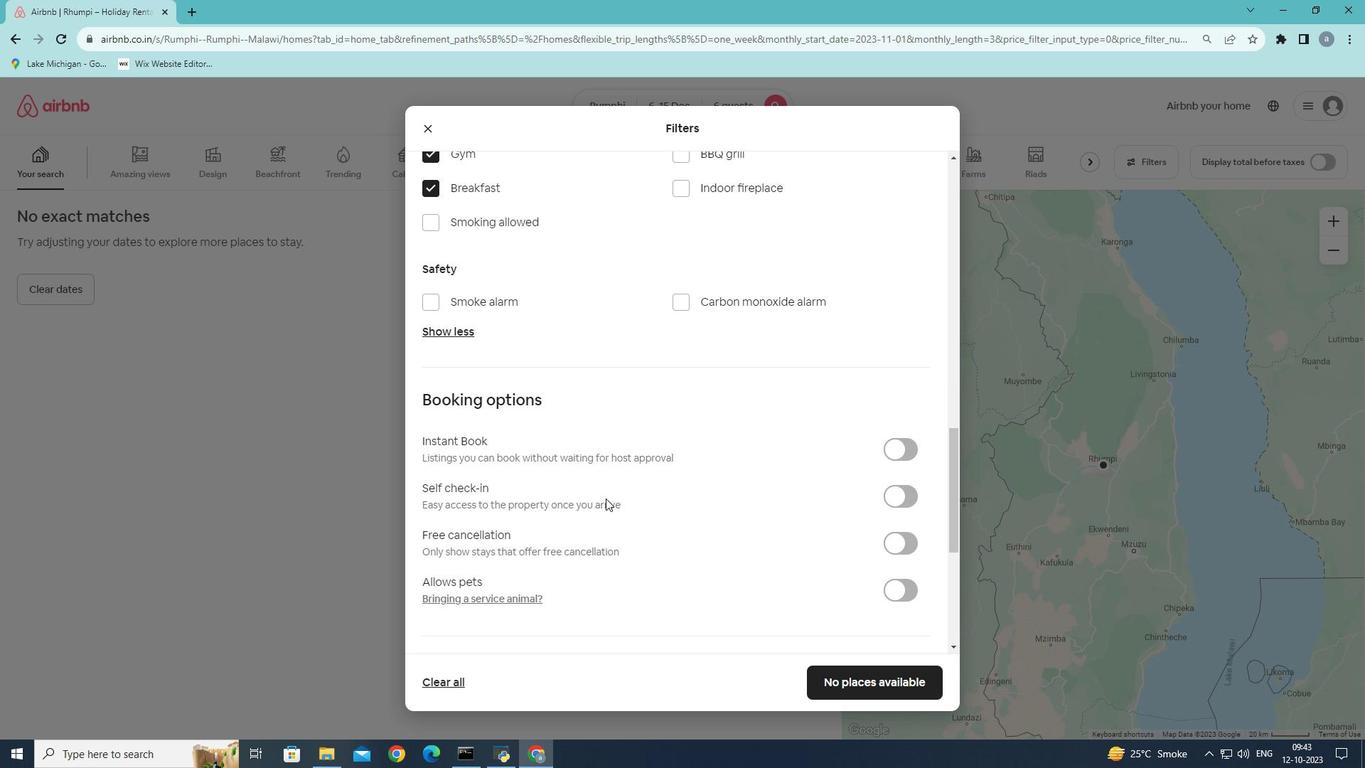 
Action: Mouse moved to (605, 498)
Screenshot: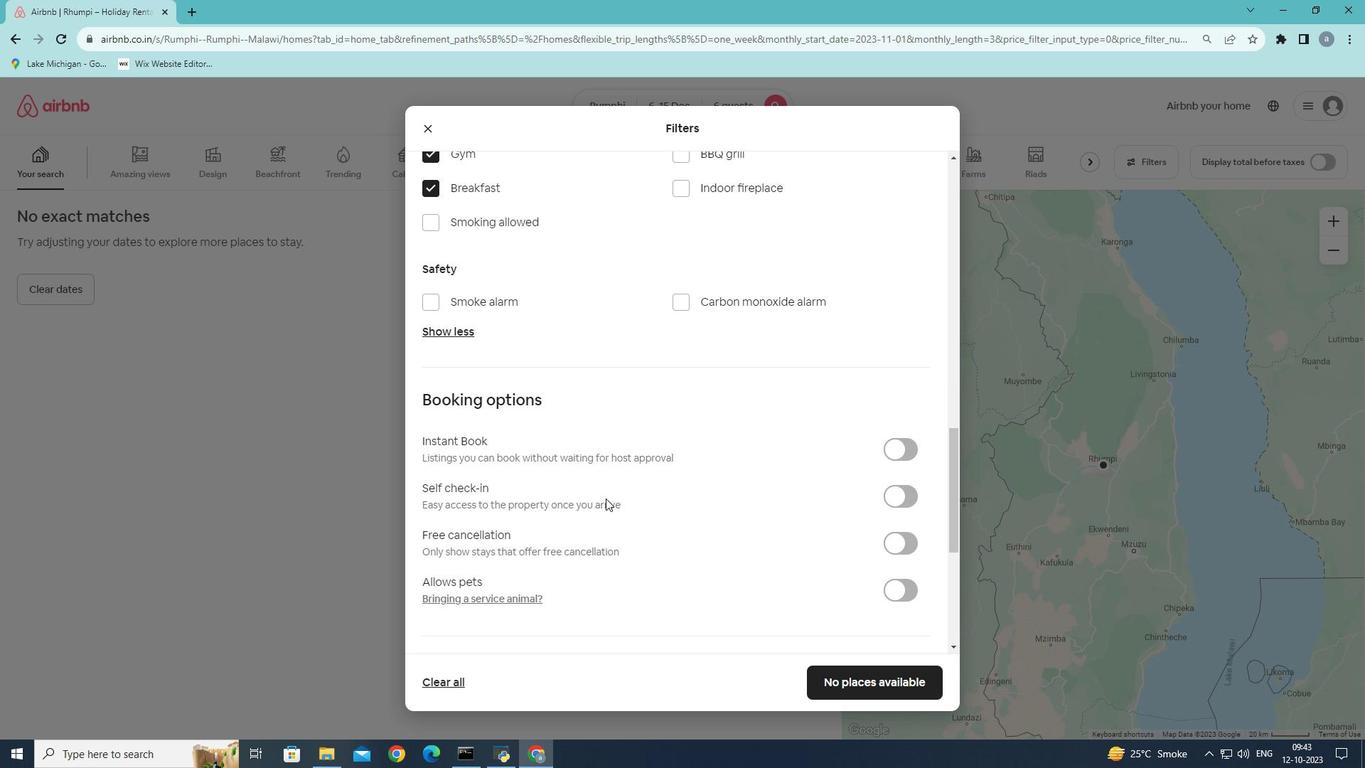 
Action: Mouse scrolled (605, 497) with delta (0, 0)
Screenshot: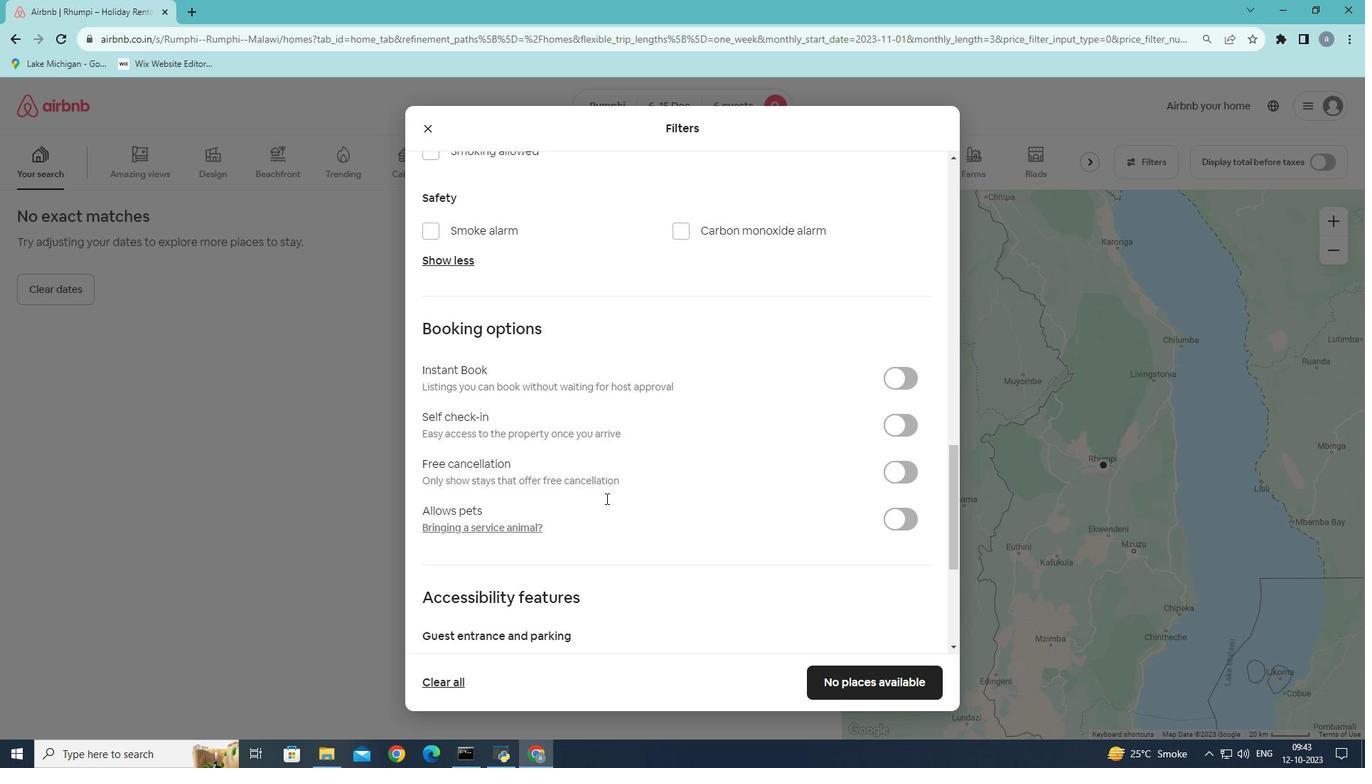 
Action: Mouse moved to (903, 423)
Screenshot: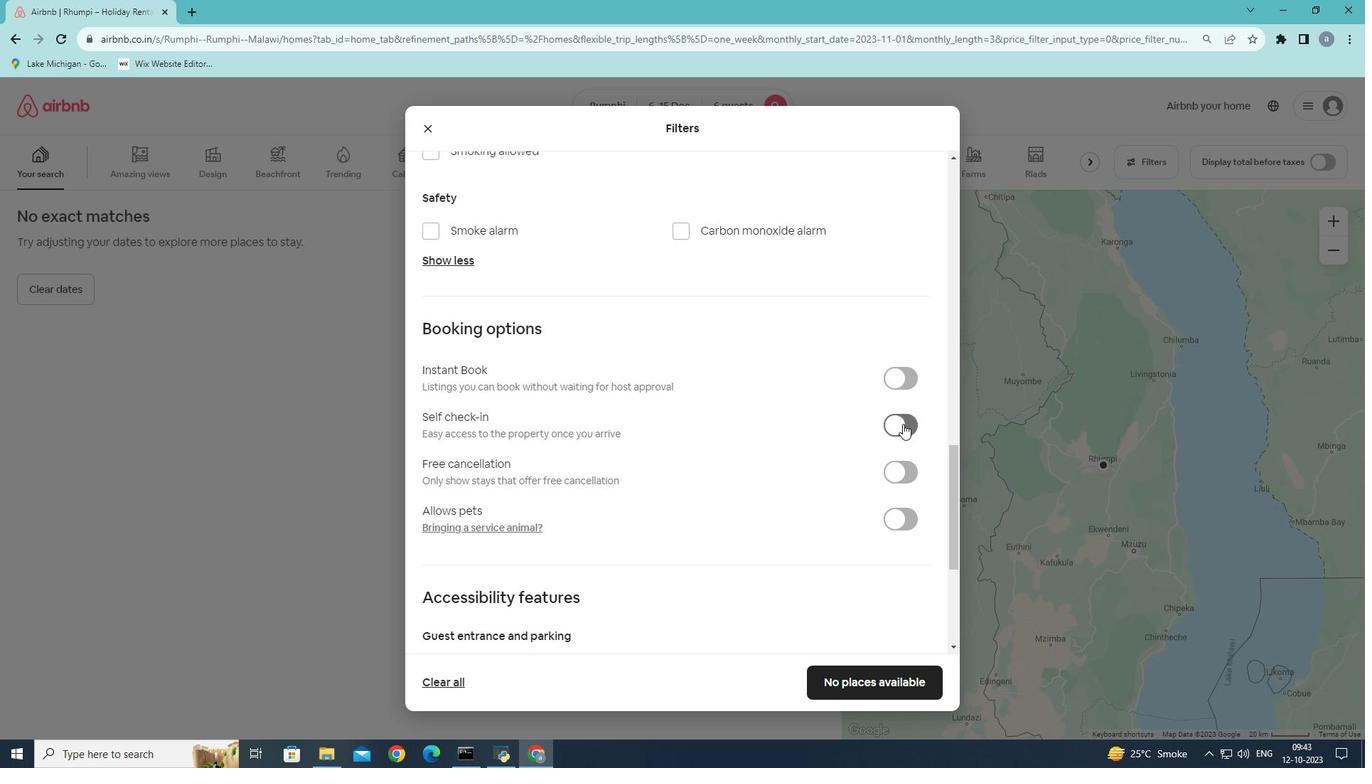 
Action: Mouse pressed left at (903, 423)
Screenshot: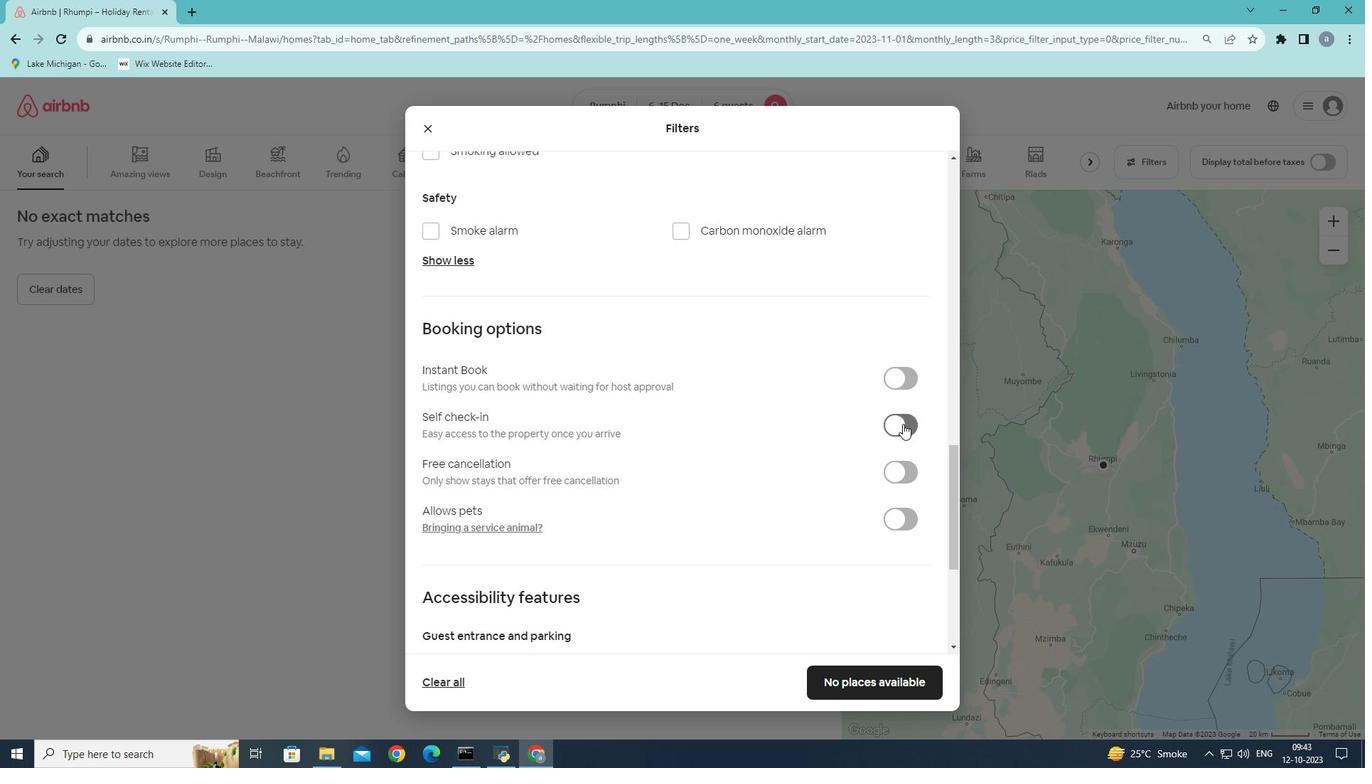 
Action: Mouse moved to (849, 679)
Screenshot: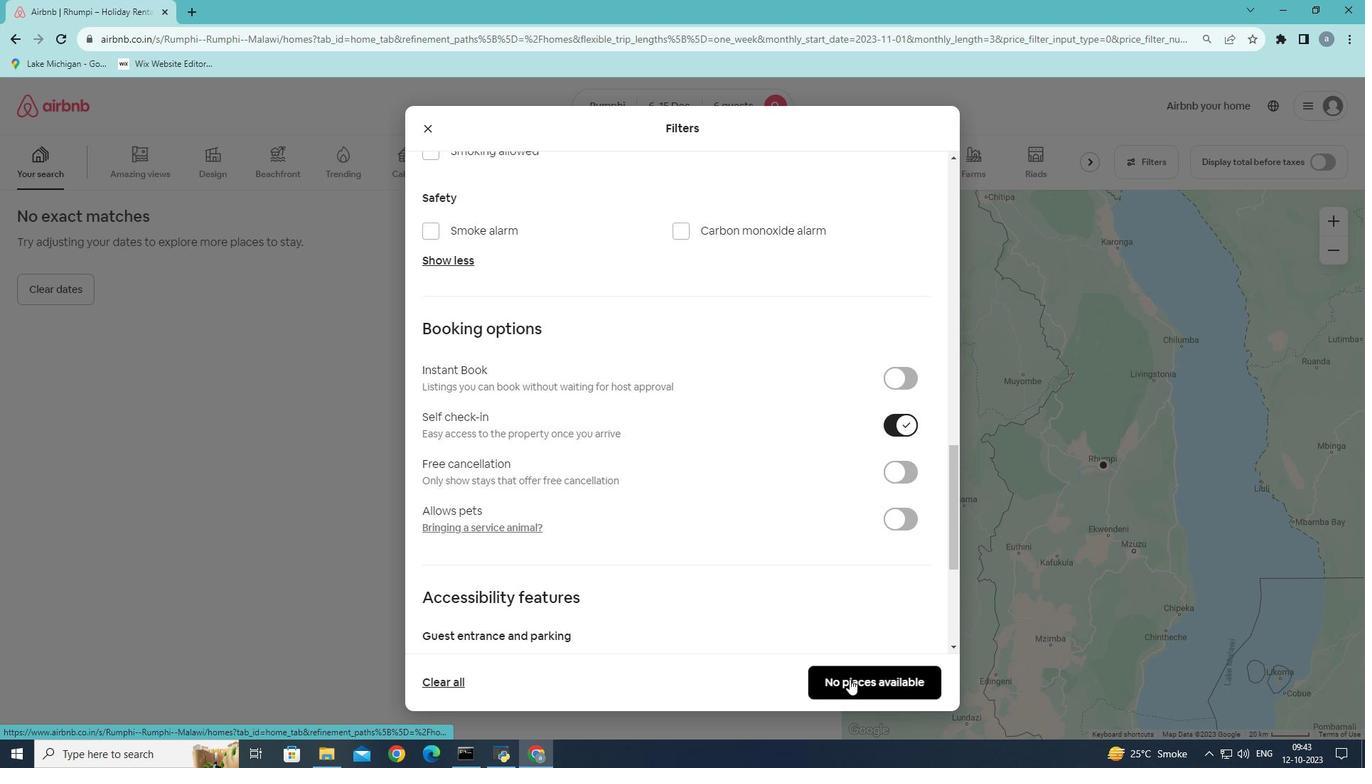 
Action: Mouse pressed left at (849, 679)
Screenshot: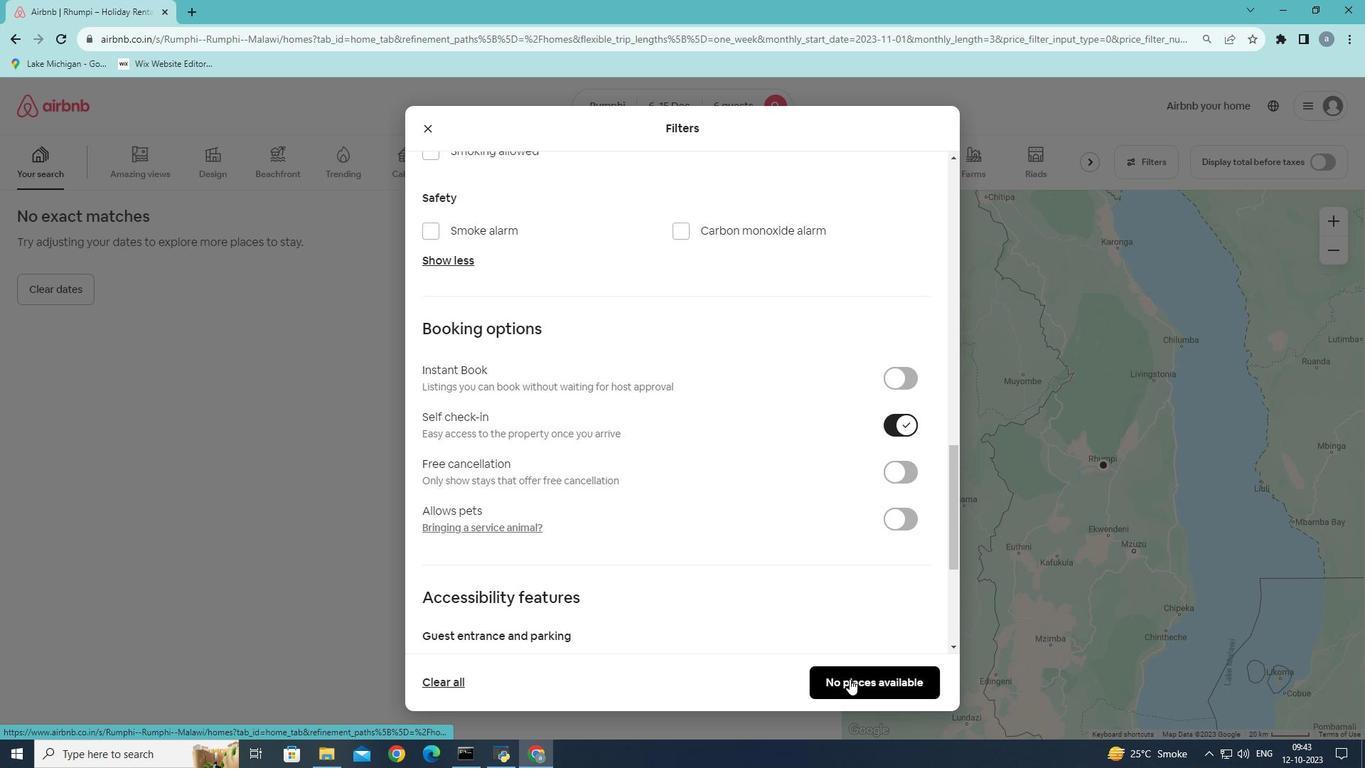 
Action: Mouse moved to (845, 664)
Screenshot: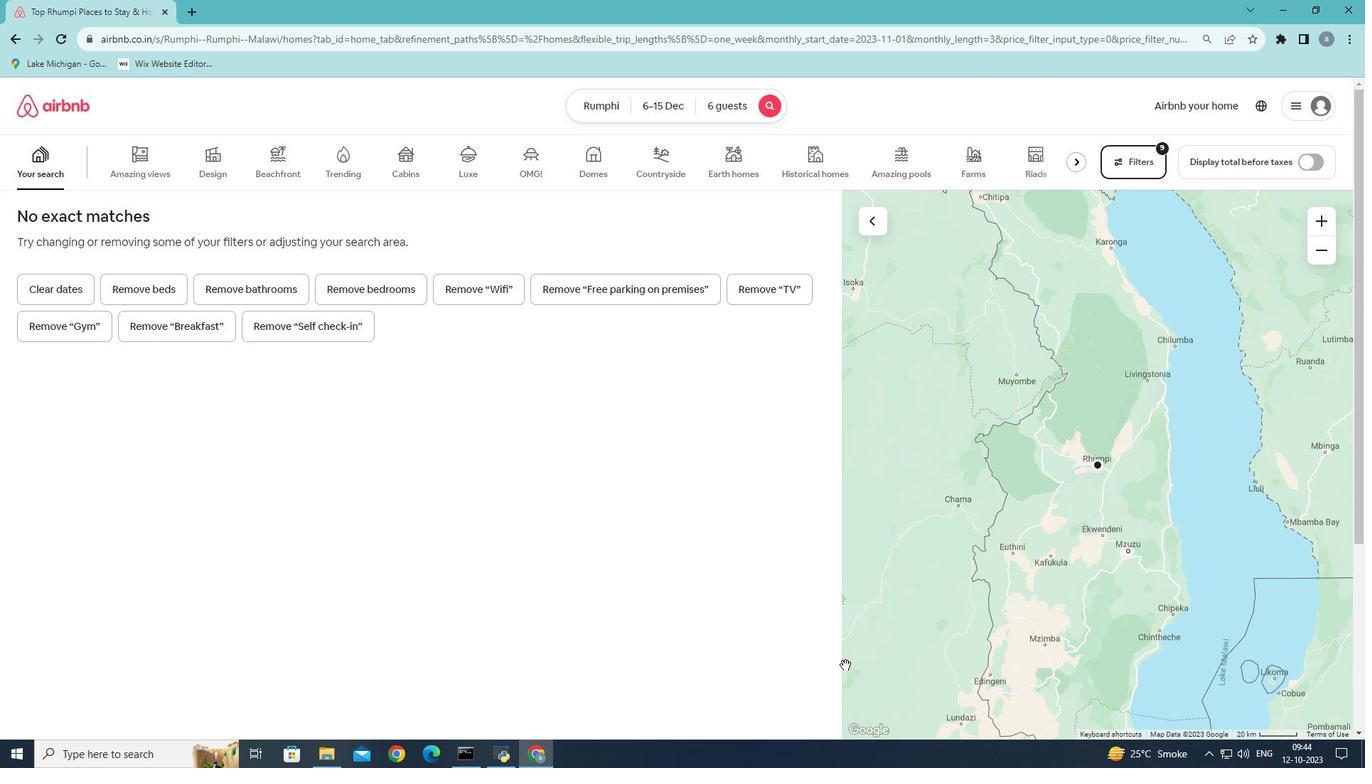 
